 Task: Play online Risk games in Capital Conquest mode.
Action: Mouse moved to (502, 450)
Screenshot: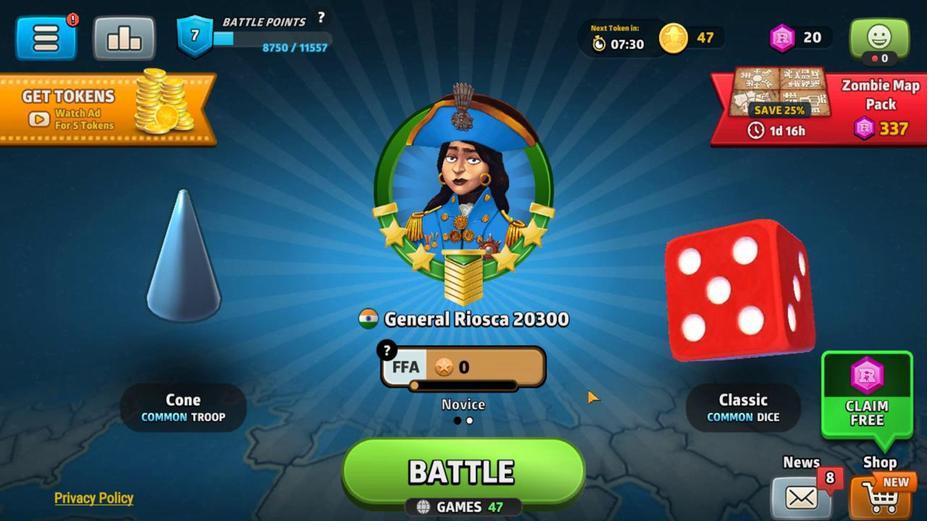 
Action: Mouse pressed left at (502, 450)
Screenshot: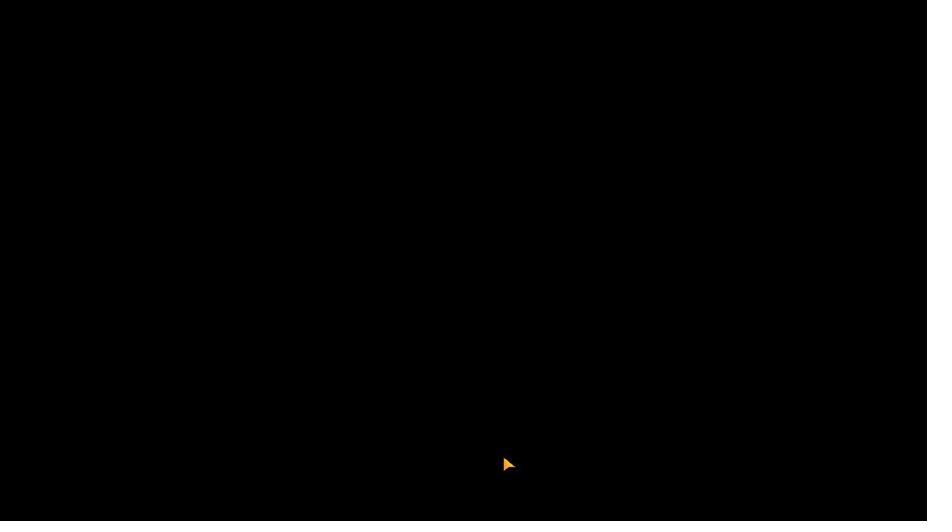 
Action: Mouse moved to (763, 479)
Screenshot: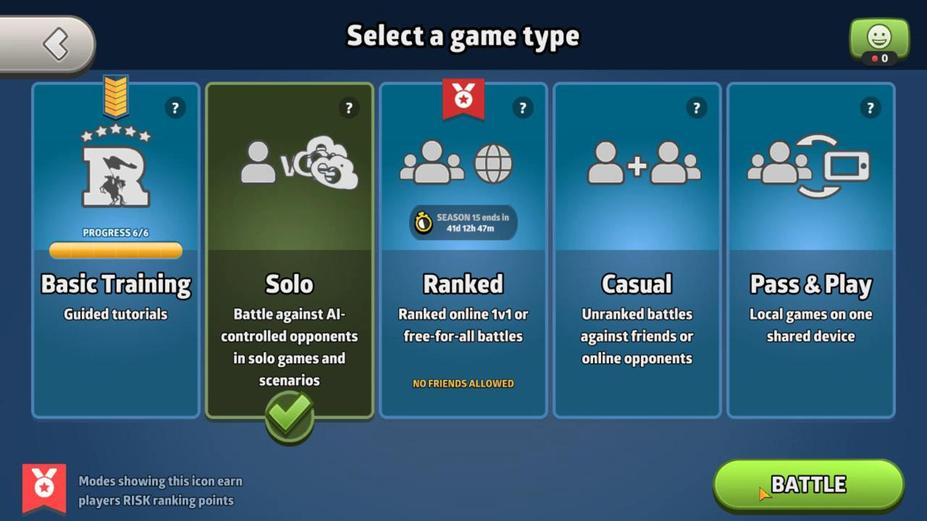 
Action: Mouse pressed left at (763, 479)
Screenshot: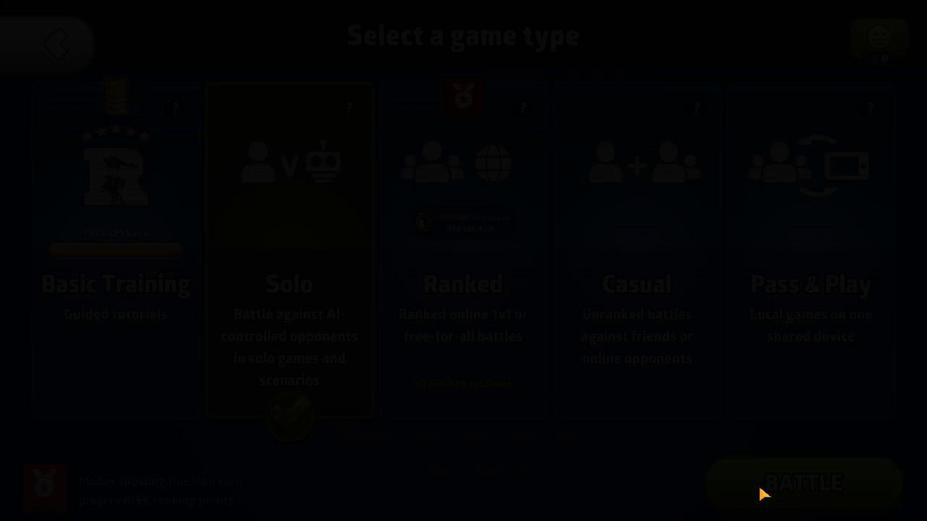 
Action: Mouse moved to (758, 456)
Screenshot: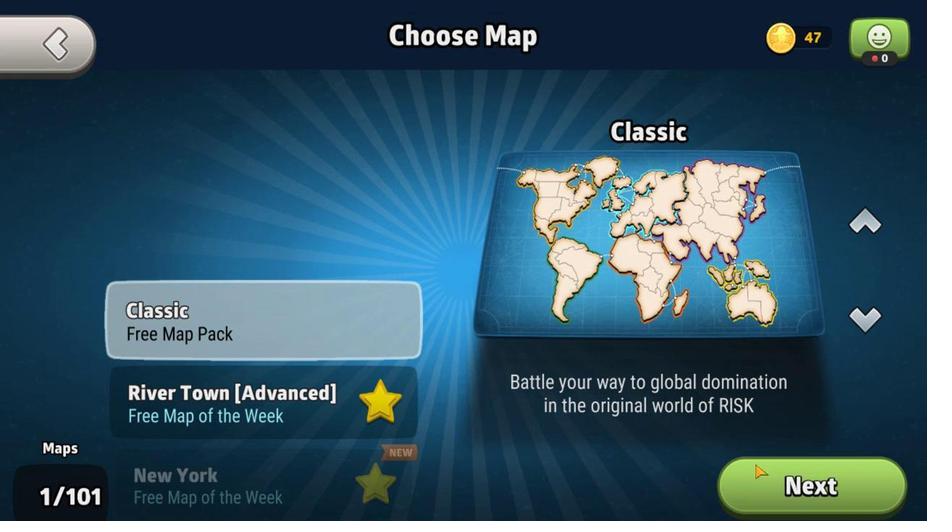 
Action: Mouse pressed left at (758, 456)
Screenshot: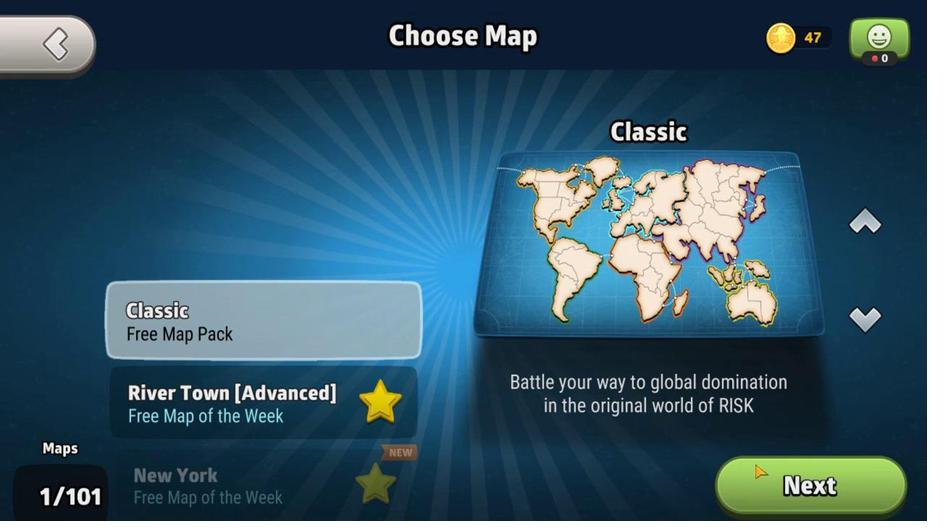 
Action: Mouse moved to (806, 303)
Screenshot: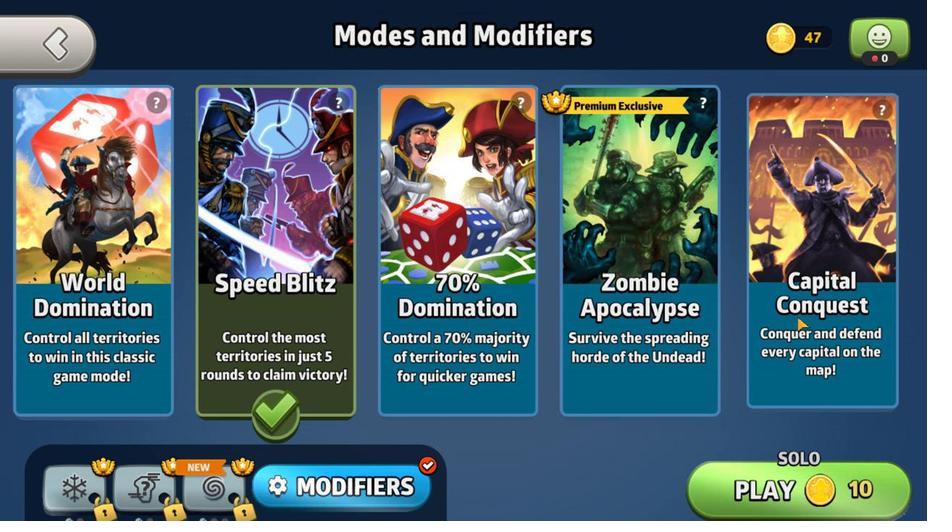 
Action: Mouse pressed left at (806, 303)
Screenshot: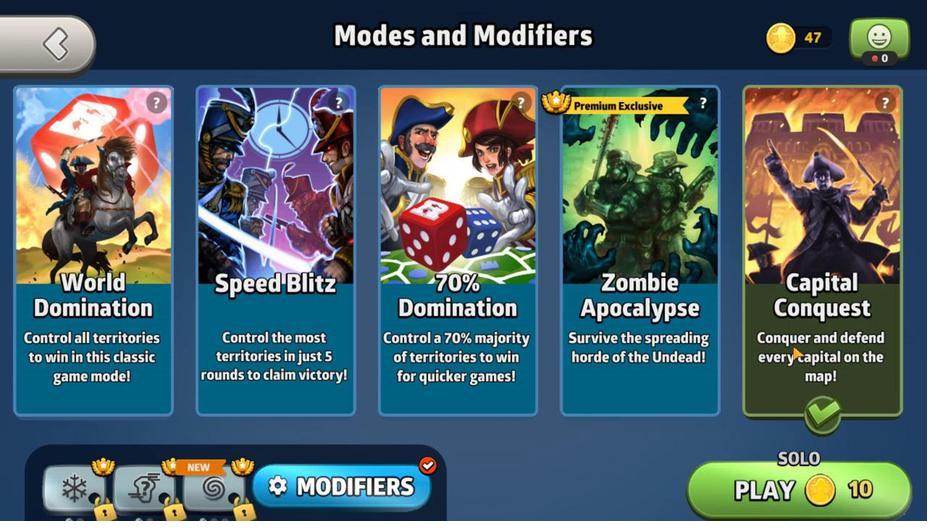 
Action: Mouse moved to (766, 479)
Screenshot: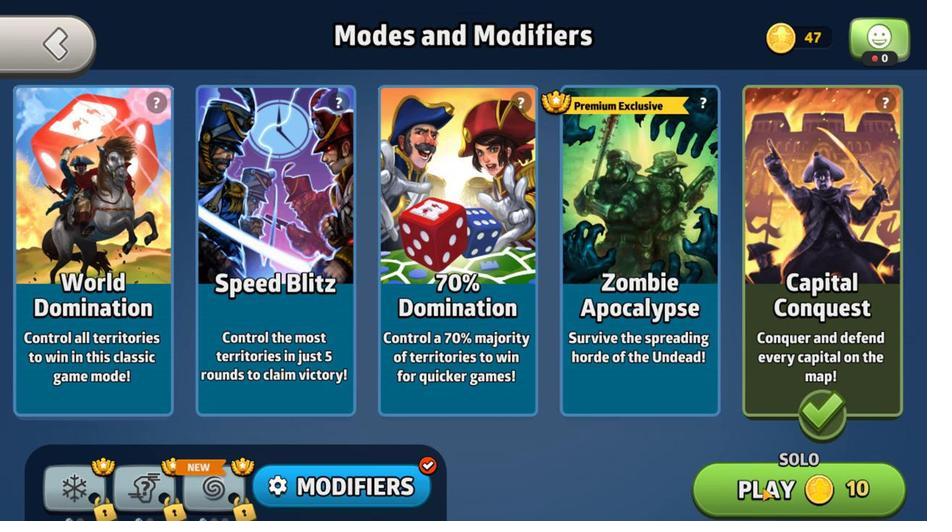 
Action: Mouse pressed left at (766, 479)
Screenshot: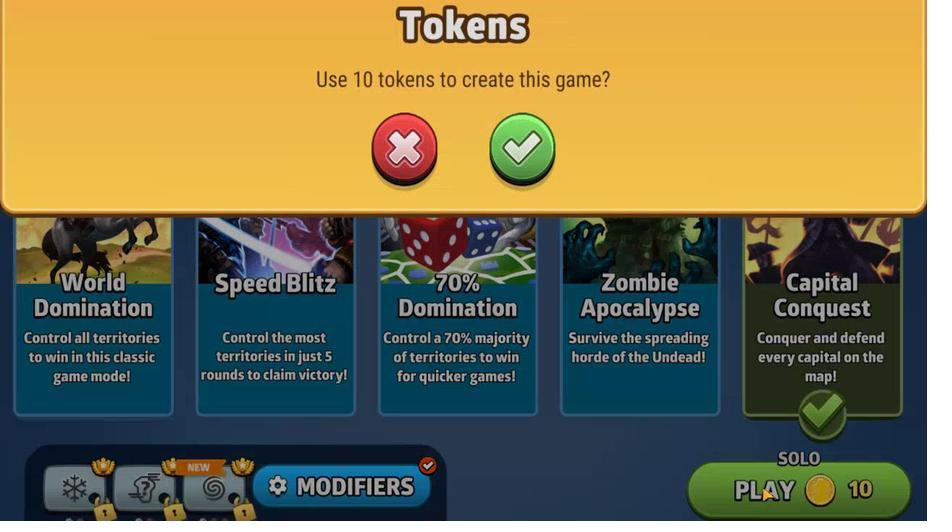 
Action: Mouse moved to (524, 164)
Screenshot: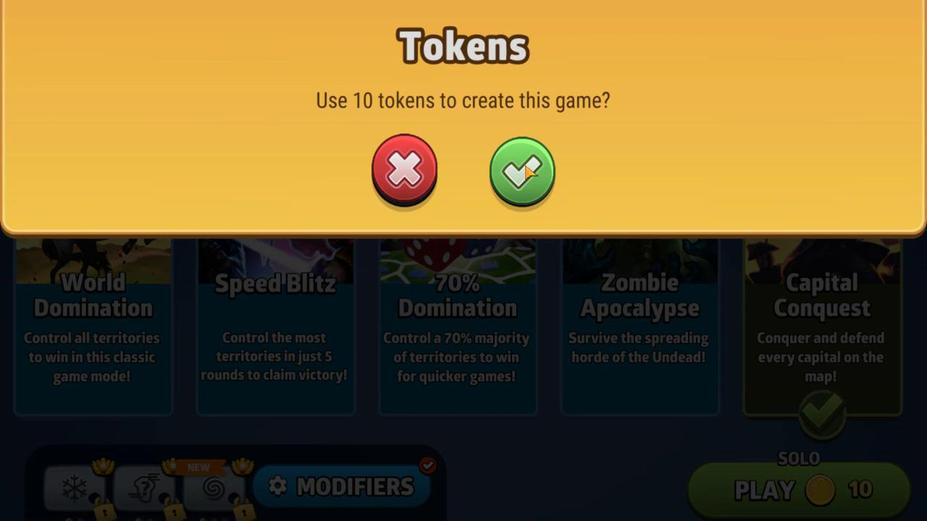 
Action: Mouse pressed left at (524, 164)
Screenshot: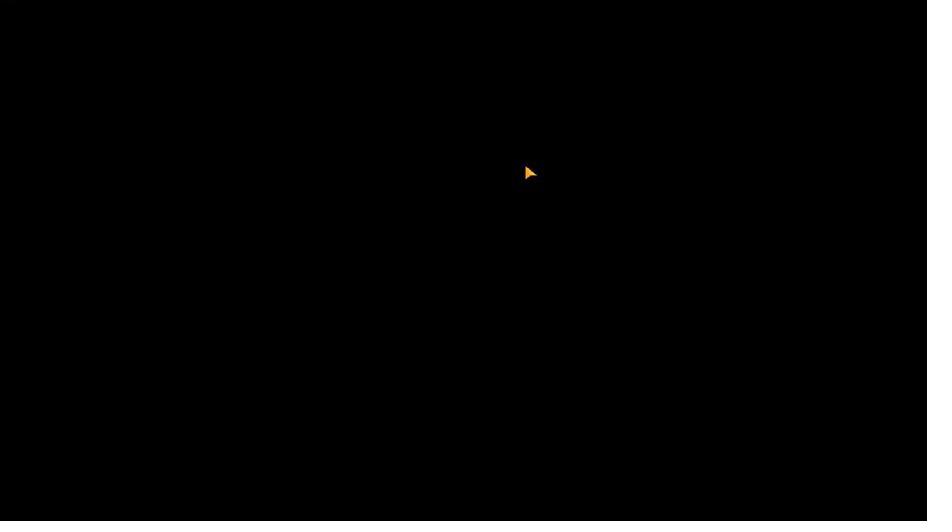 
Action: Mouse moved to (909, 255)
Screenshot: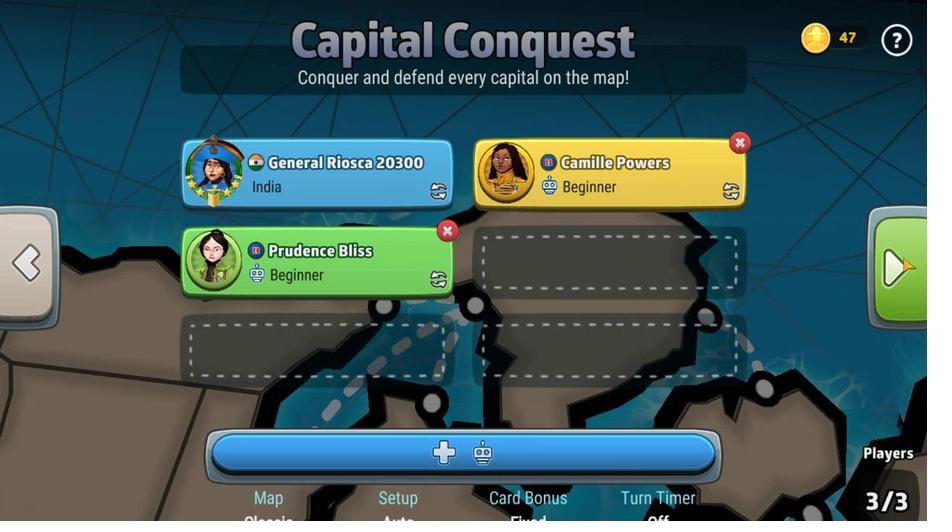 
Action: Mouse pressed left at (909, 255)
Screenshot: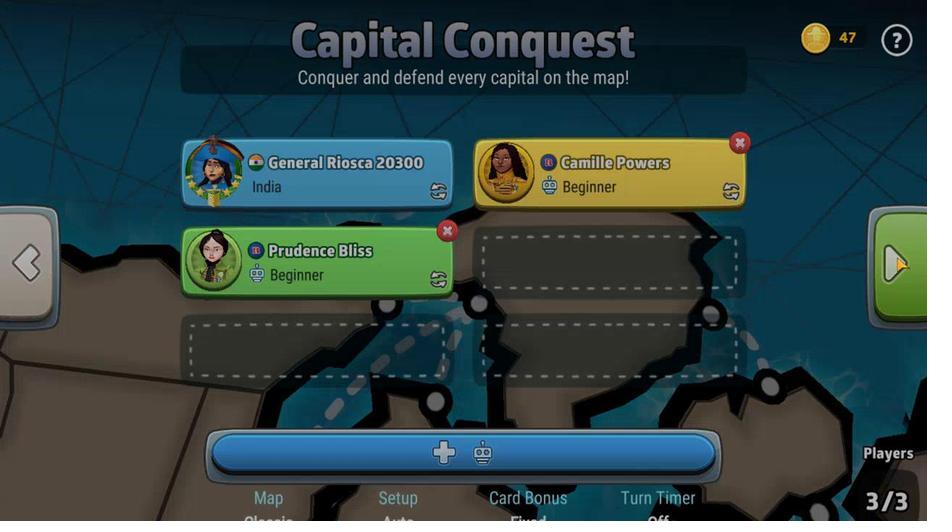 
Action: Mouse moved to (216, 374)
Screenshot: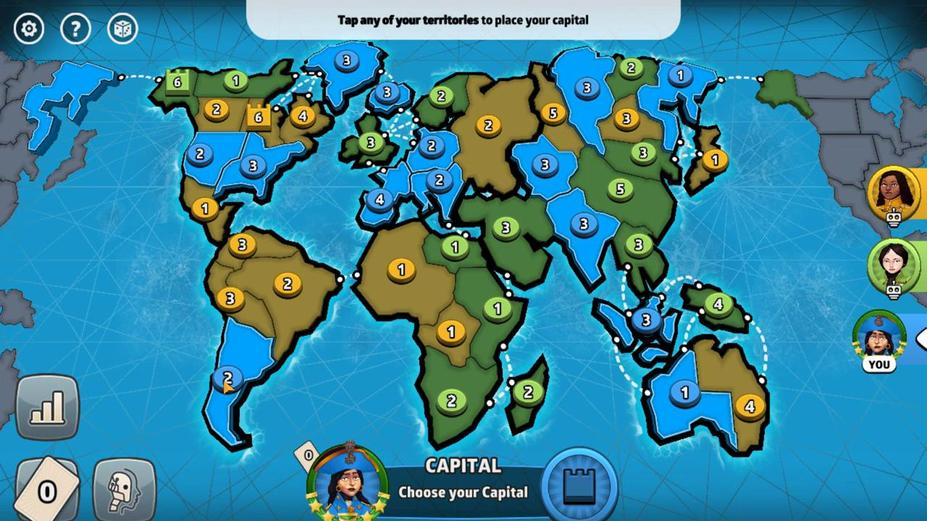 
Action: Mouse pressed left at (216, 374)
Screenshot: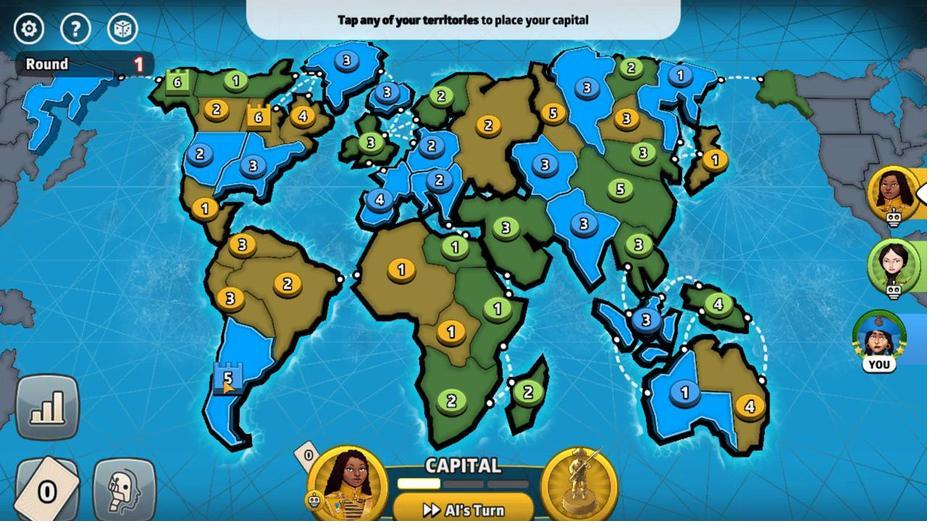
Action: Mouse moved to (224, 366)
Screenshot: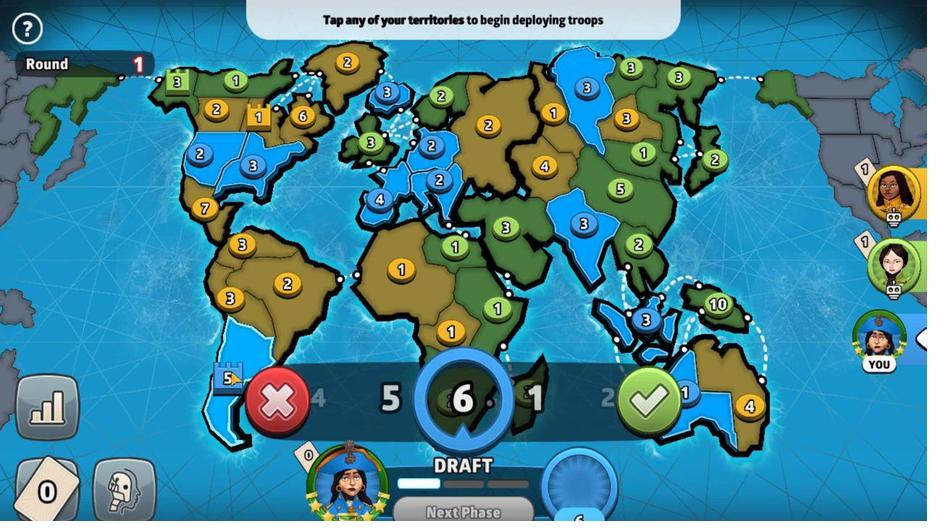 
Action: Mouse pressed left at (224, 366)
Screenshot: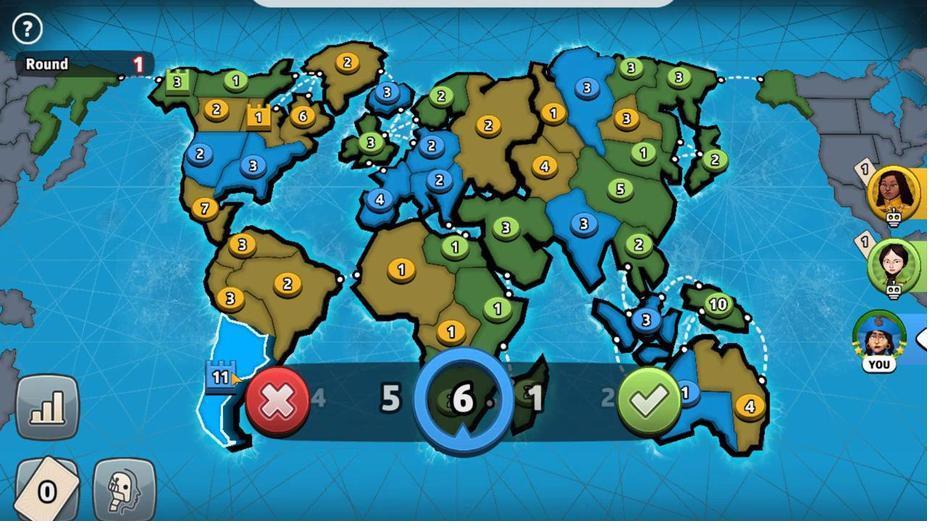 
Action: Mouse moved to (656, 387)
Screenshot: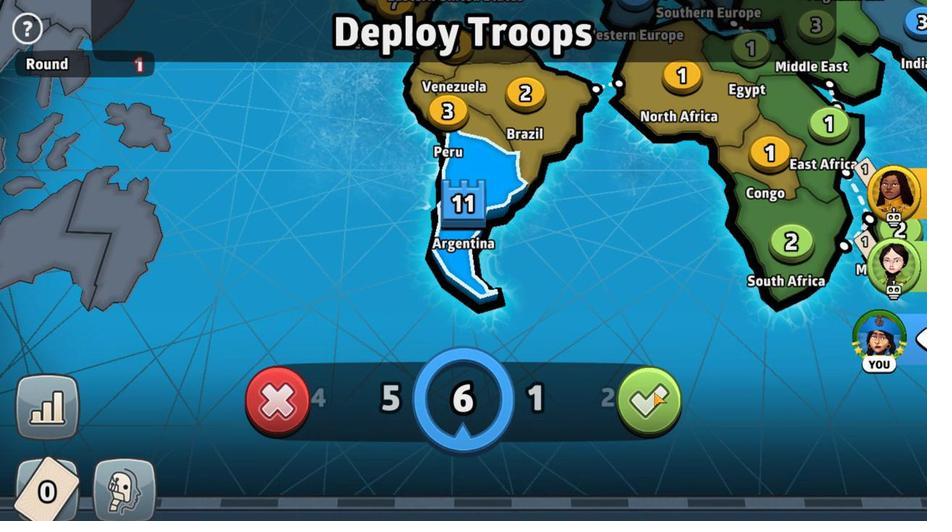 
Action: Mouse pressed left at (656, 387)
Screenshot: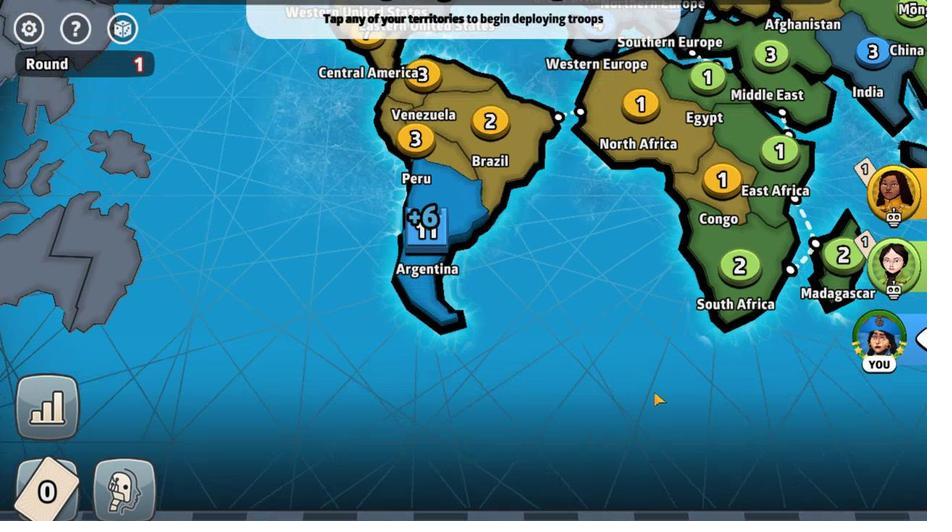 
Action: Mouse moved to (500, 497)
Screenshot: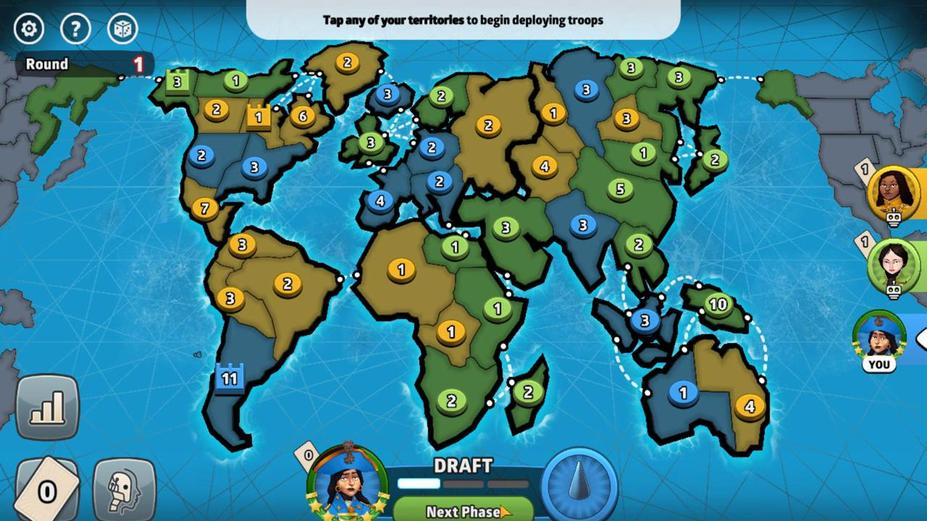 
Action: Mouse pressed left at (500, 497)
Screenshot: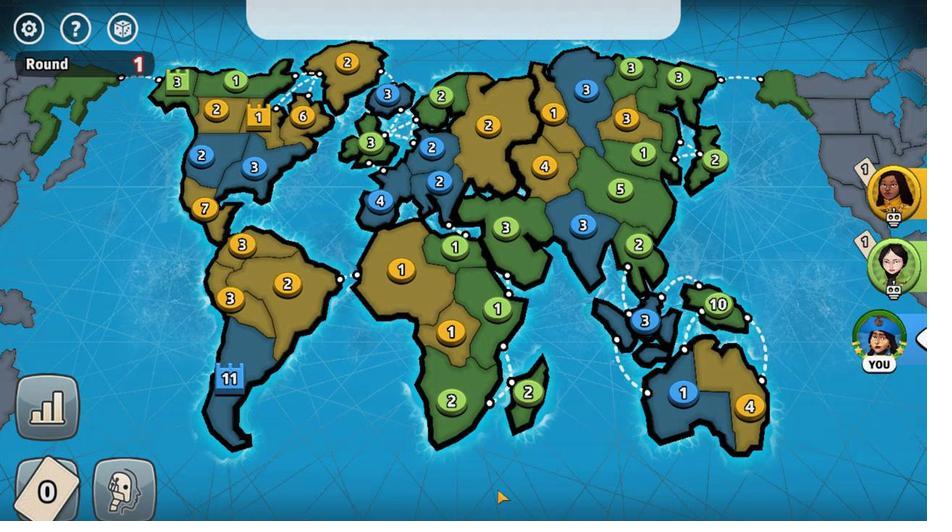 
Action: Mouse moved to (219, 378)
Screenshot: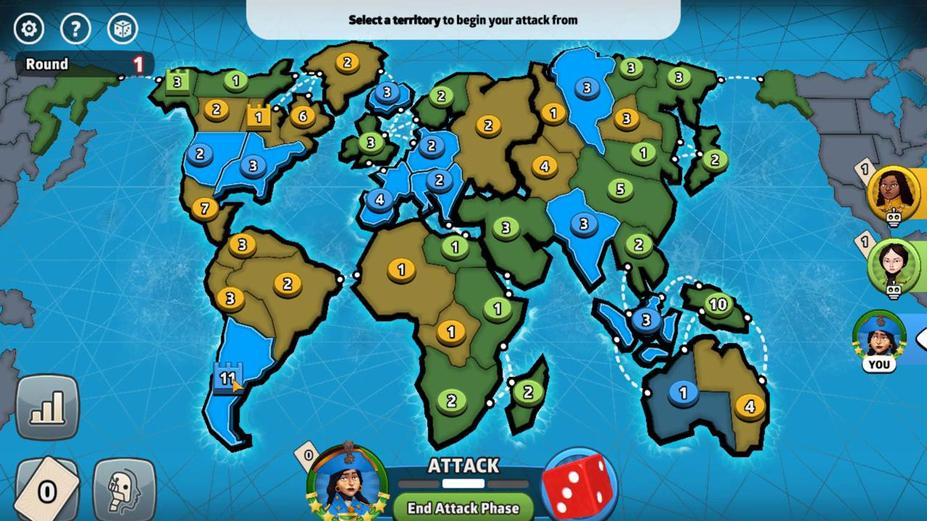 
Action: Mouse pressed left at (219, 378)
Screenshot: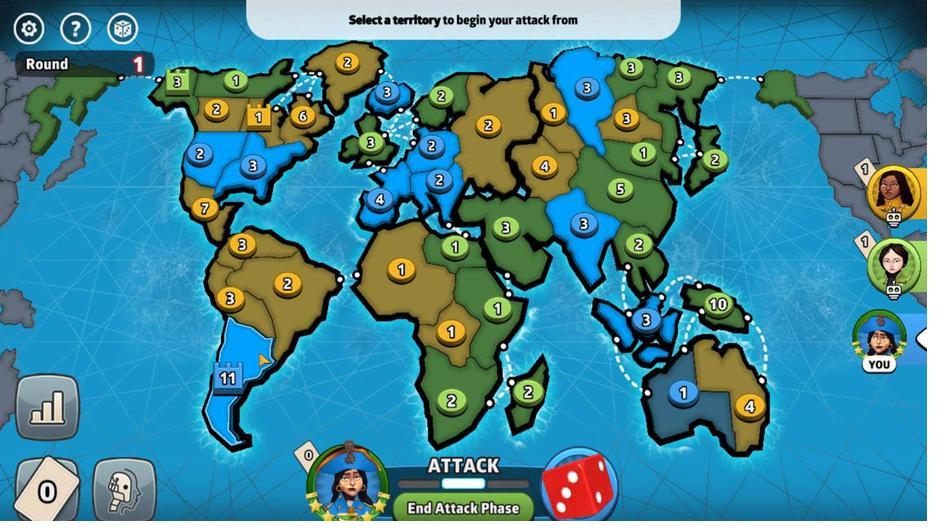
Action: Mouse moved to (417, 164)
Screenshot: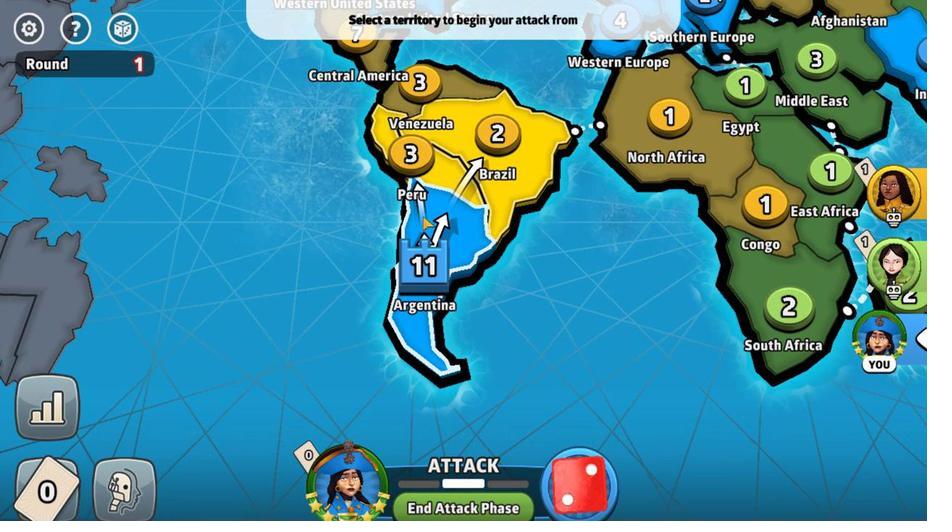 
Action: Mouse pressed left at (417, 164)
Screenshot: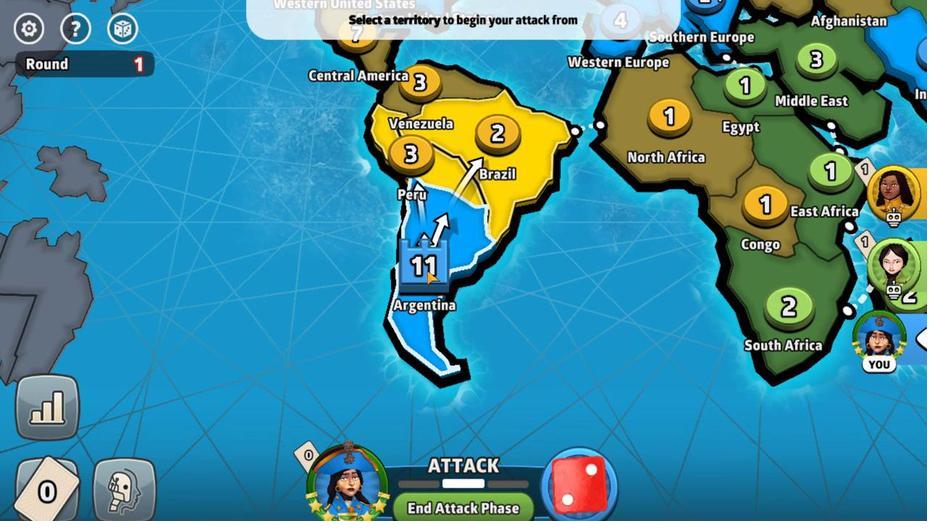 
Action: Mouse moved to (453, 405)
Screenshot: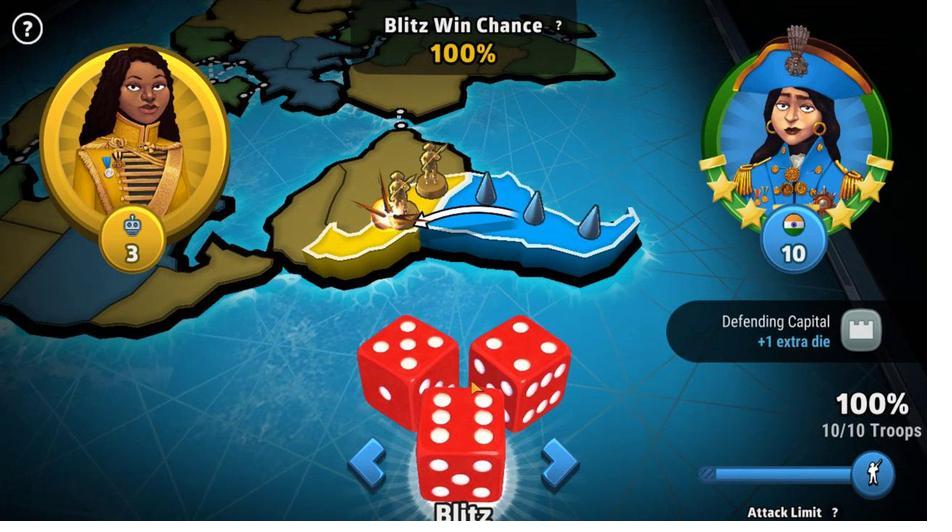 
Action: Mouse pressed left at (453, 405)
Screenshot: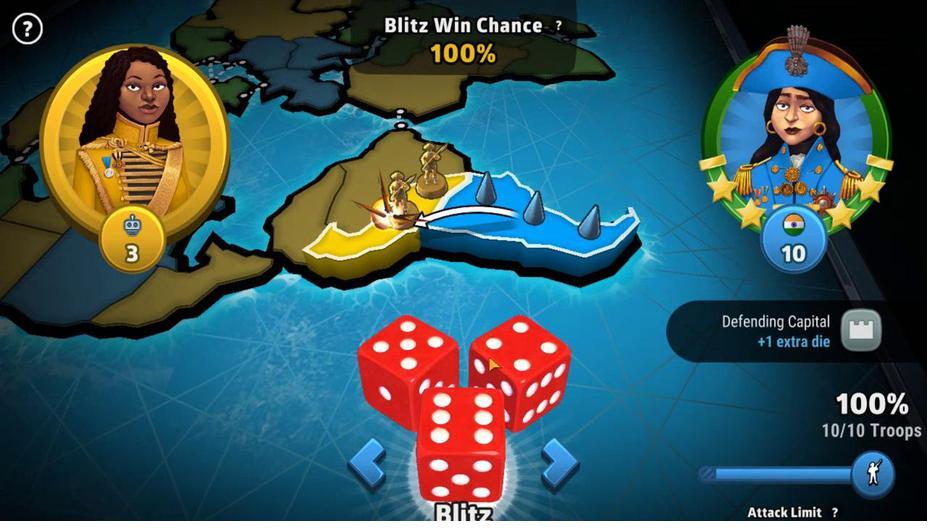 
Action: Mouse moved to (648, 387)
Screenshot: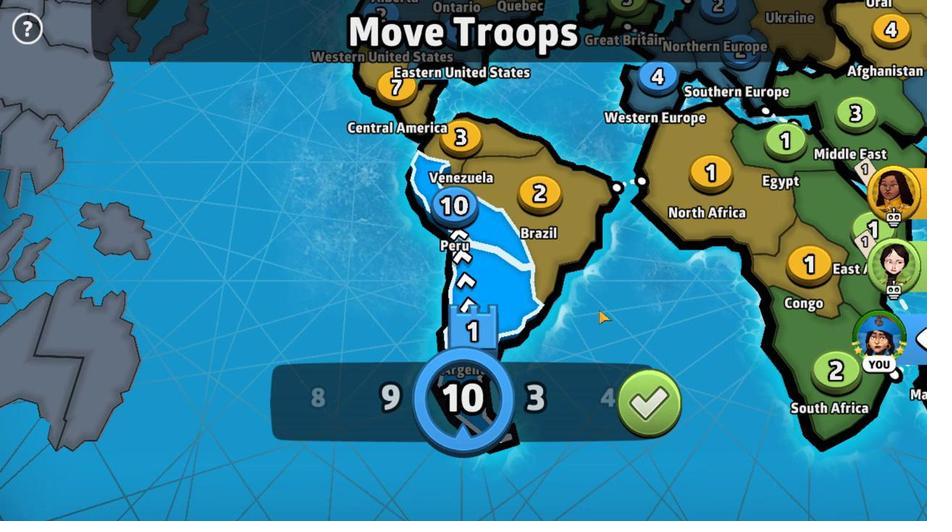 
Action: Mouse pressed left at (648, 387)
Screenshot: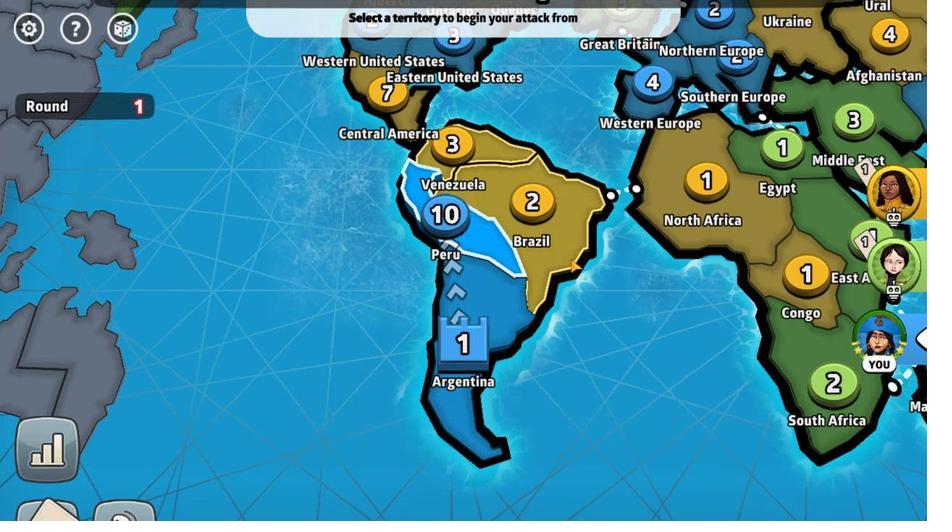 
Action: Mouse moved to (513, 231)
Screenshot: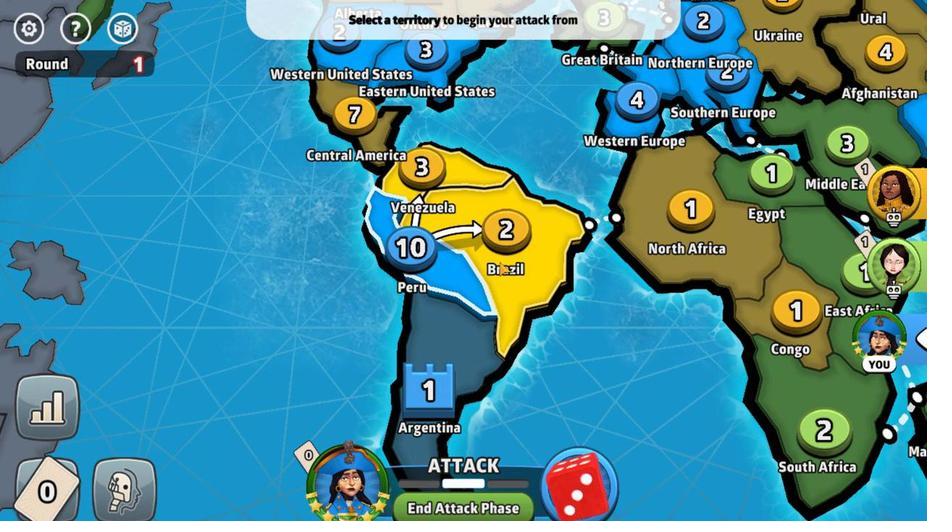 
Action: Mouse pressed left at (513, 231)
Screenshot: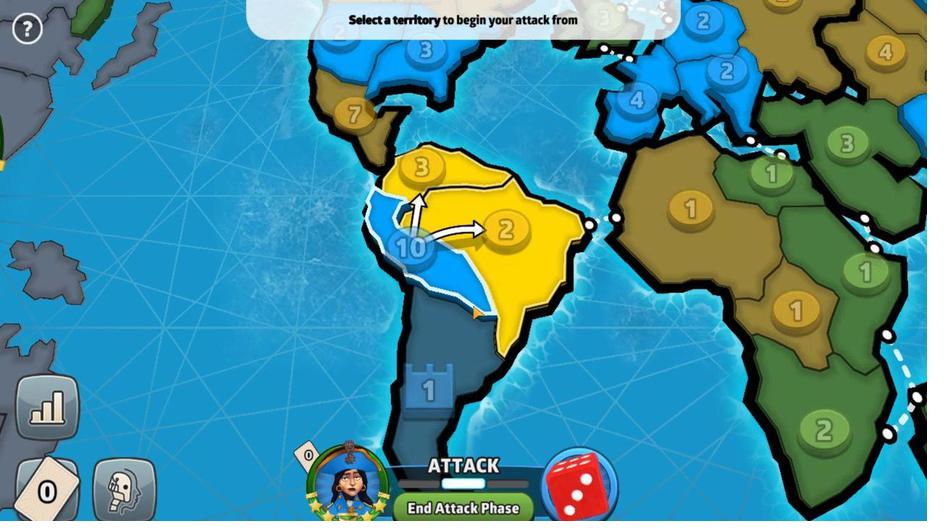 
Action: Mouse moved to (449, 406)
Screenshot: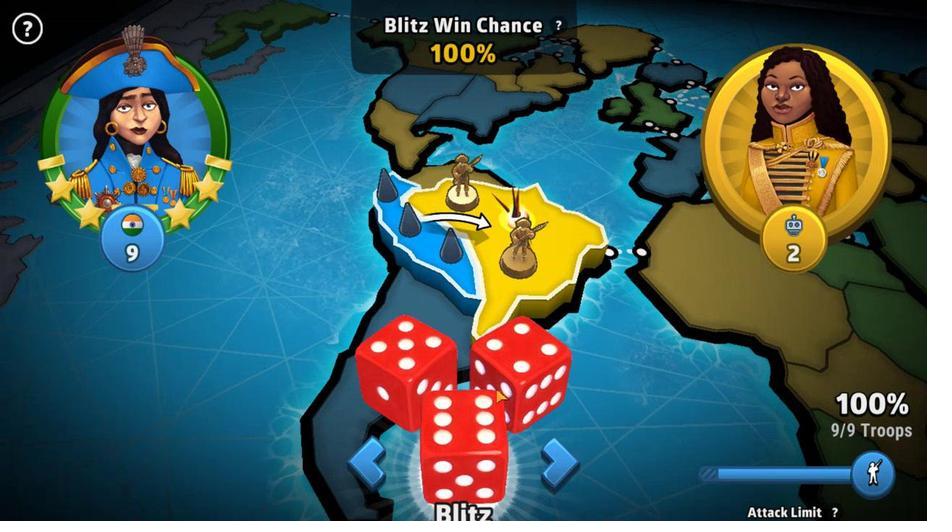 
Action: Mouse pressed left at (449, 406)
Screenshot: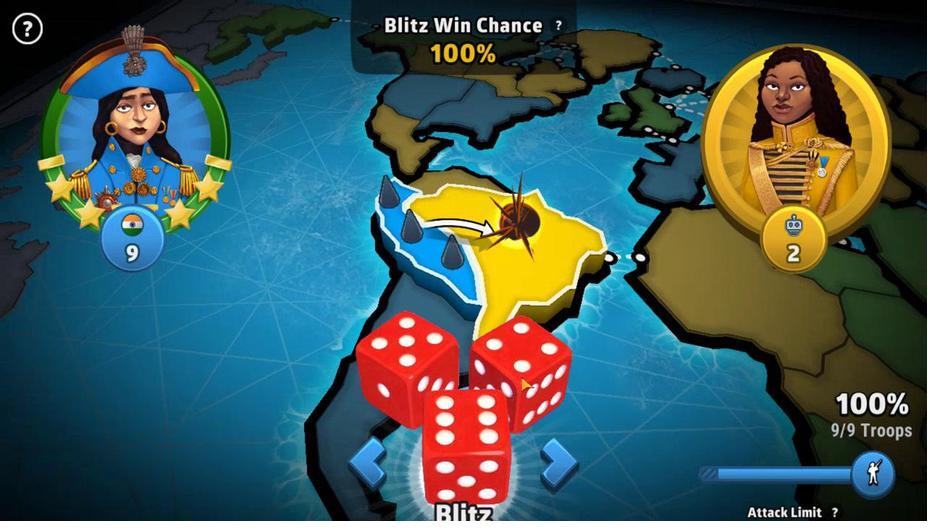 
Action: Mouse moved to (637, 382)
Screenshot: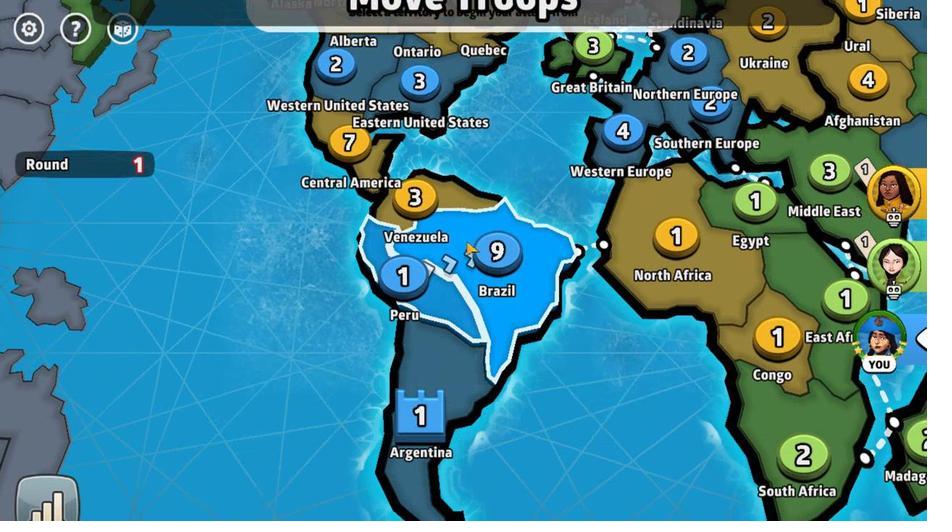 
Action: Mouse pressed left at (637, 382)
Screenshot: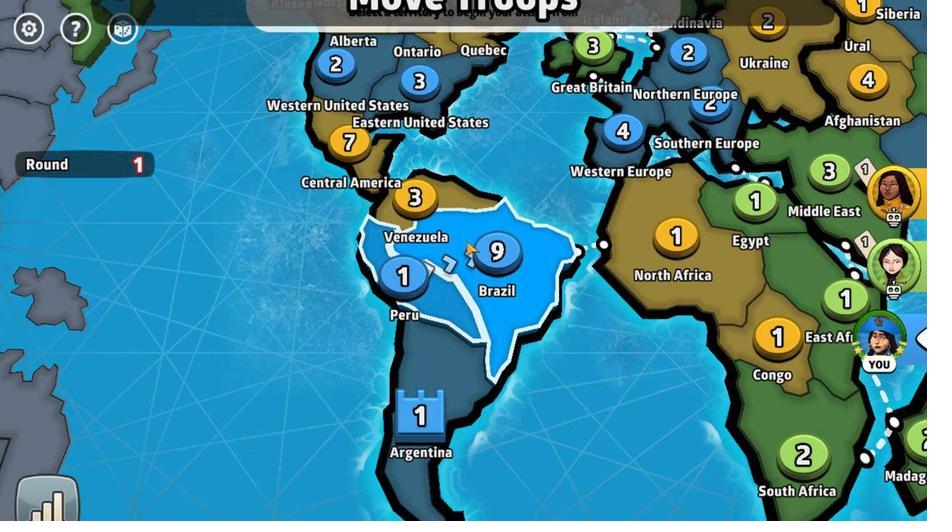 
Action: Mouse moved to (333, 181)
Screenshot: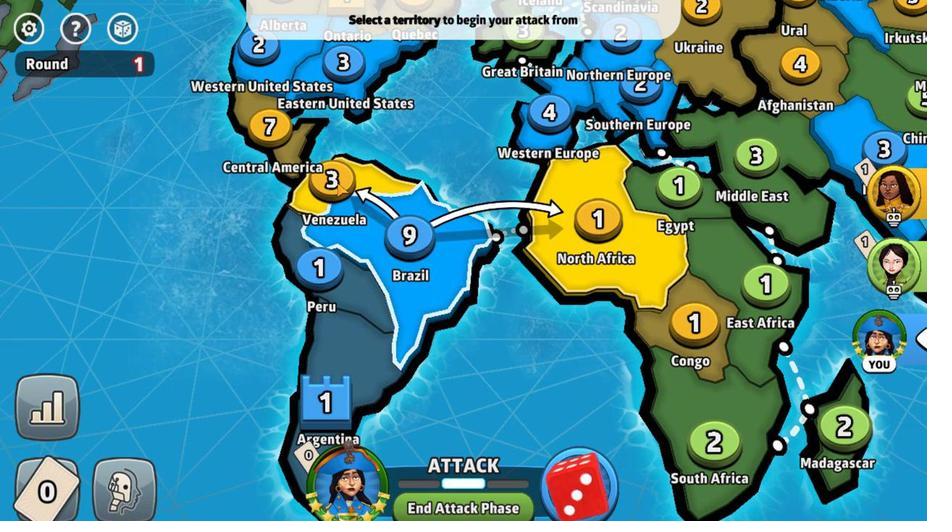 
Action: Mouse pressed left at (333, 181)
Screenshot: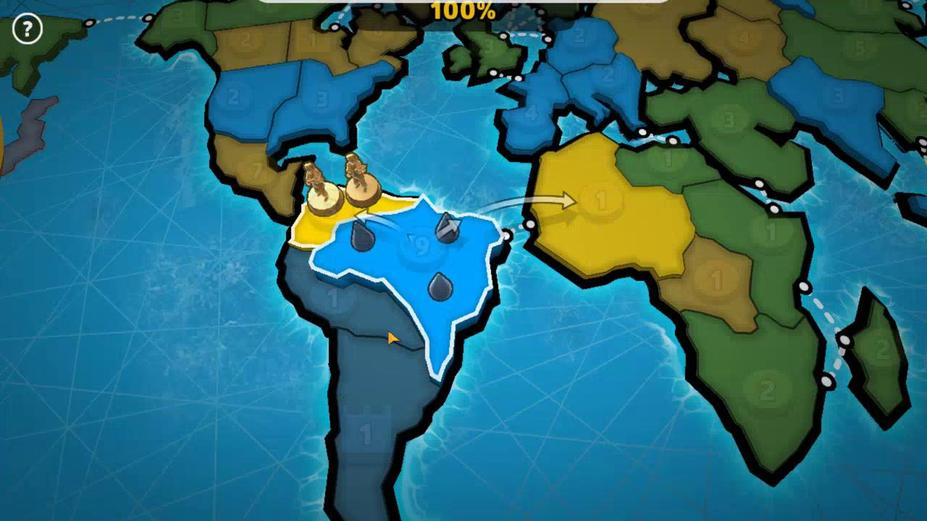 
Action: Mouse moved to (445, 413)
Screenshot: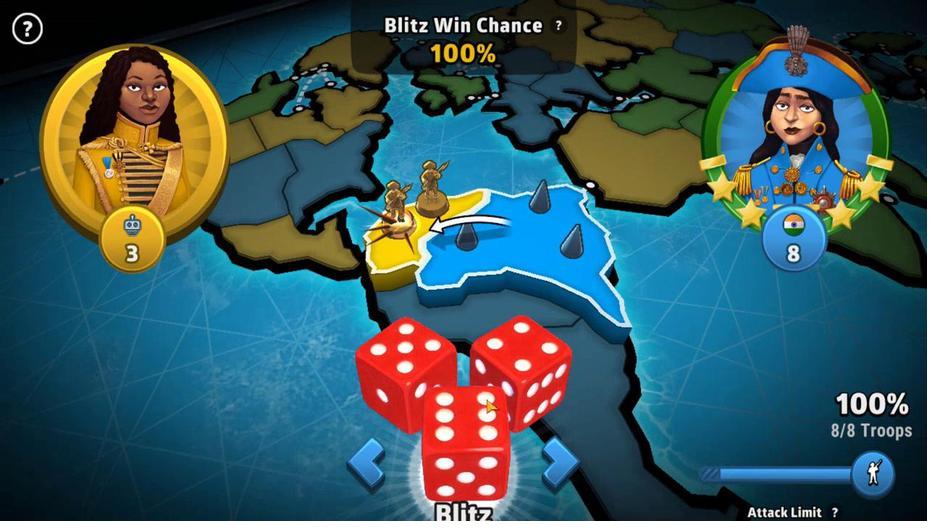 
Action: Mouse pressed left at (445, 413)
Screenshot: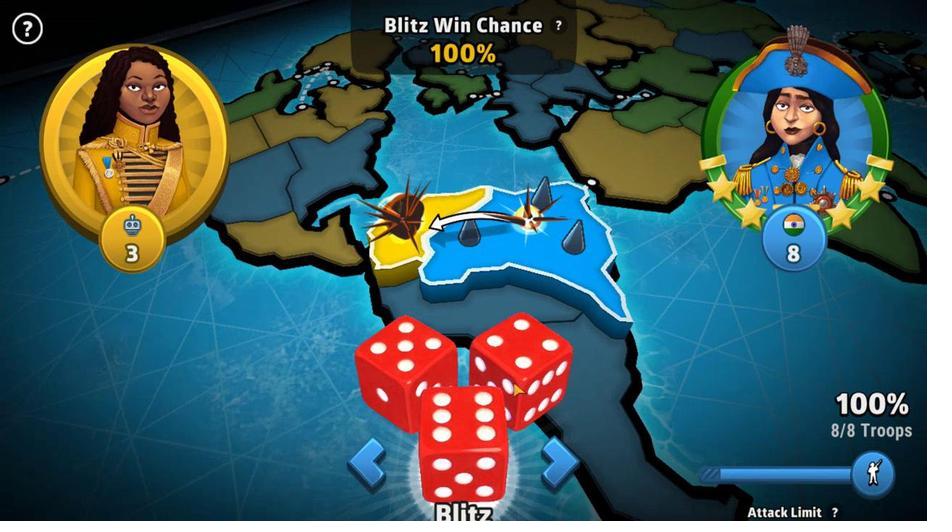 
Action: Mouse moved to (647, 392)
Screenshot: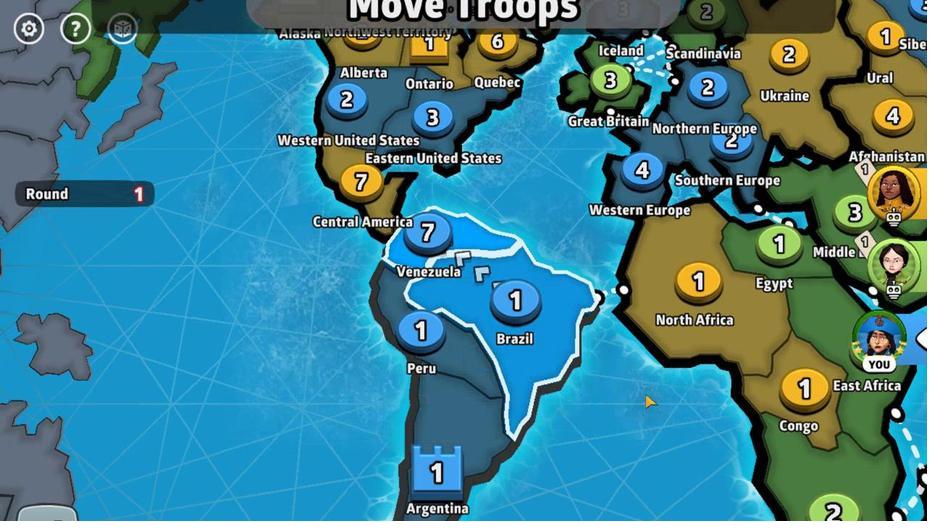 
Action: Mouse pressed left at (647, 392)
Screenshot: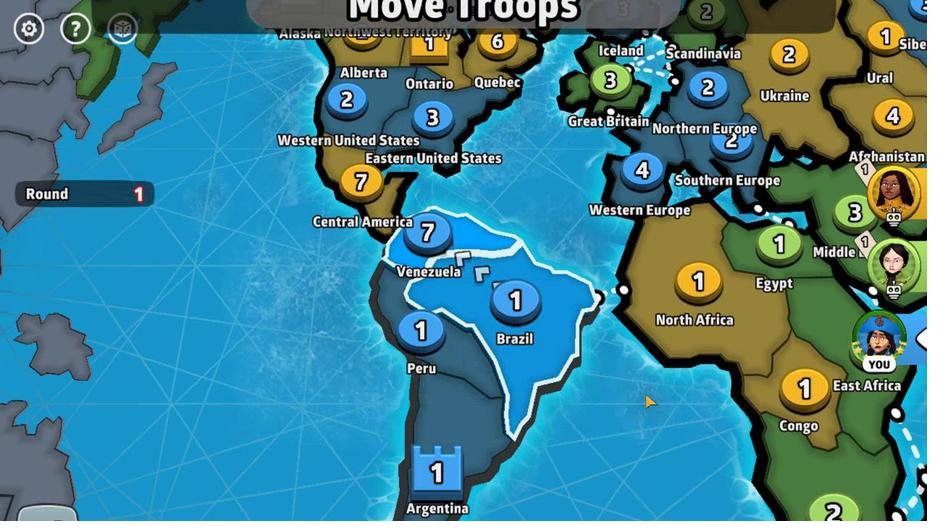 
Action: Mouse moved to (567, 282)
Screenshot: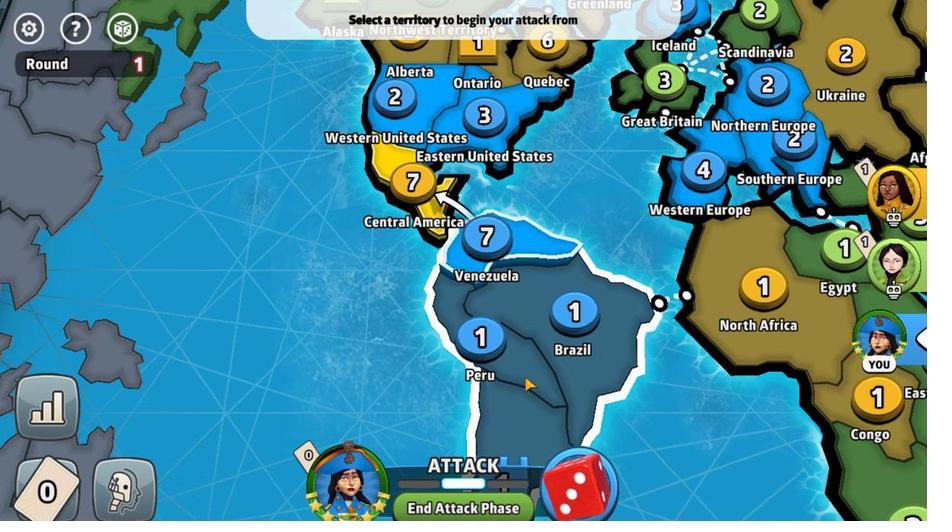 
Action: Mouse pressed left at (567, 282)
Screenshot: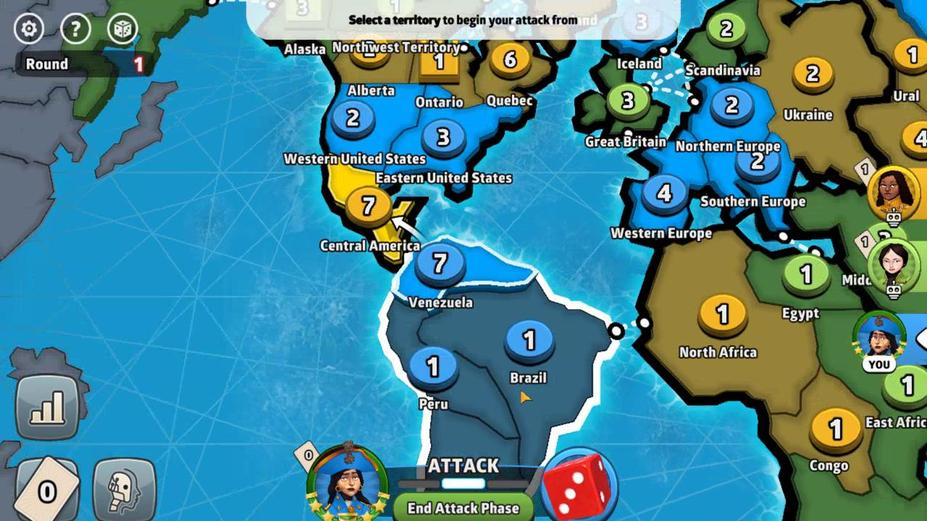 
Action: Mouse moved to (609, 339)
Screenshot: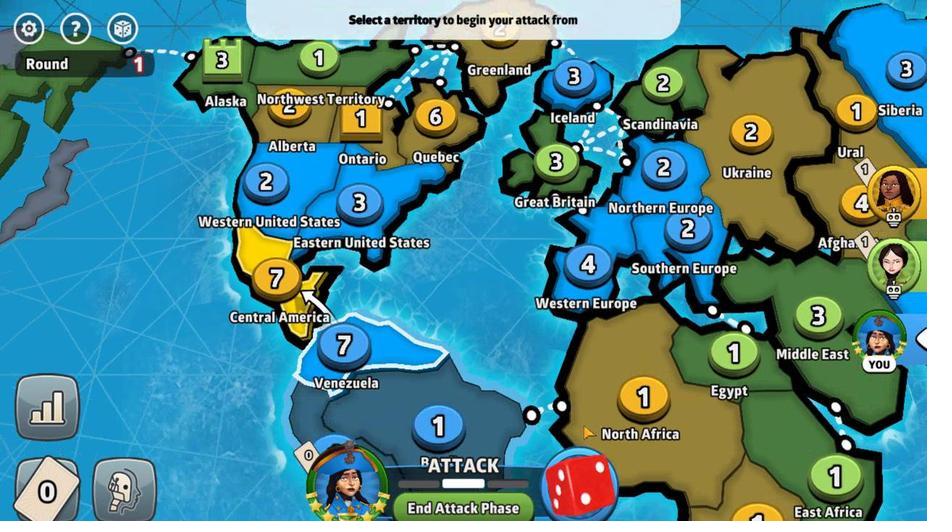 
Action: Mouse pressed left at (609, 339)
Screenshot: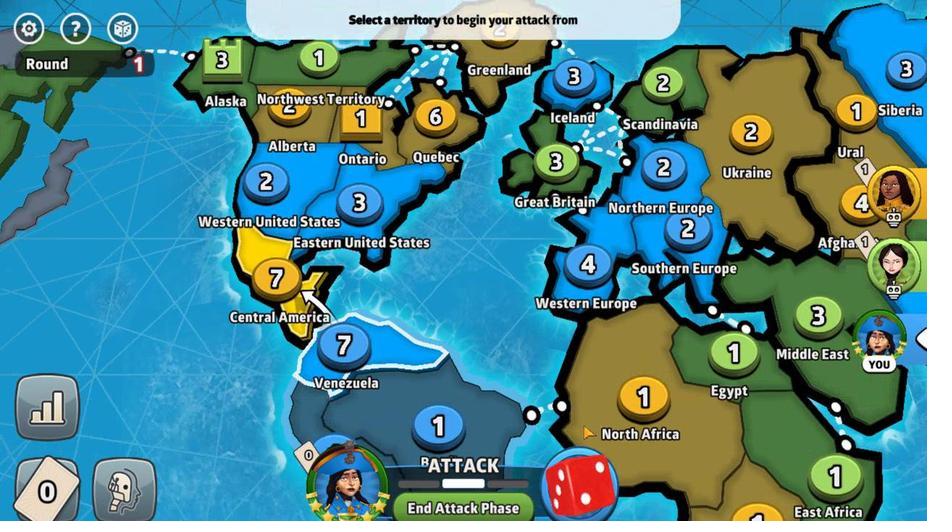
Action: Mouse moved to (685, 327)
Screenshot: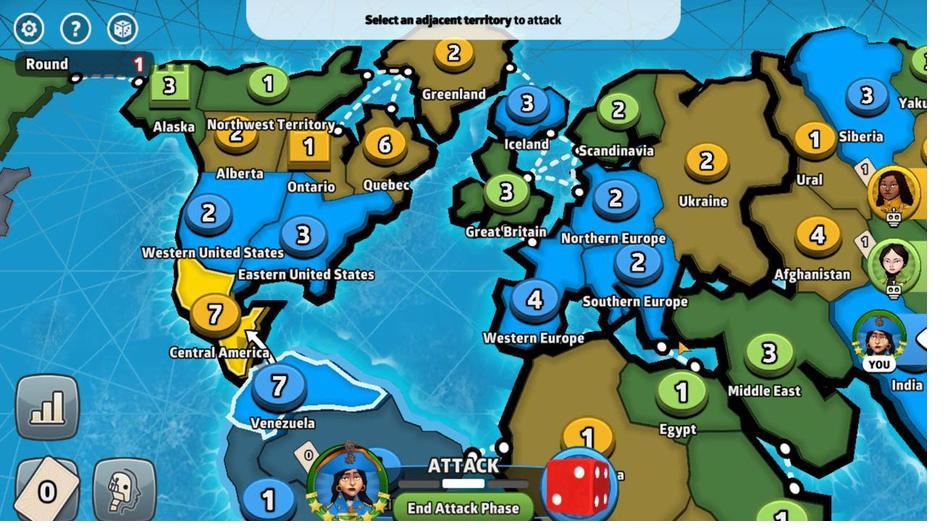 
Action: Mouse pressed left at (685, 327)
Screenshot: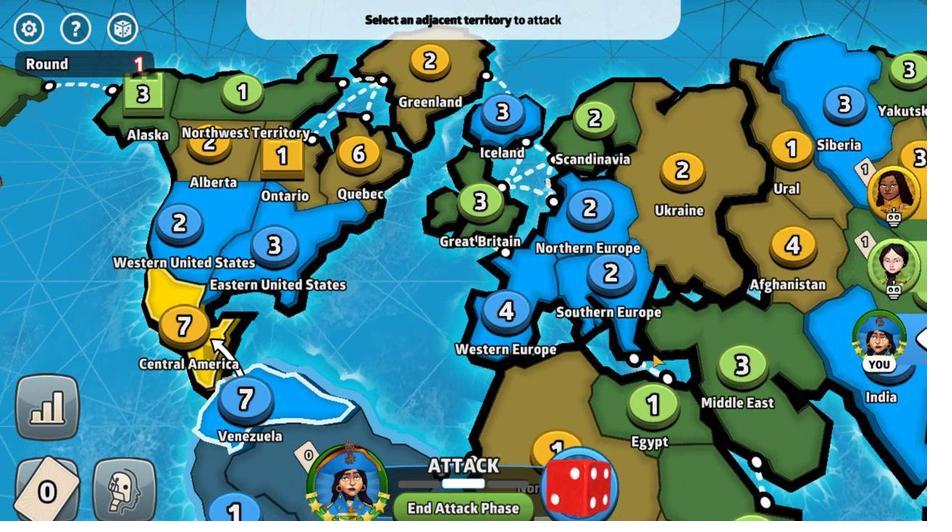 
Action: Mouse moved to (232, 241)
Screenshot: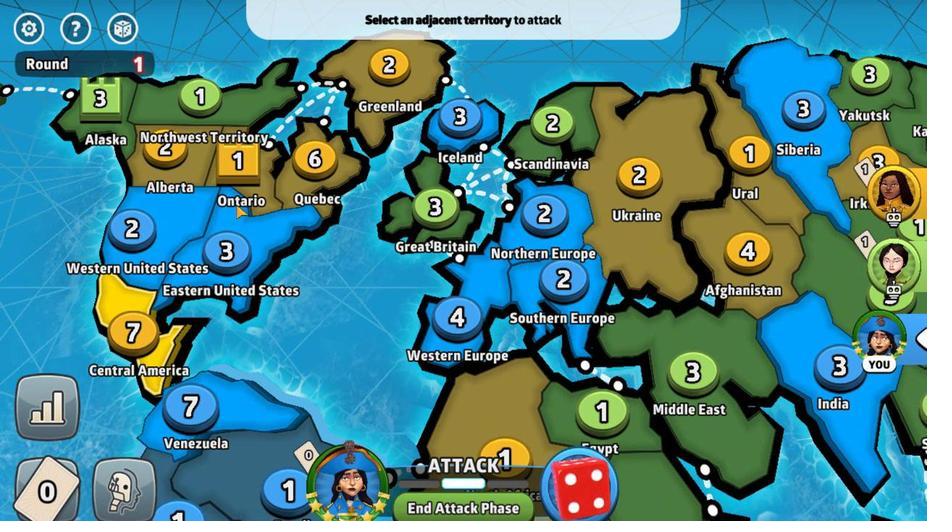 
Action: Mouse pressed left at (232, 241)
Screenshot: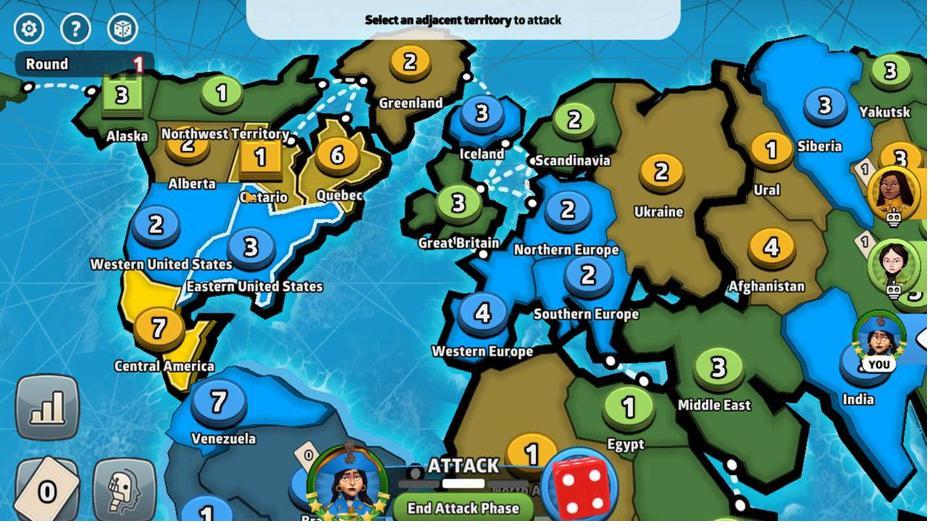 
Action: Mouse moved to (462, 127)
Screenshot: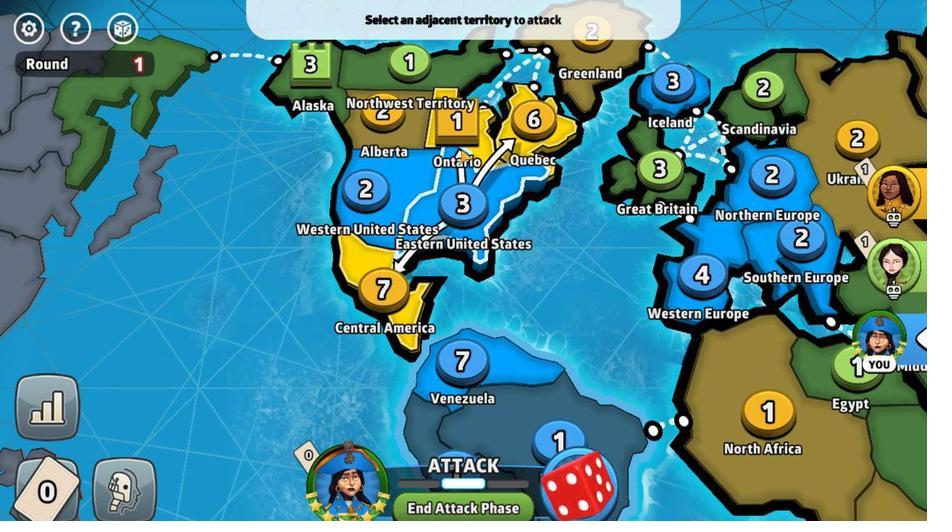 
Action: Mouse pressed left at (462, 127)
Screenshot: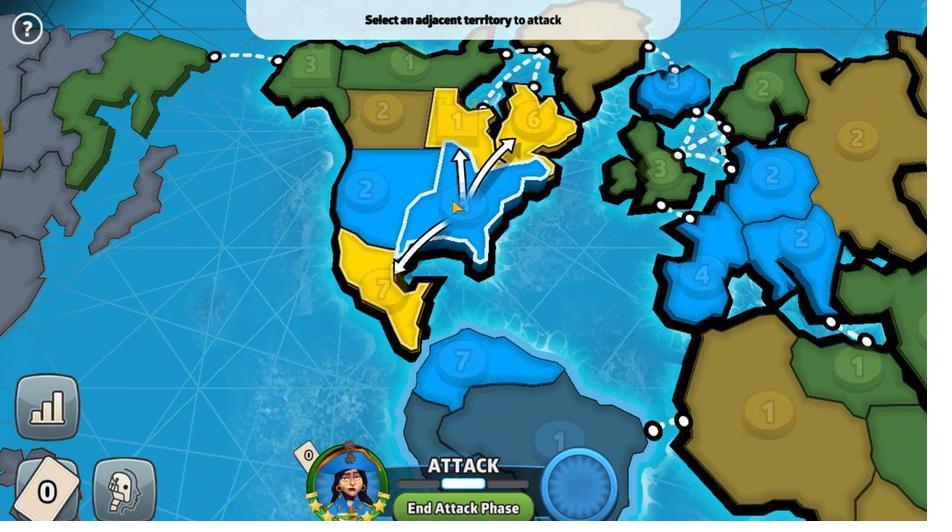 
Action: Mouse moved to (459, 403)
Screenshot: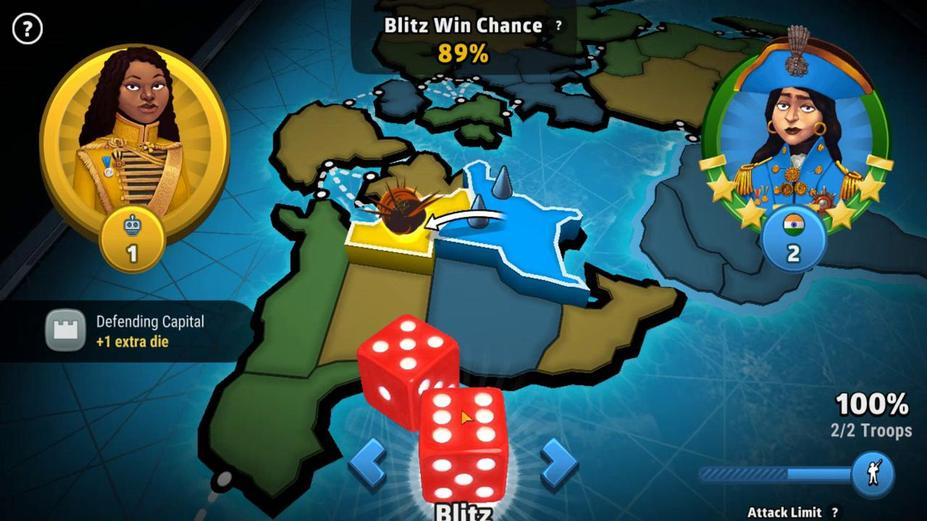 
Action: Mouse pressed left at (459, 403)
Screenshot: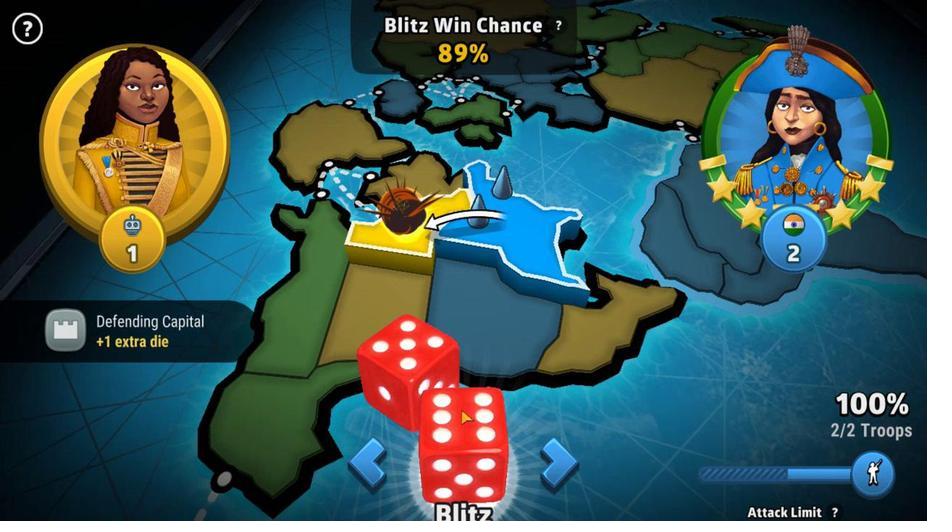 
Action: Mouse moved to (366, 191)
Screenshot: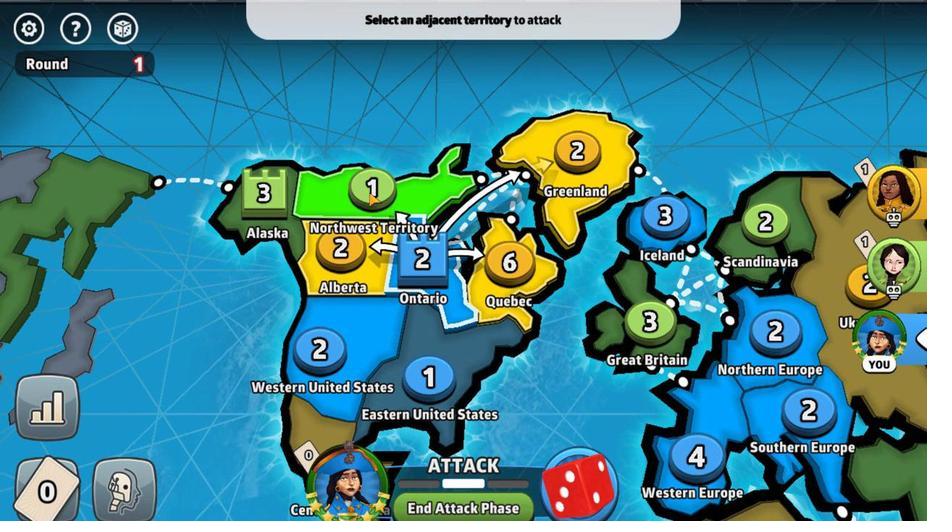 
Action: Mouse pressed left at (366, 191)
Screenshot: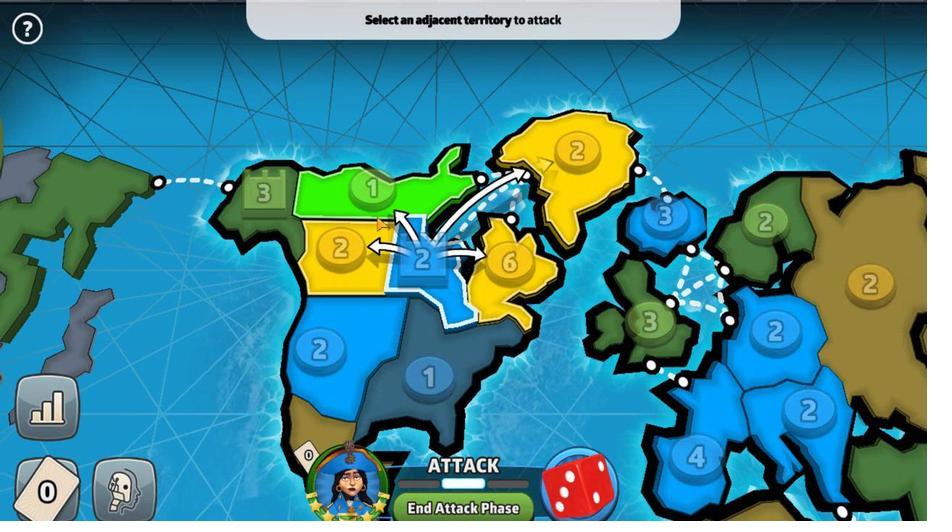 
Action: Mouse moved to (467, 422)
Screenshot: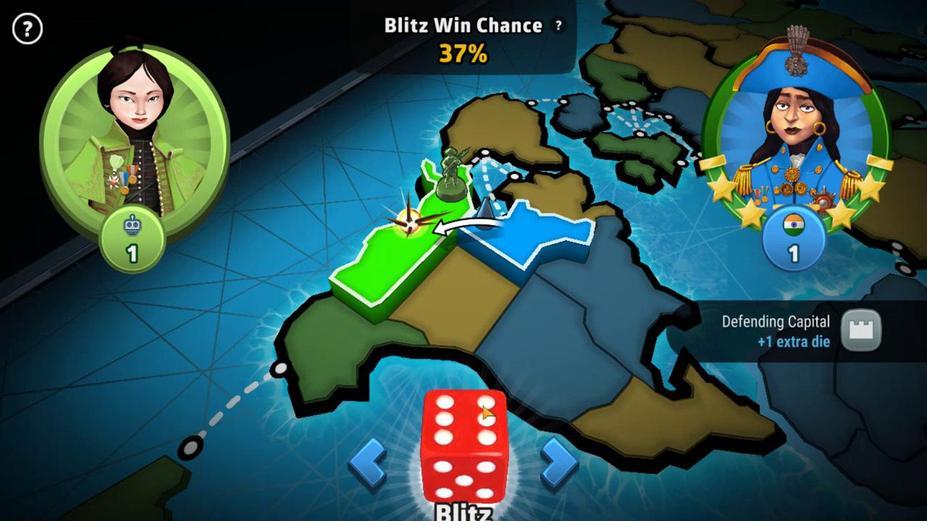
Action: Mouse pressed left at (467, 422)
Screenshot: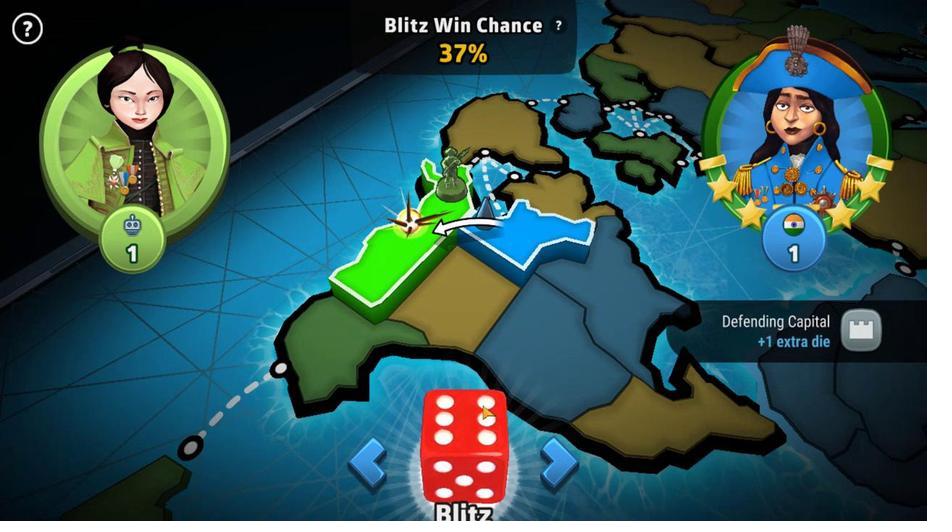 
Action: Mouse moved to (384, 200)
Screenshot: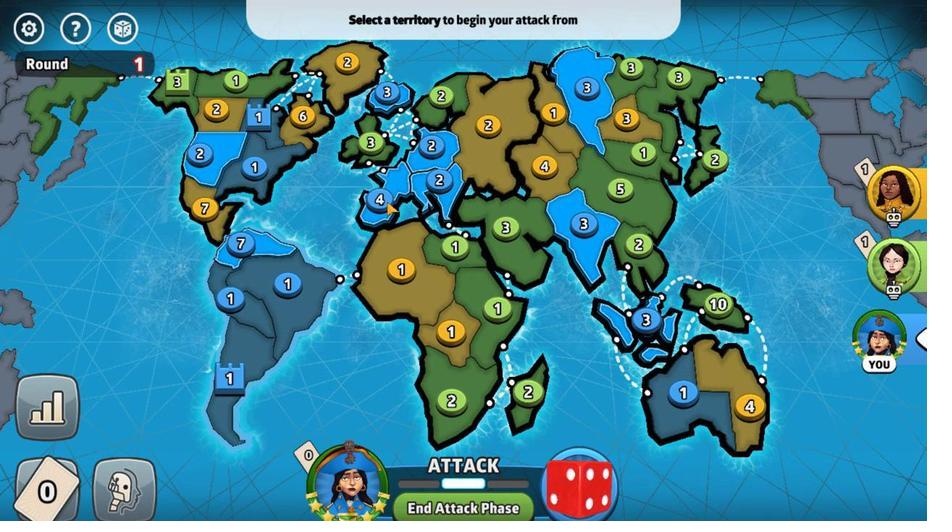 
Action: Mouse pressed left at (384, 200)
Screenshot: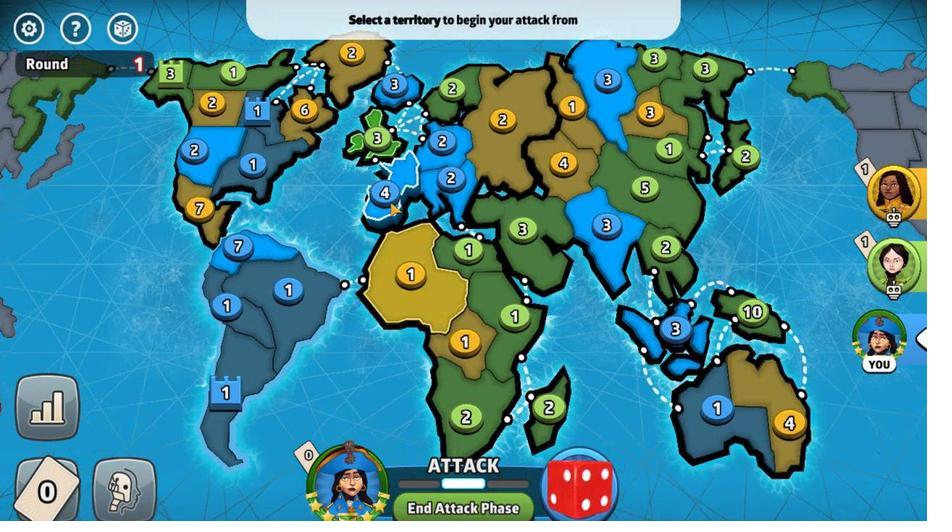 
Action: Mouse moved to (482, 312)
Screenshot: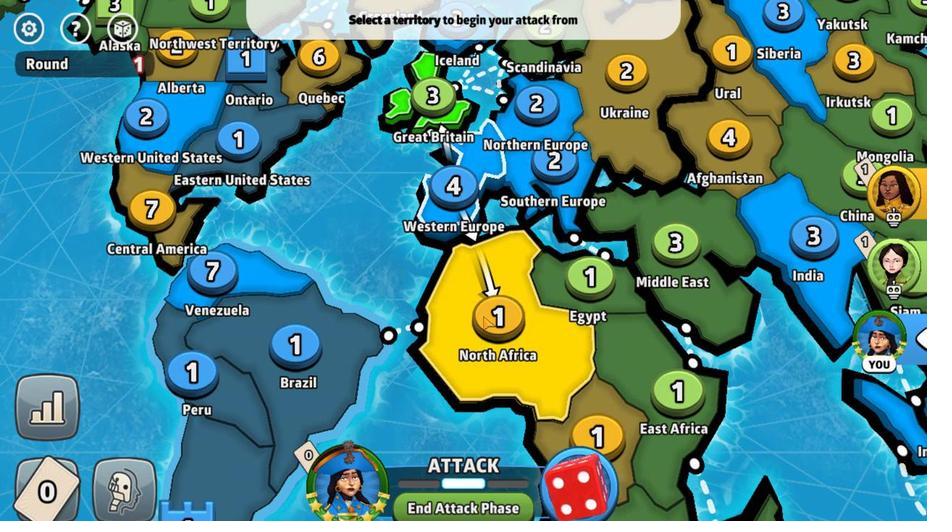 
Action: Mouse pressed left at (482, 312)
Screenshot: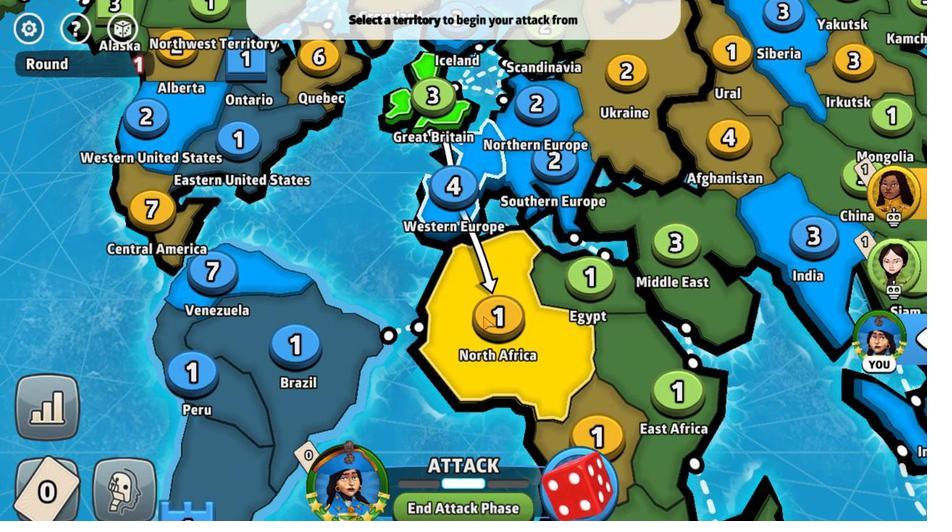 
Action: Mouse moved to (465, 446)
Screenshot: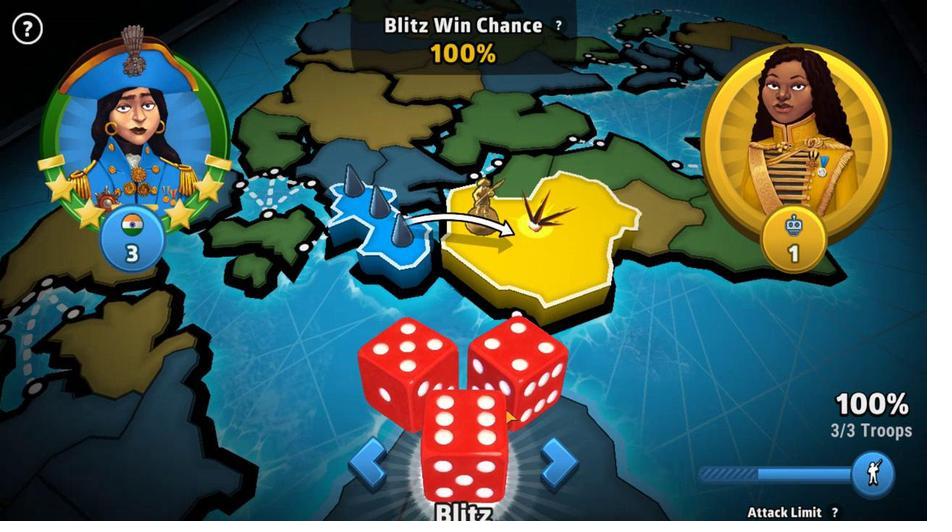 
Action: Mouse pressed left at (465, 446)
Screenshot: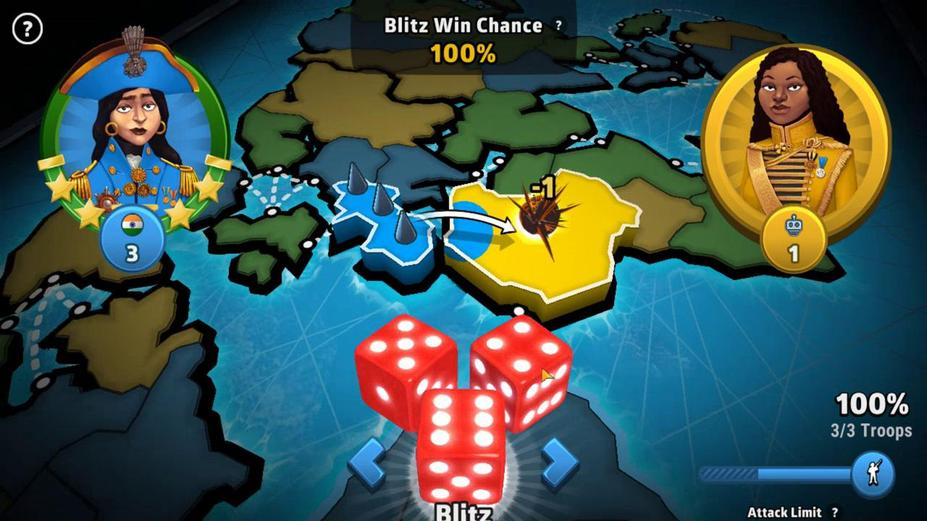 
Action: Mouse moved to (482, 272)
Screenshot: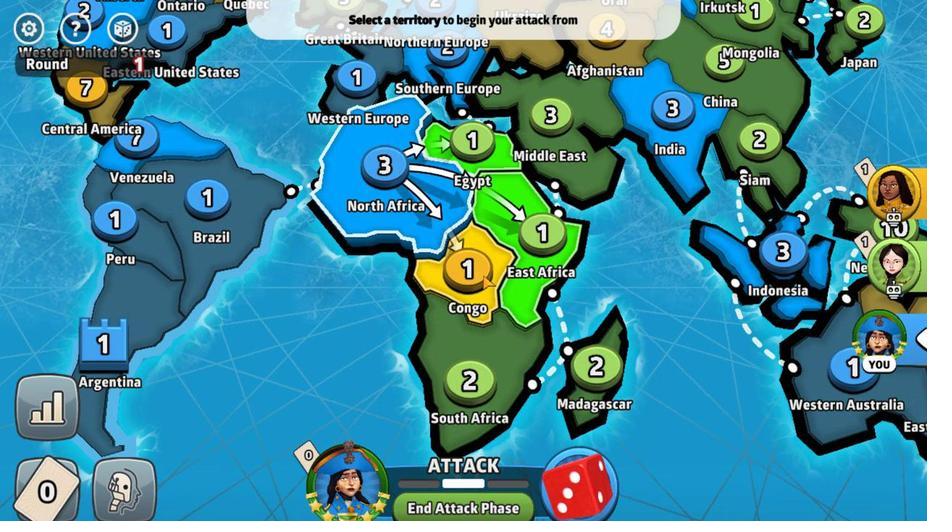 
Action: Mouse pressed left at (482, 272)
Screenshot: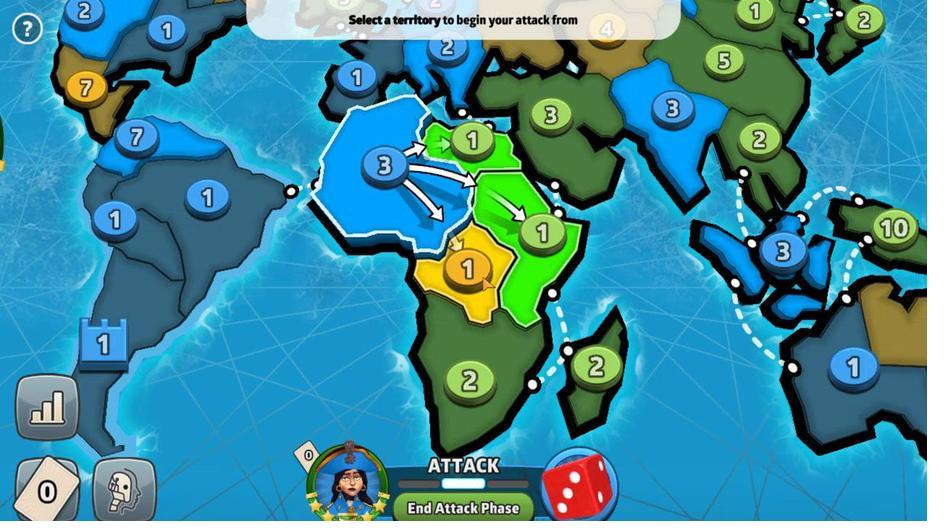 
Action: Mouse moved to (474, 385)
Screenshot: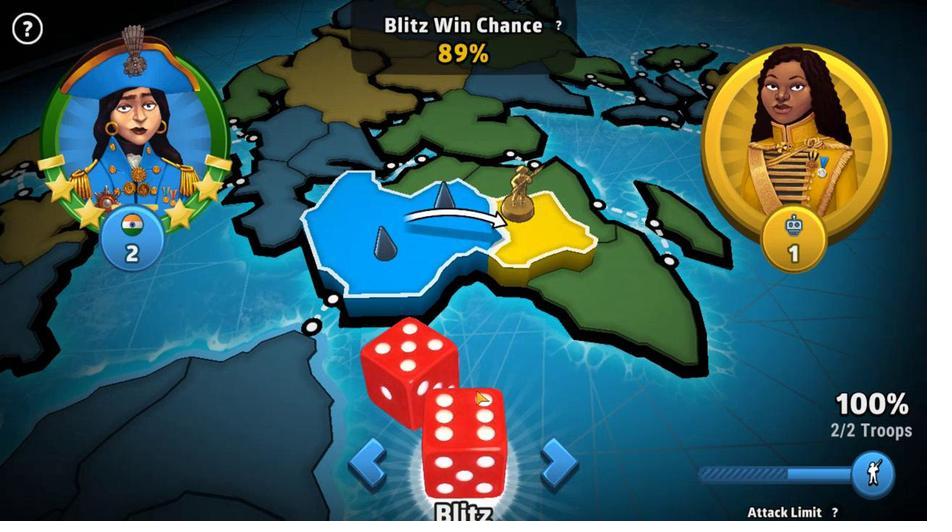 
Action: Mouse pressed left at (474, 385)
Screenshot: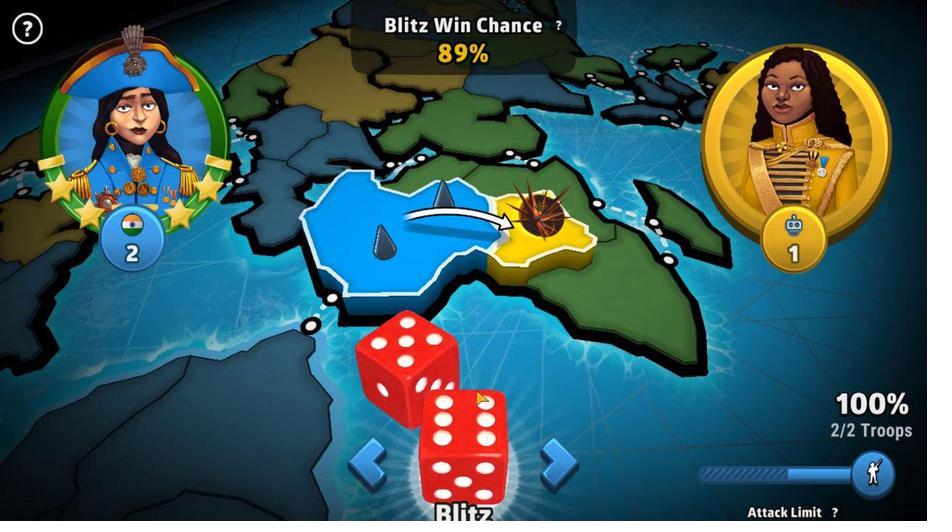 
Action: Mouse moved to (499, 152)
Screenshot: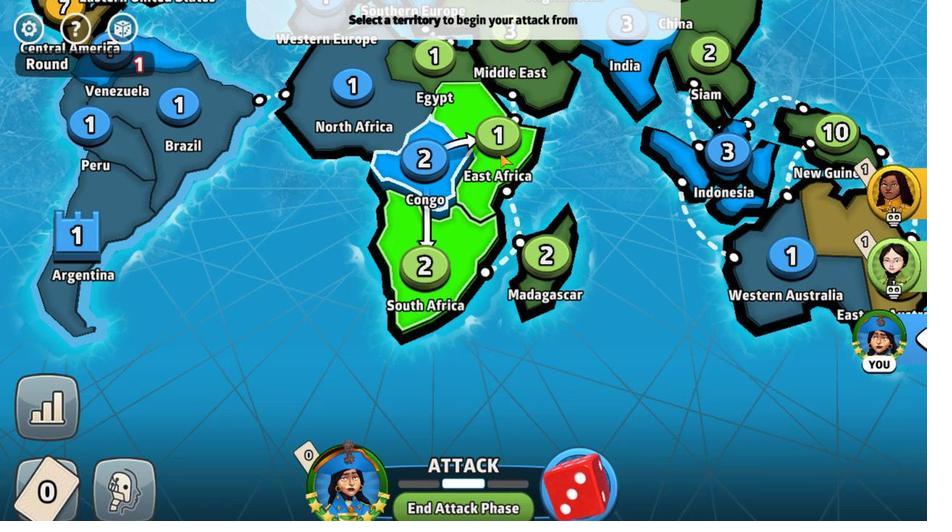 
Action: Mouse pressed left at (499, 152)
Screenshot: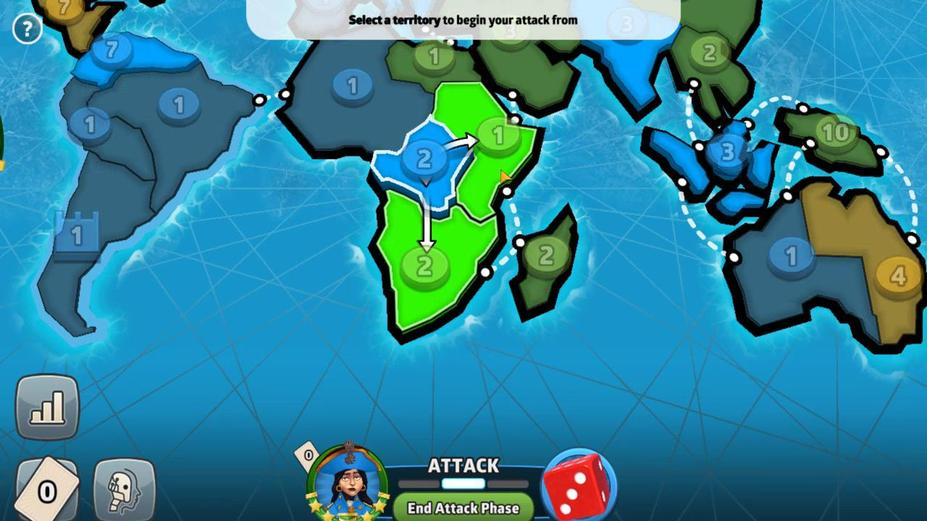 
Action: Mouse moved to (467, 426)
Screenshot: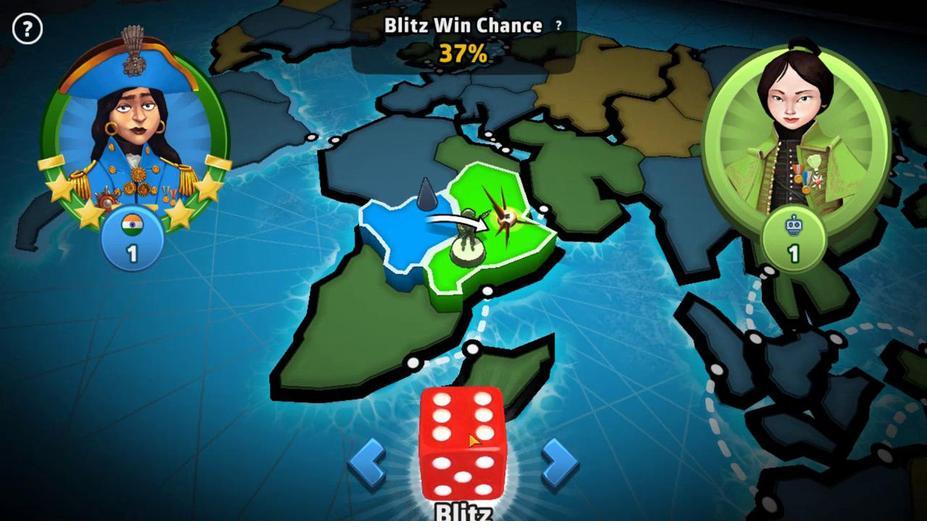 
Action: Mouse pressed left at (467, 426)
Screenshot: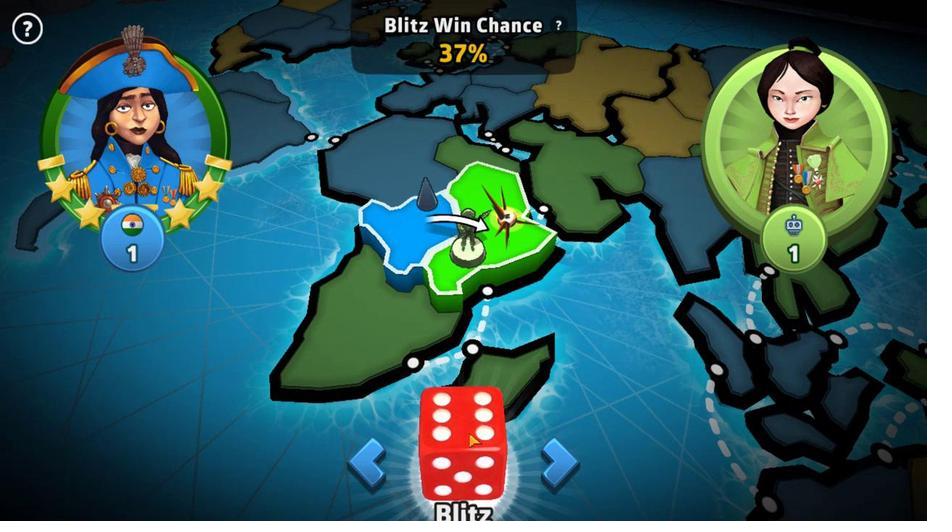 
Action: Mouse moved to (605, 231)
Screenshot: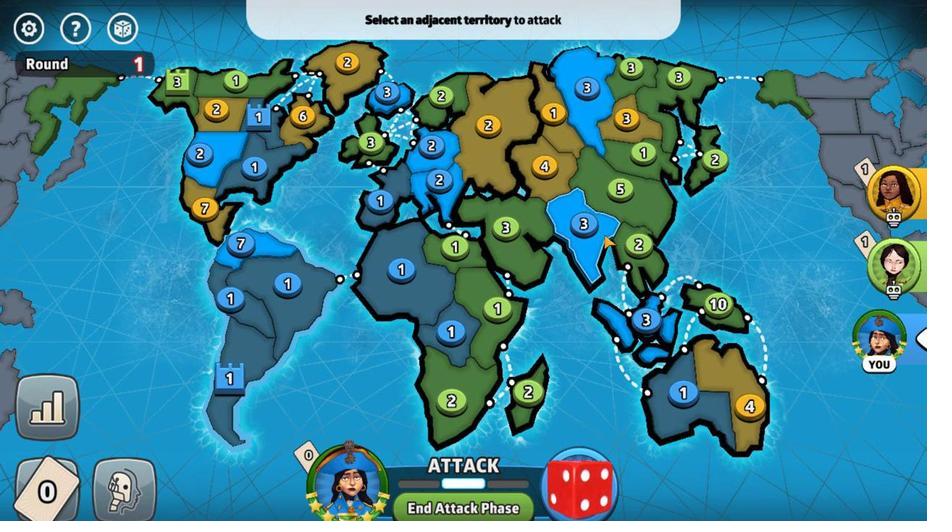 
Action: Mouse pressed left at (605, 231)
Screenshot: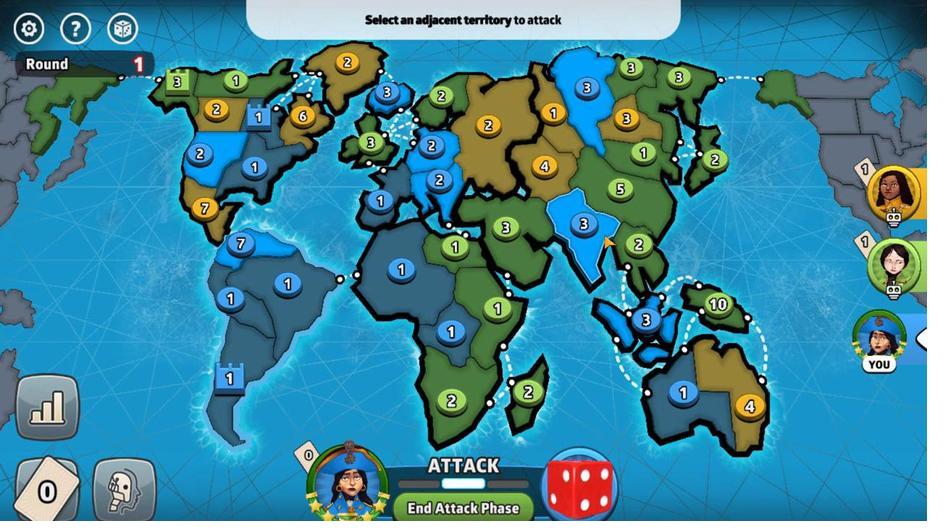 
Action: Mouse moved to (581, 216)
Screenshot: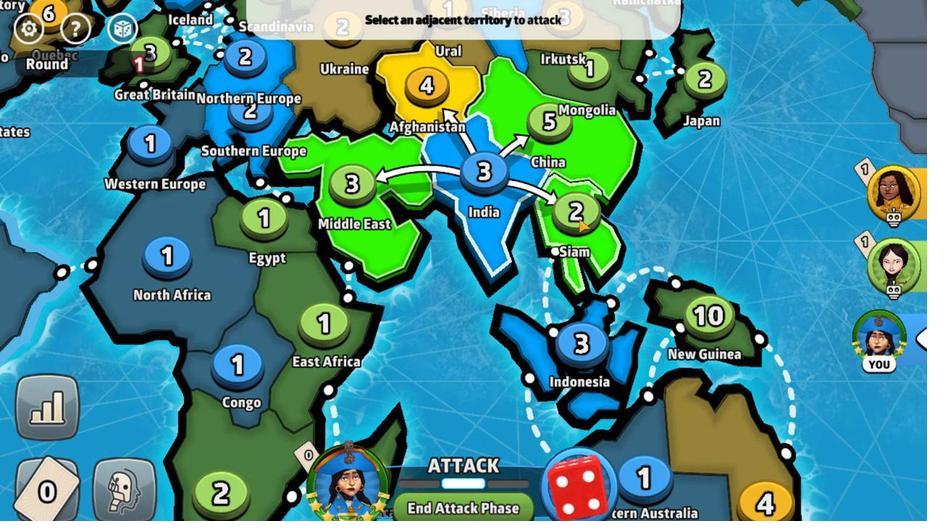 
Action: Mouse pressed left at (581, 216)
Screenshot: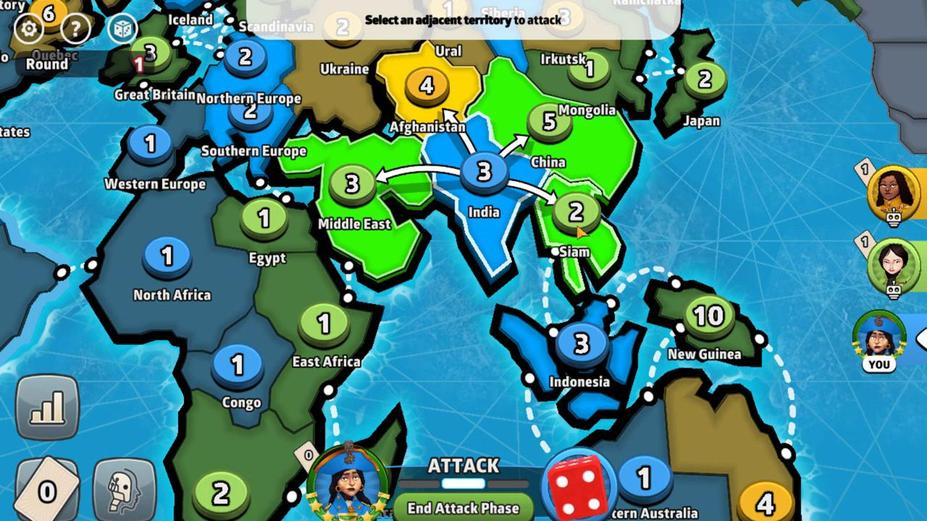 
Action: Mouse moved to (484, 468)
Screenshot: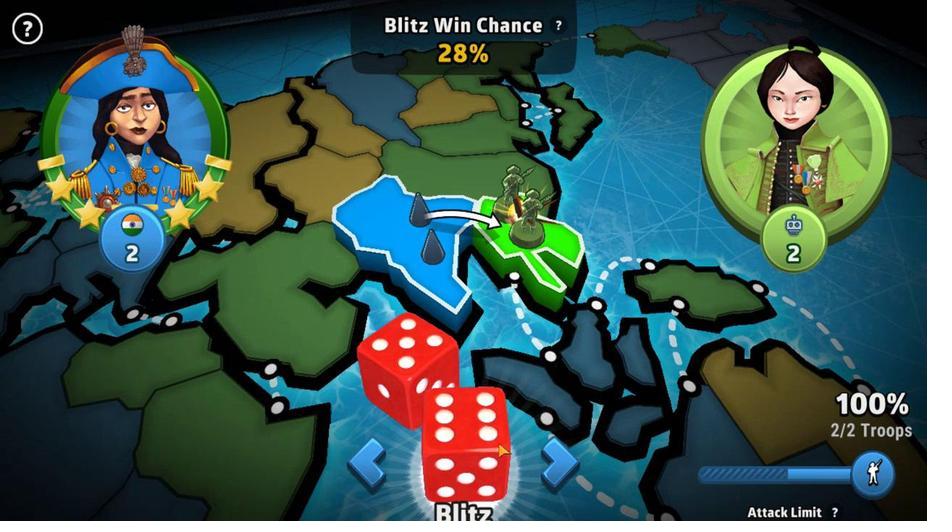 
Action: Mouse pressed left at (484, 468)
Screenshot: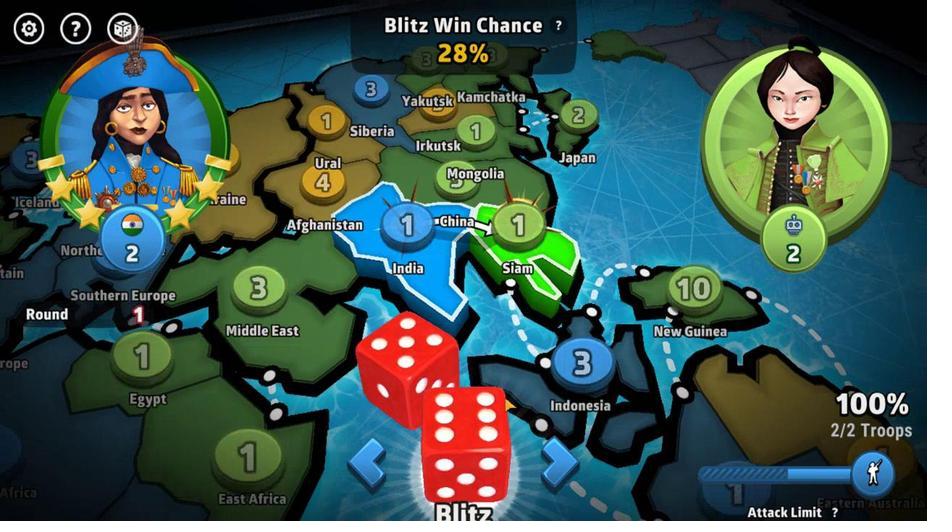 
Action: Mouse moved to (590, 97)
Screenshot: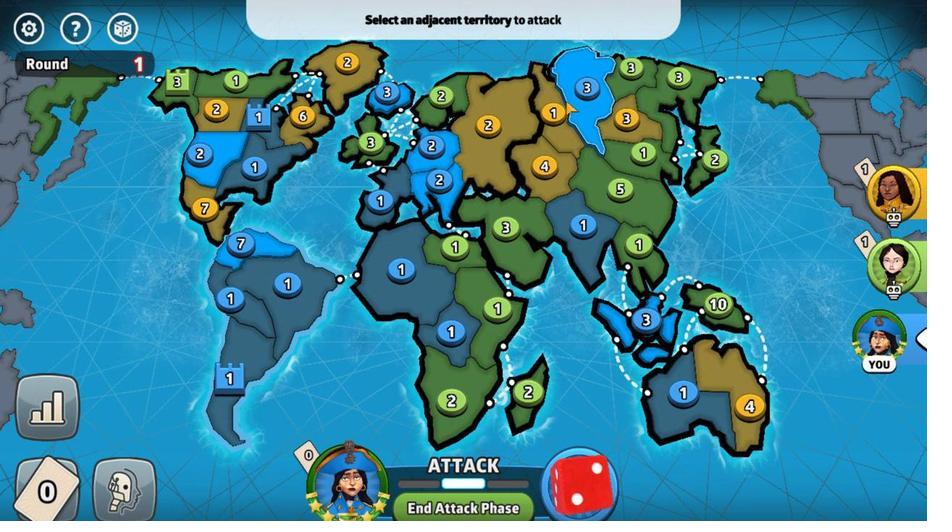 
Action: Mouse pressed left at (590, 97)
Screenshot: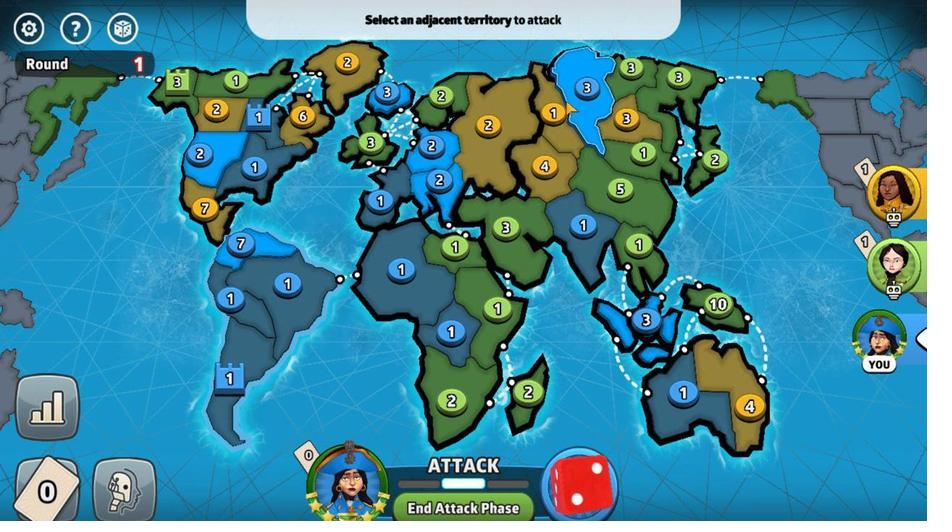 
Action: Mouse moved to (358, 180)
Screenshot: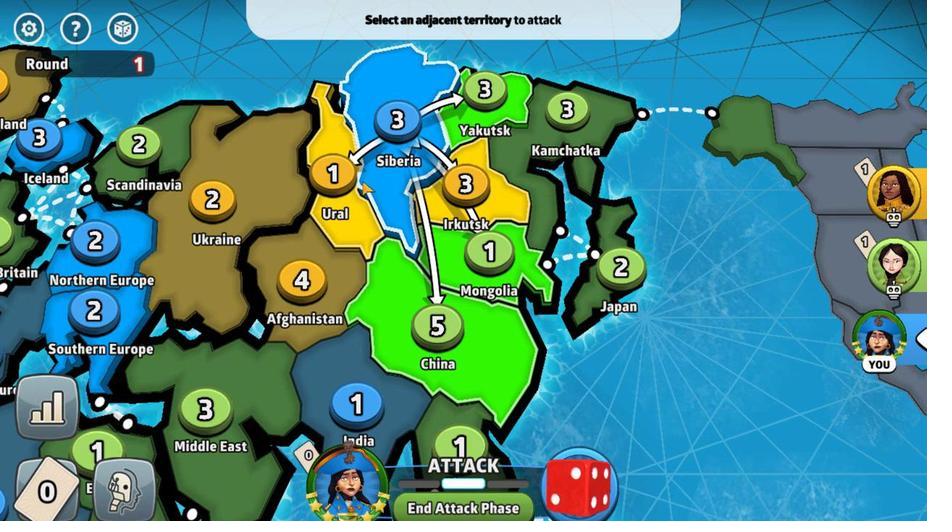 
Action: Mouse pressed left at (358, 180)
Screenshot: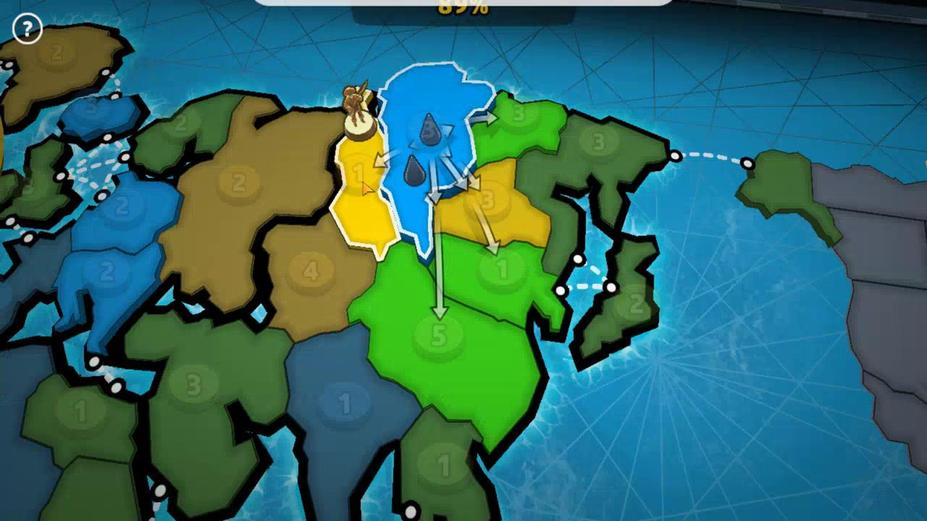 
Action: Mouse moved to (442, 418)
Screenshot: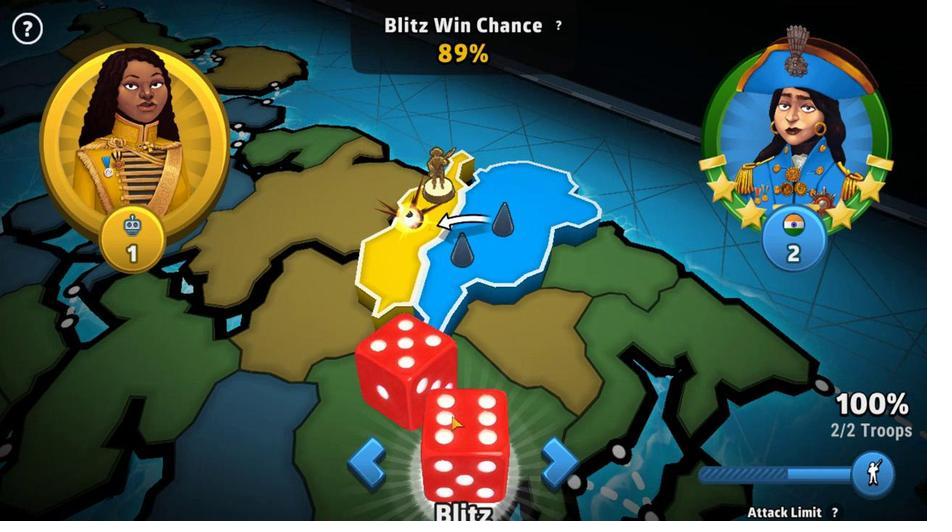 
Action: Mouse pressed left at (442, 418)
Screenshot: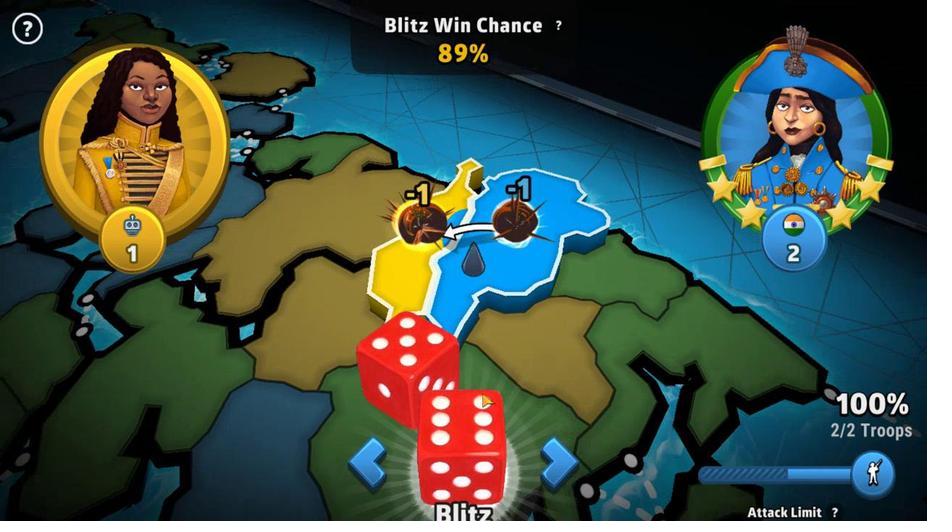 
Action: Mouse moved to (459, 497)
Screenshot: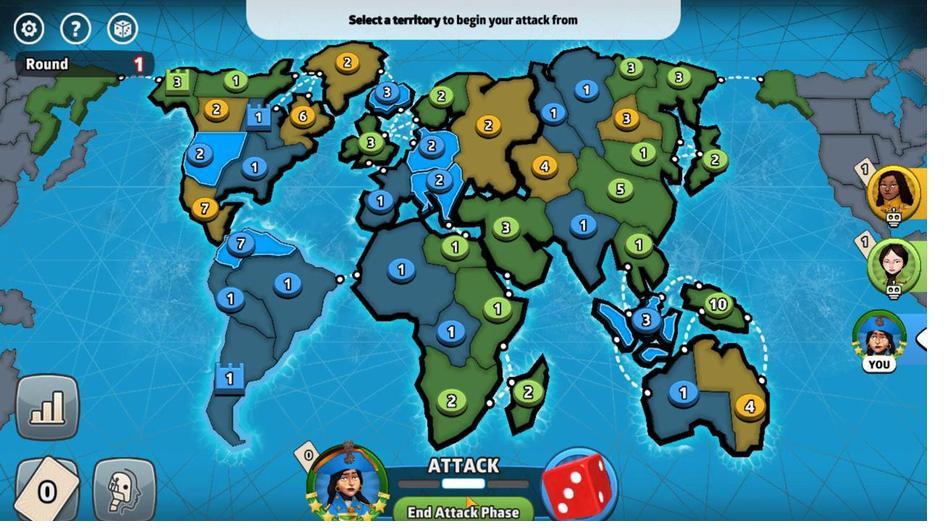 
Action: Mouse pressed left at (459, 497)
Screenshot: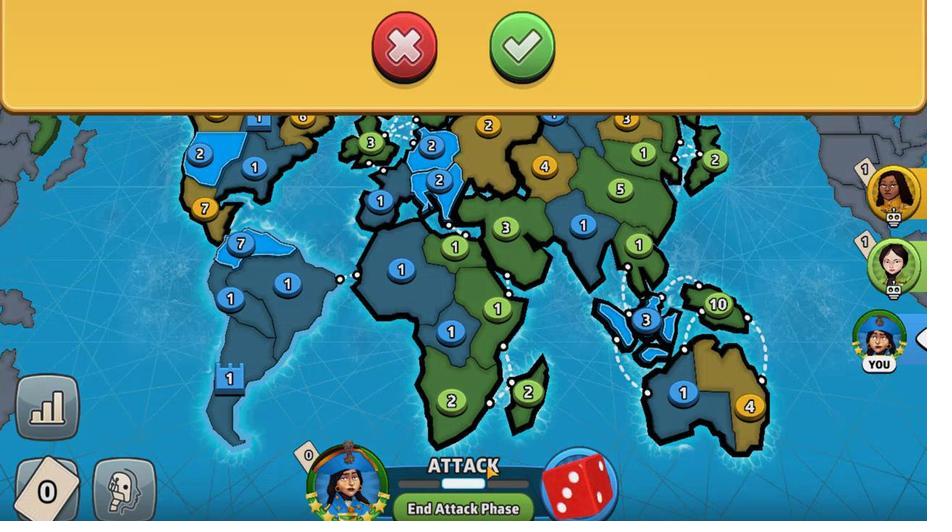 
Action: Mouse moved to (511, 184)
Screenshot: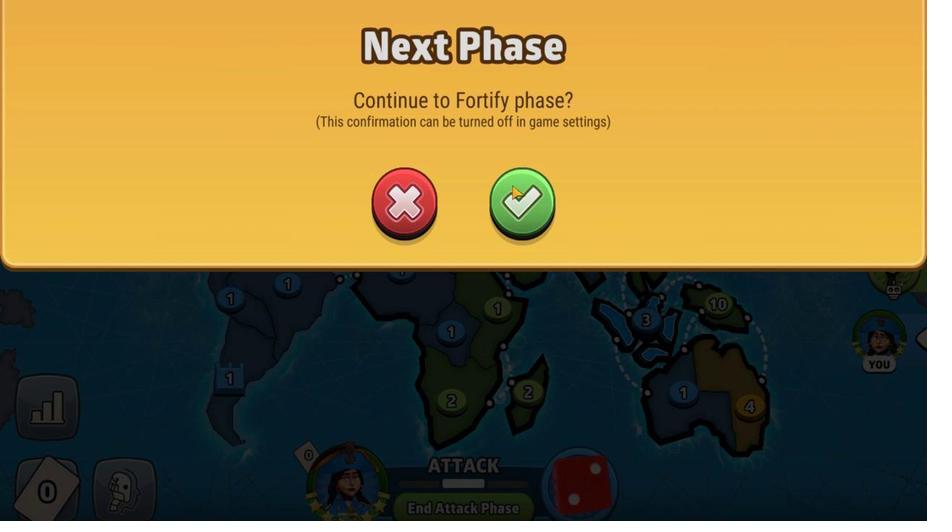 
Action: Mouse pressed left at (511, 184)
Screenshot: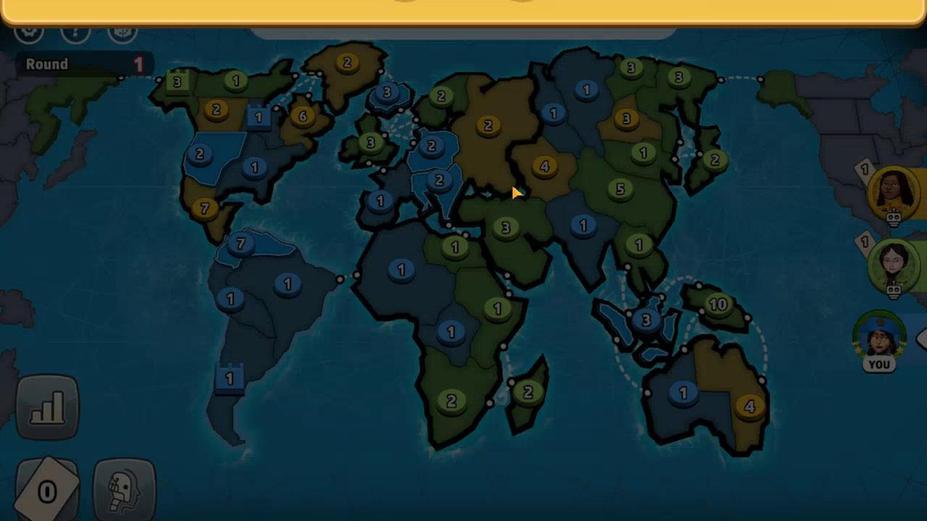 
Action: Mouse moved to (436, 173)
Screenshot: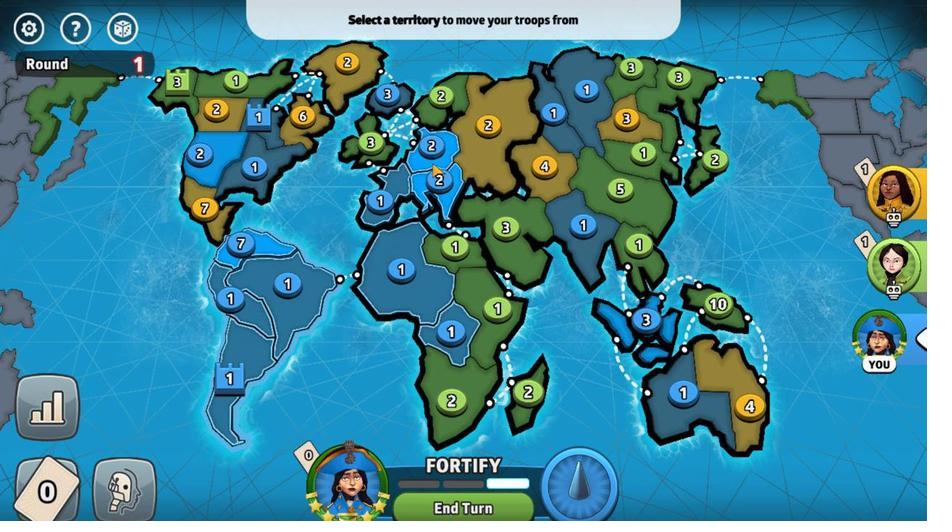 
Action: Mouse pressed left at (436, 173)
Screenshot: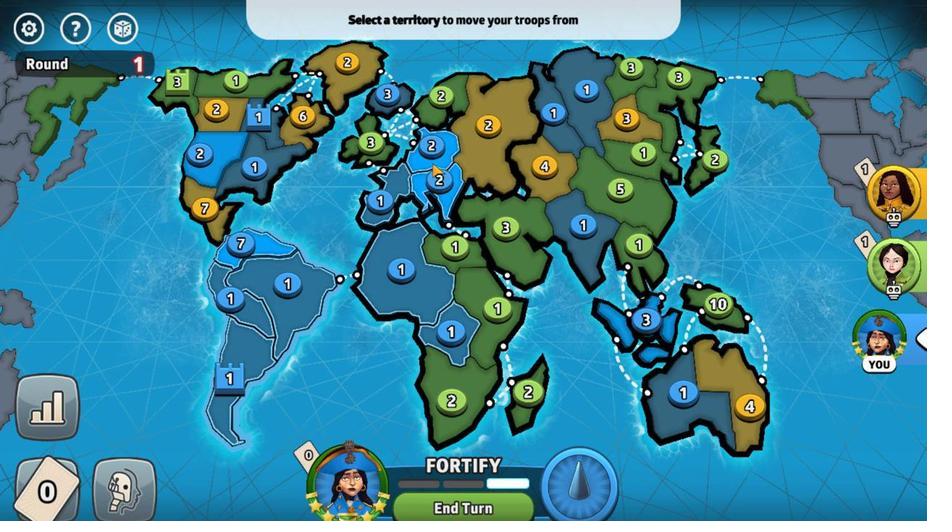 
Action: Mouse moved to (428, 144)
Screenshot: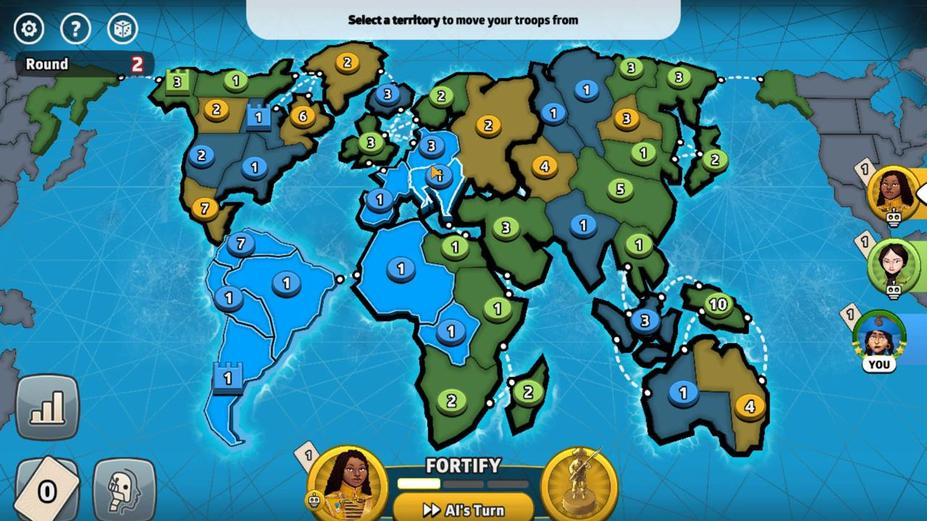 
Action: Mouse pressed left at (428, 144)
Screenshot: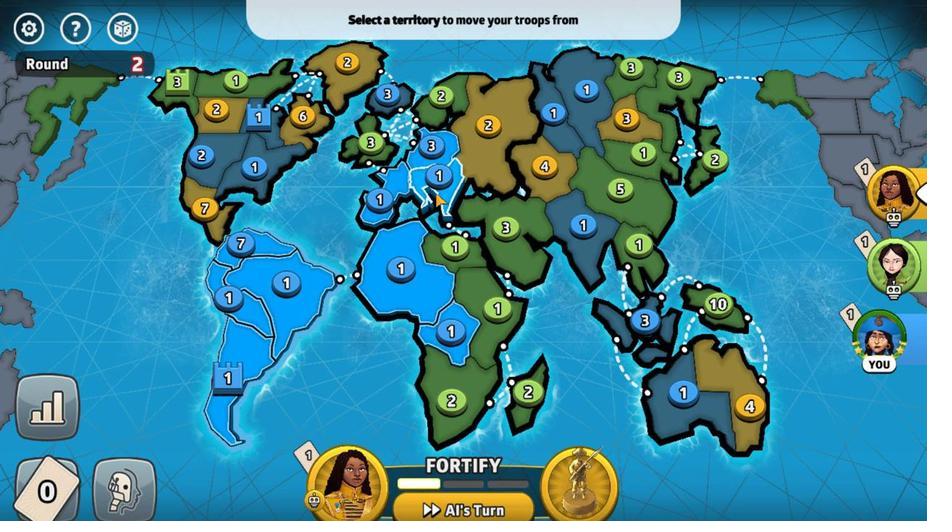 
Action: Mouse moved to (645, 314)
Screenshot: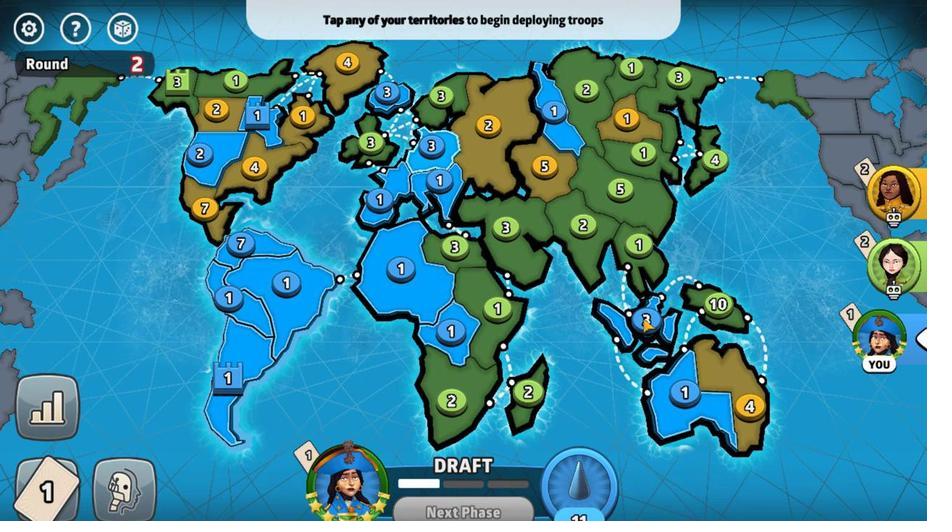 
Action: Mouse pressed left at (645, 314)
Screenshot: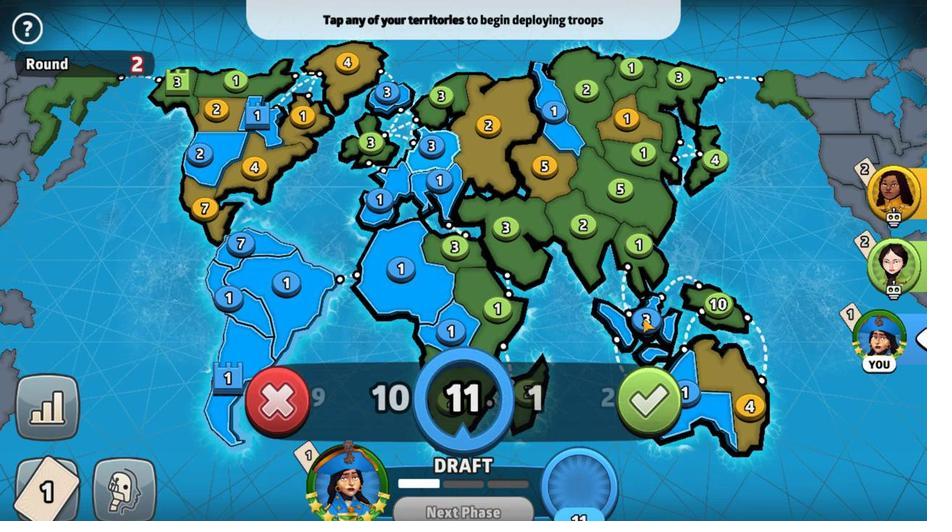 
Action: Mouse moved to (653, 383)
Screenshot: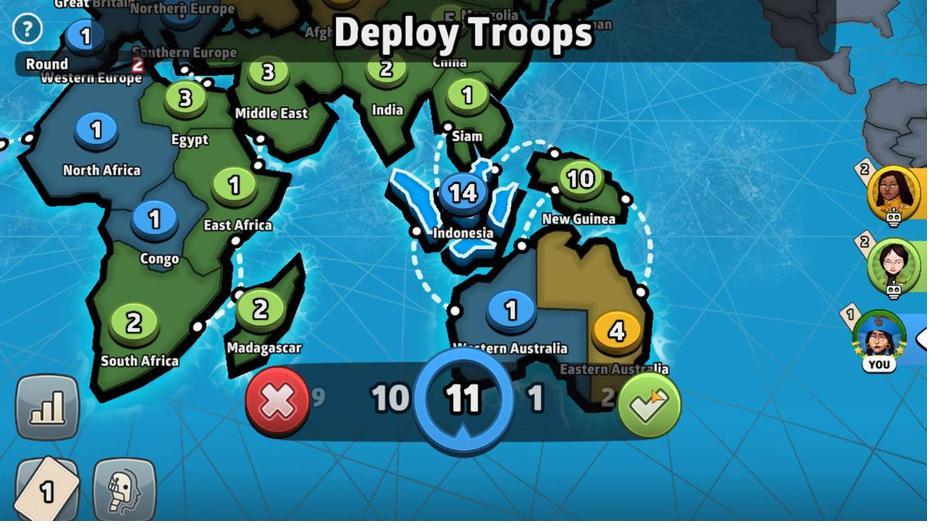 
Action: Mouse pressed left at (653, 383)
Screenshot: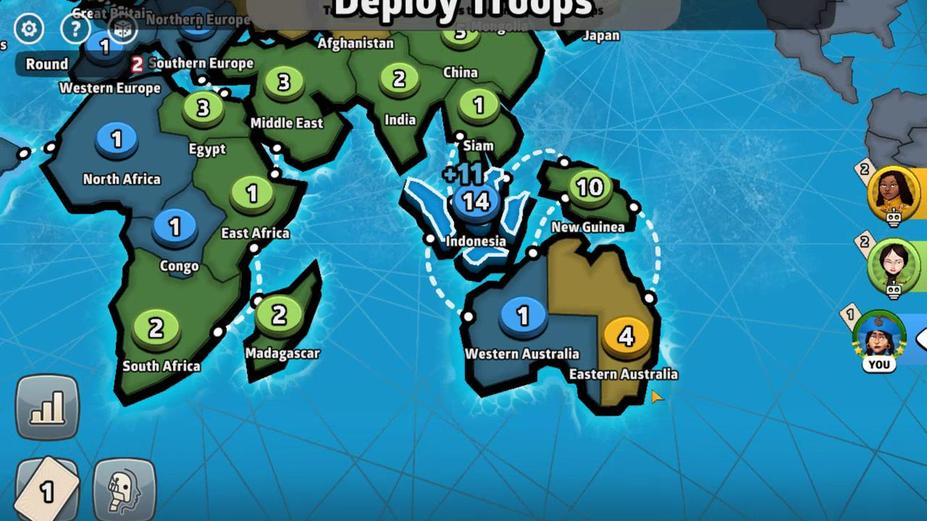 
Action: Mouse moved to (502, 497)
Screenshot: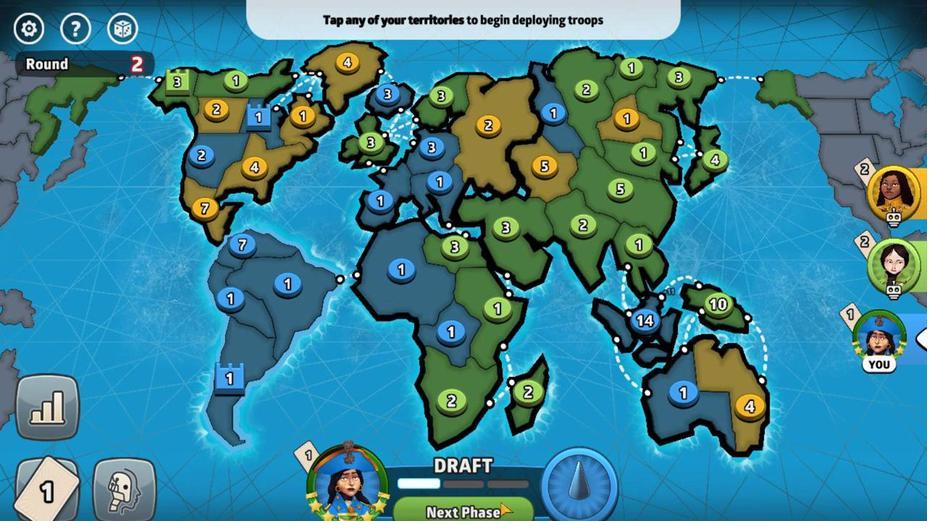 
Action: Mouse pressed left at (502, 497)
Screenshot: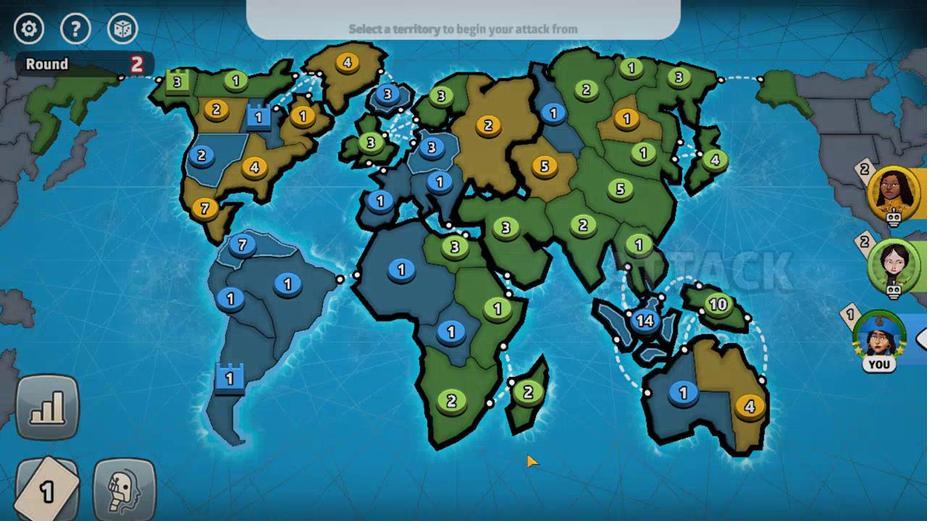 
Action: Mouse moved to (640, 316)
Screenshot: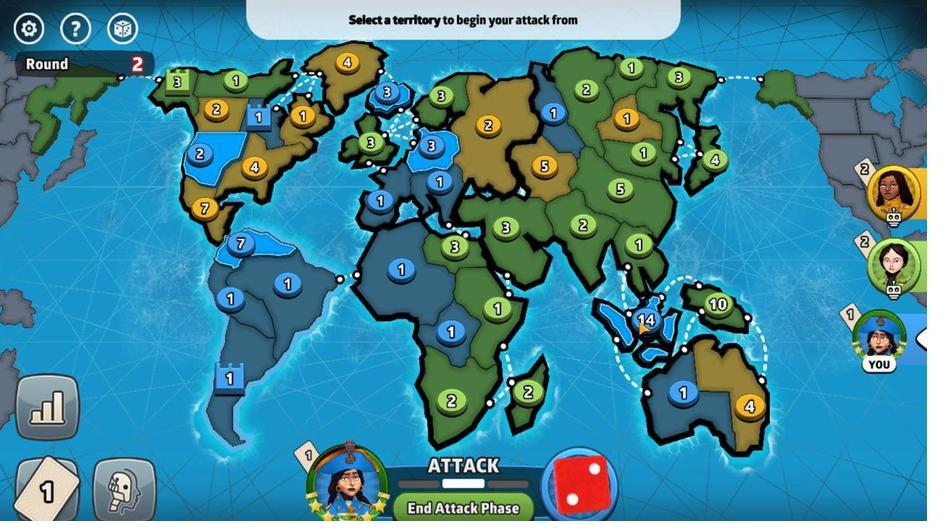 
Action: Mouse pressed left at (640, 316)
Screenshot: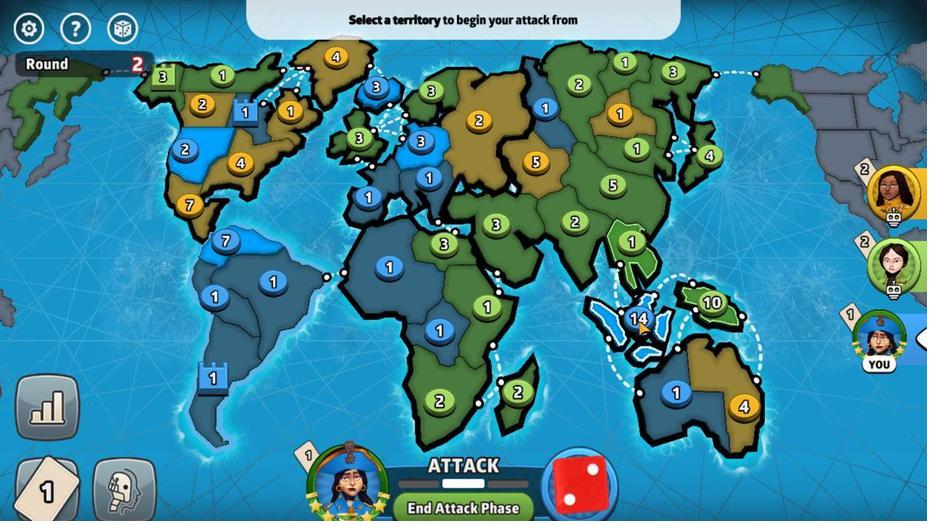 
Action: Mouse moved to (529, 247)
Screenshot: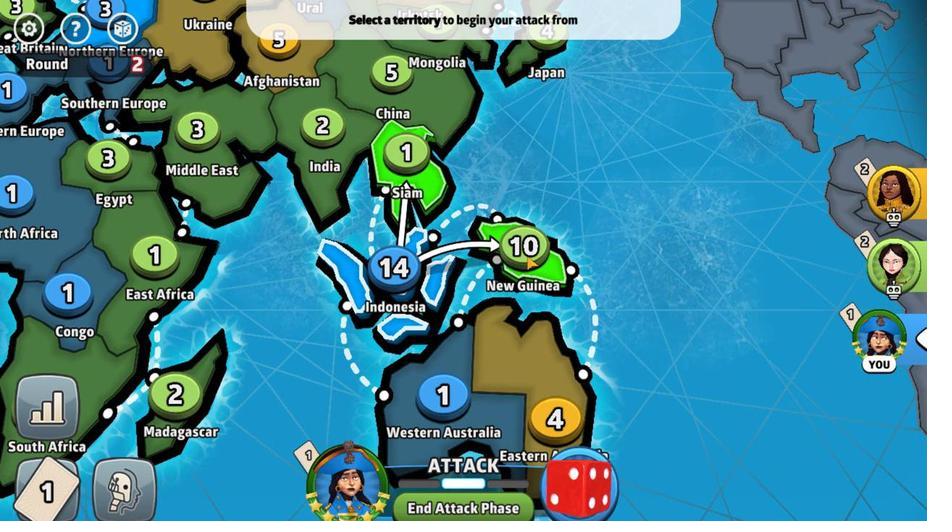 
Action: Mouse pressed left at (529, 247)
Screenshot: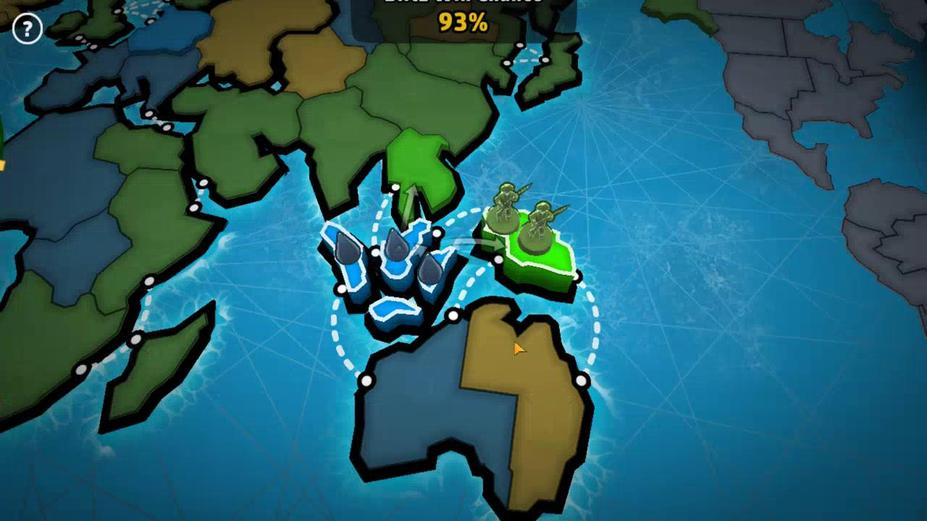 
Action: Mouse moved to (487, 427)
Screenshot: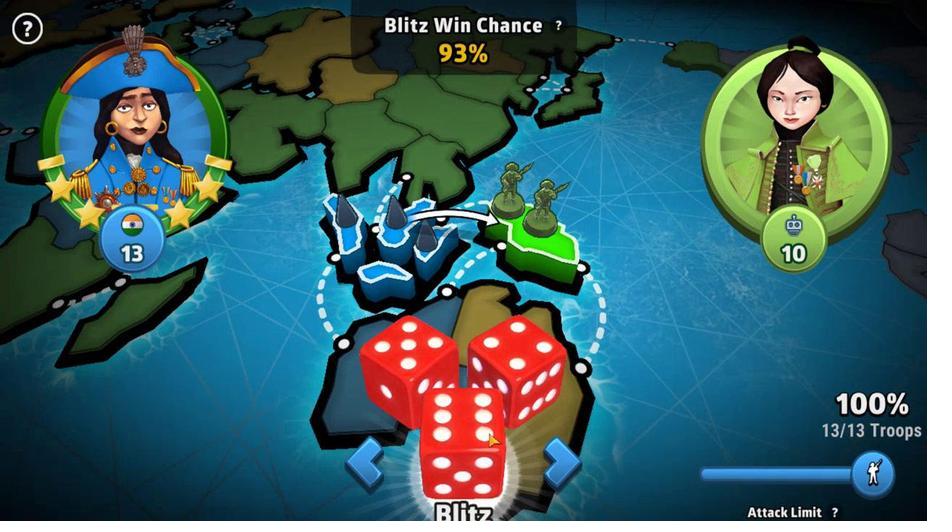 
Action: Mouse pressed left at (487, 427)
Screenshot: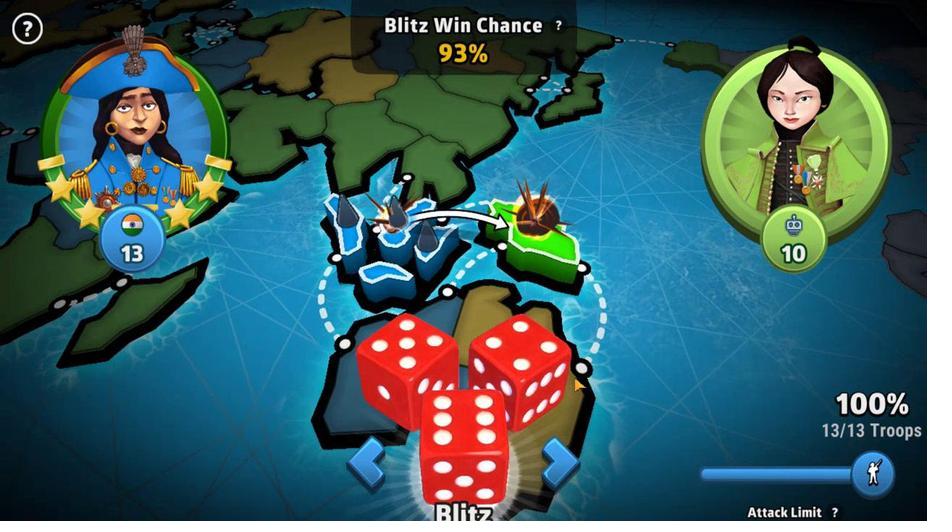 
Action: Mouse moved to (642, 394)
Screenshot: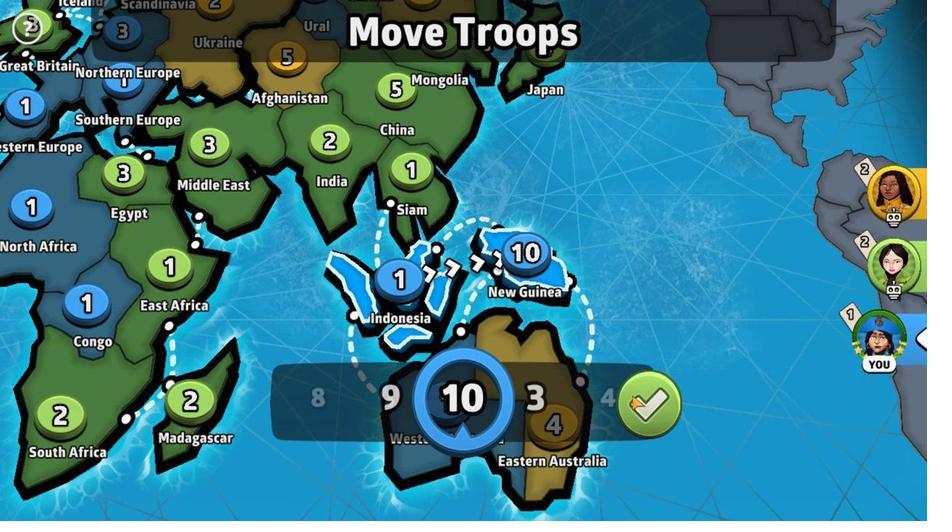 
Action: Mouse pressed left at (642, 394)
Screenshot: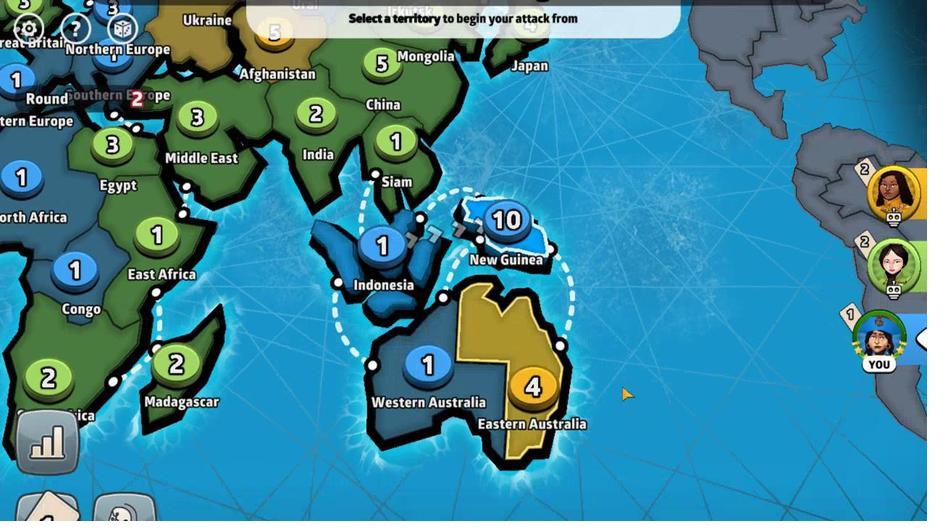 
Action: Mouse moved to (471, 272)
Screenshot: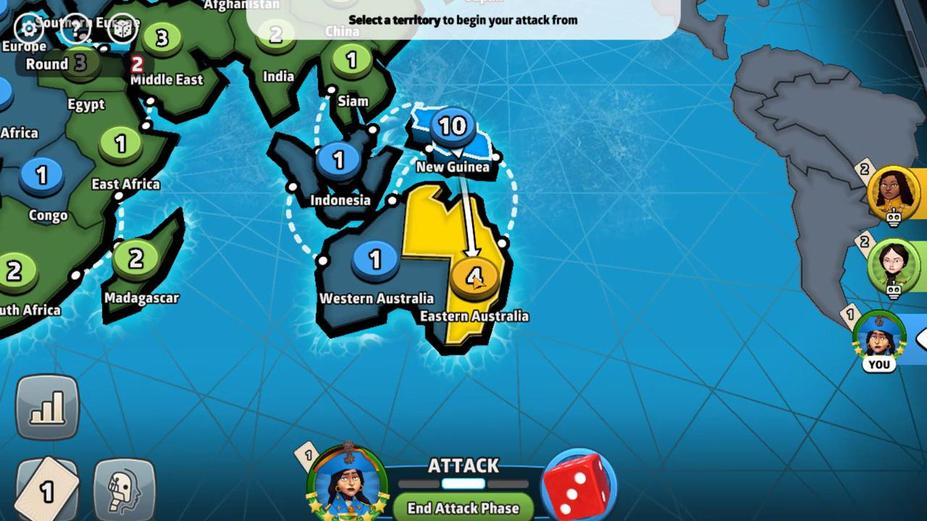 
Action: Mouse pressed left at (471, 272)
Screenshot: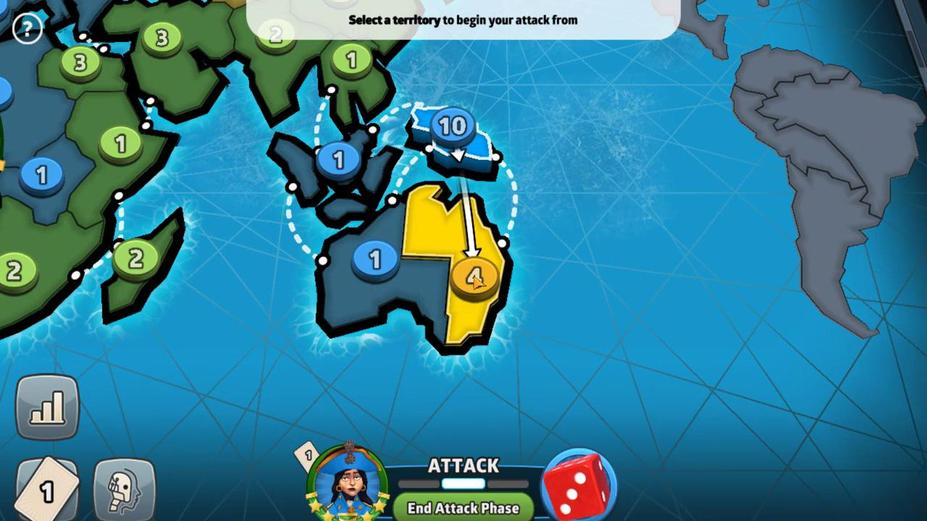 
Action: Mouse moved to (478, 409)
Screenshot: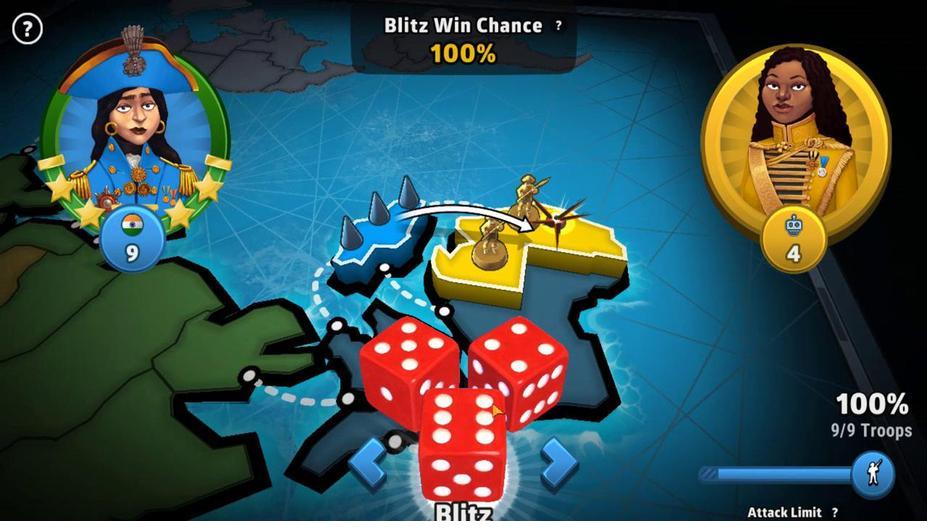 
Action: Mouse pressed left at (478, 409)
Screenshot: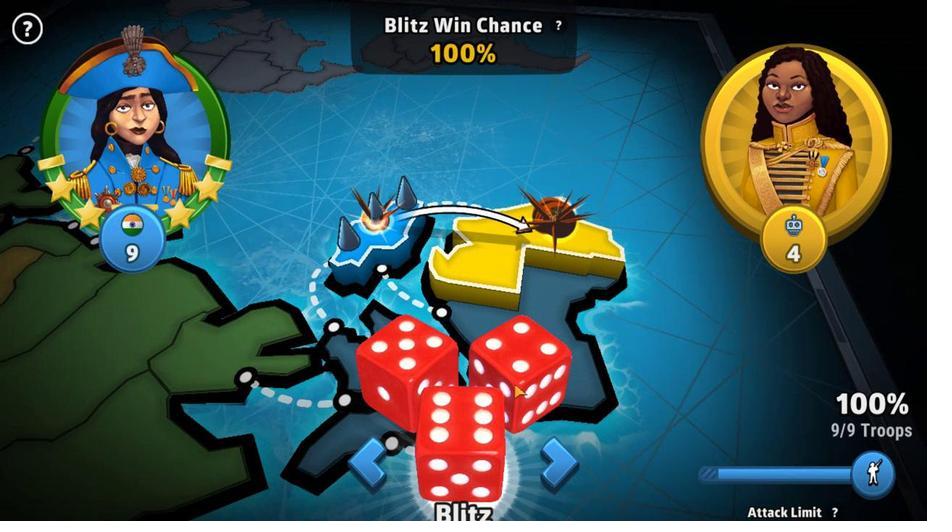 
Action: Mouse moved to (624, 397)
Screenshot: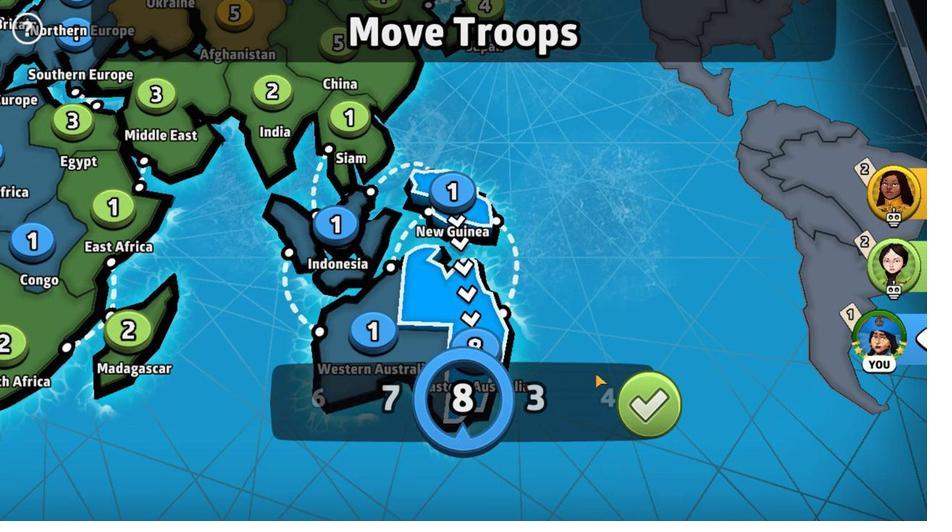 
Action: Mouse pressed left at (624, 397)
Screenshot: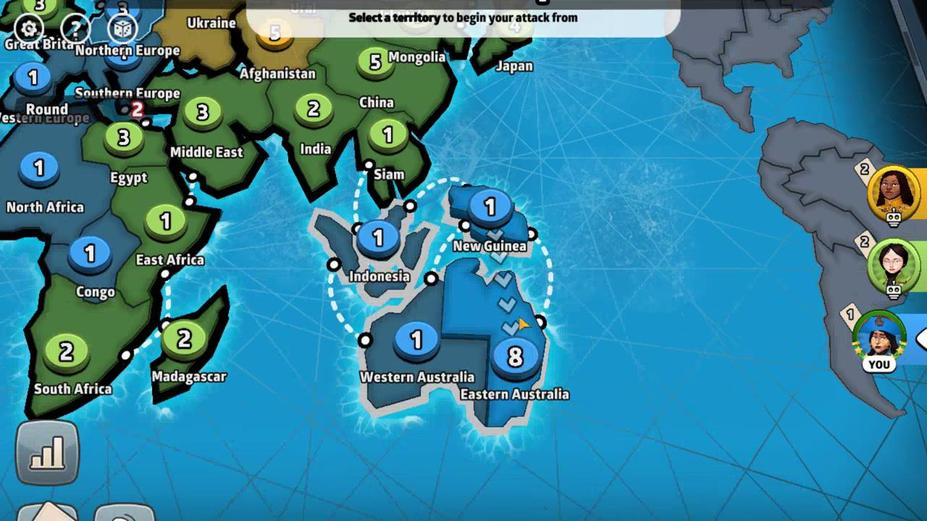 
Action: Mouse moved to (234, 239)
Screenshot: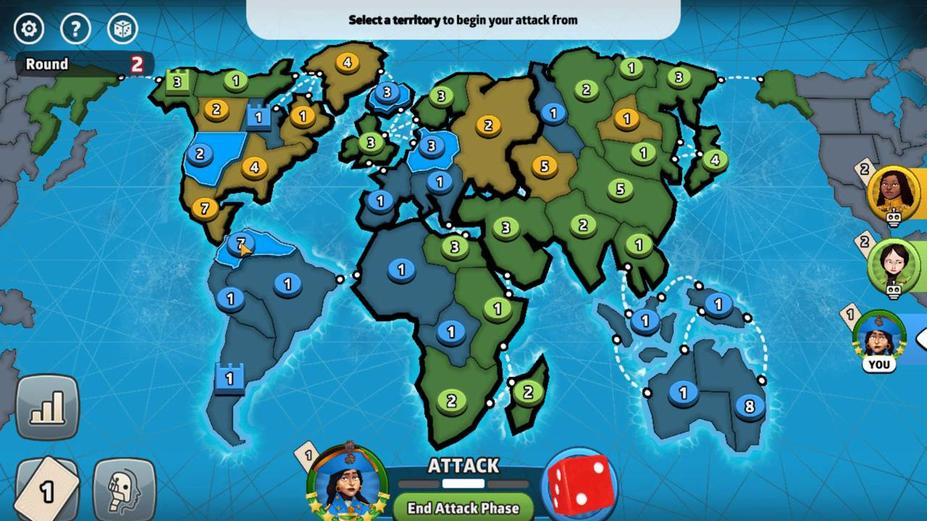 
Action: Mouse pressed left at (234, 239)
Screenshot: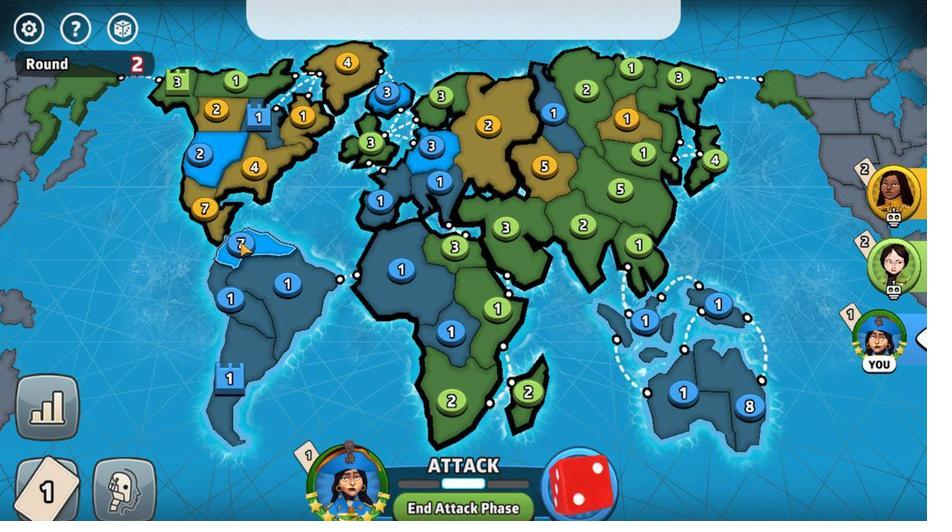 
Action: Mouse moved to (512, 254)
Screenshot: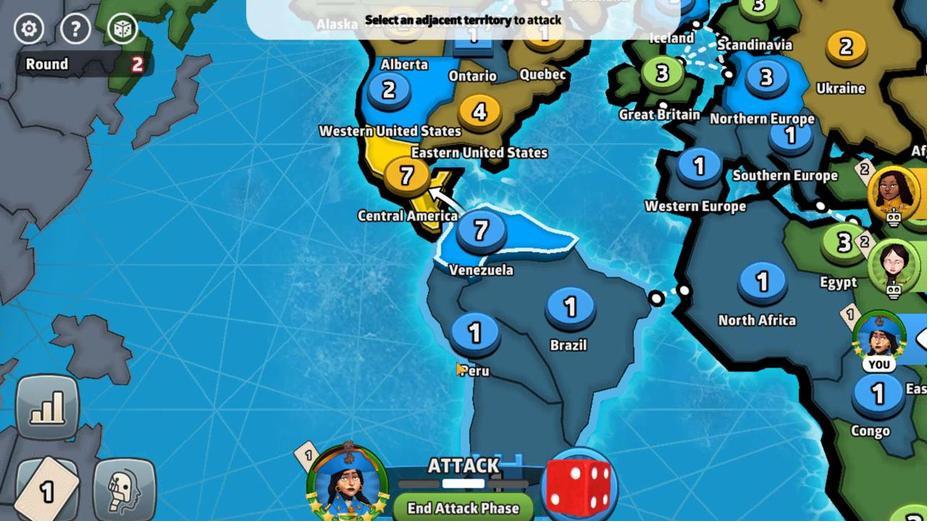
Action: Mouse pressed left at (512, 254)
Screenshot: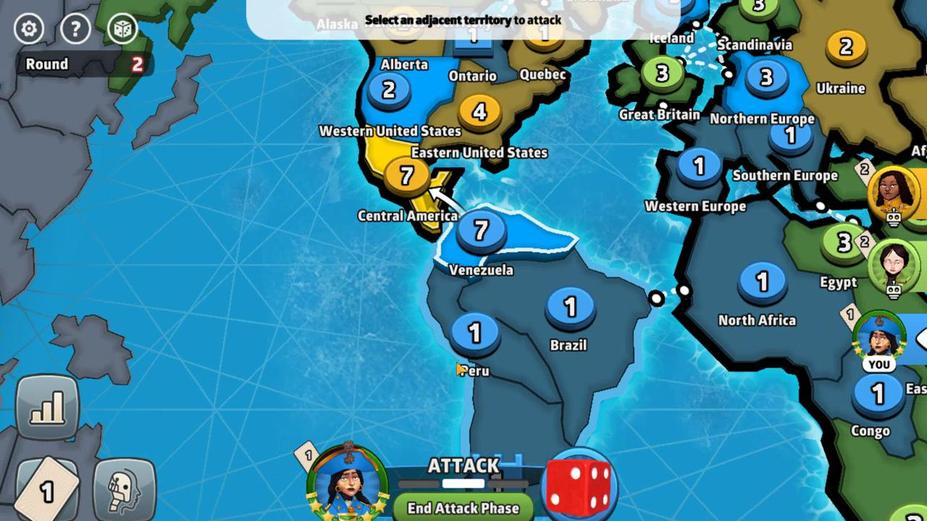 
Action: Mouse moved to (272, 126)
Screenshot: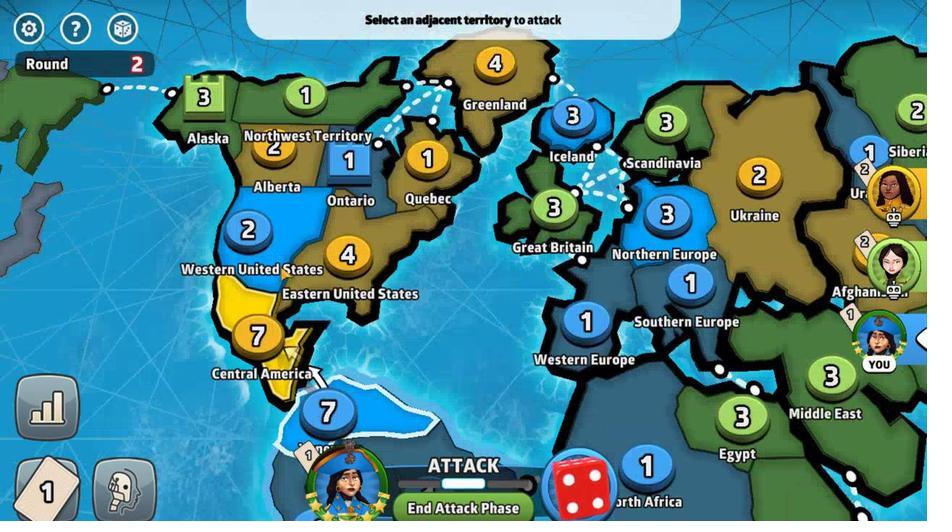 
Action: Mouse pressed left at (272, 126)
Screenshot: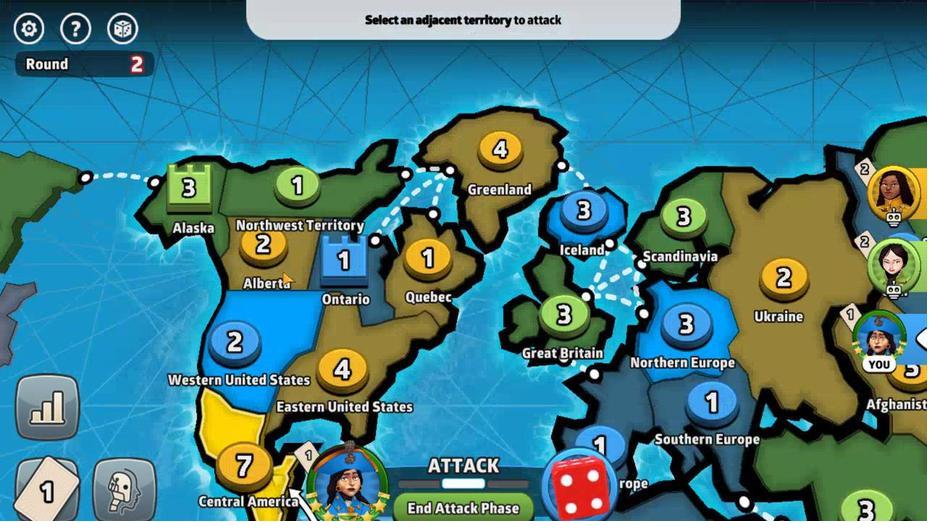 
Action: Mouse moved to (384, 279)
Screenshot: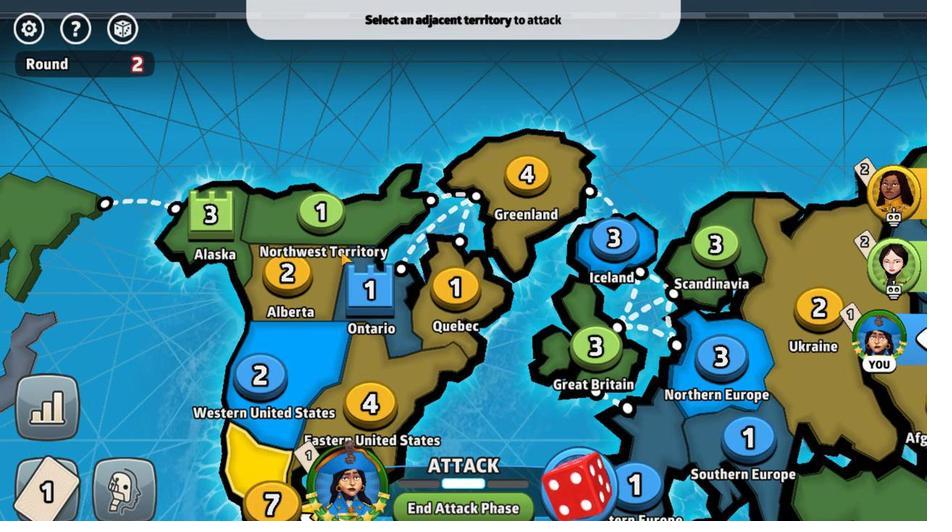 
Action: Mouse pressed left at (384, 279)
Screenshot: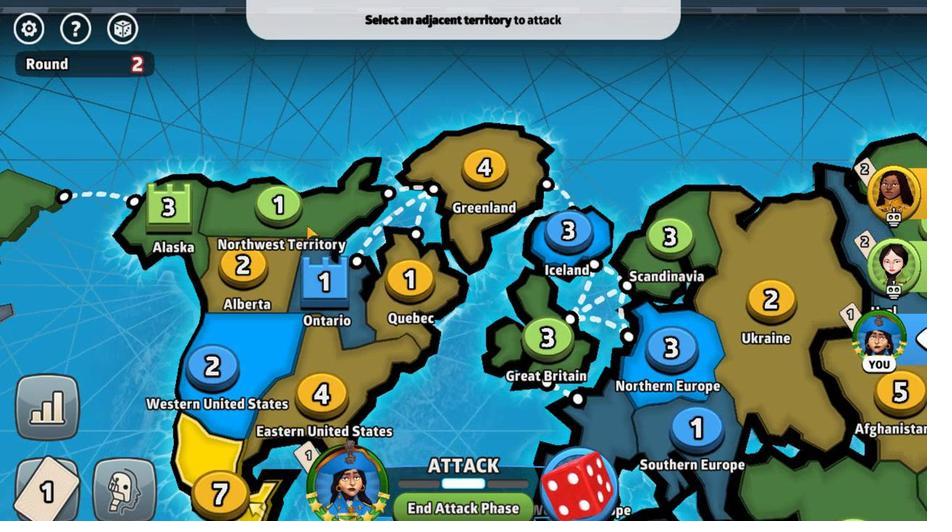 
Action: Mouse moved to (449, 347)
Screenshot: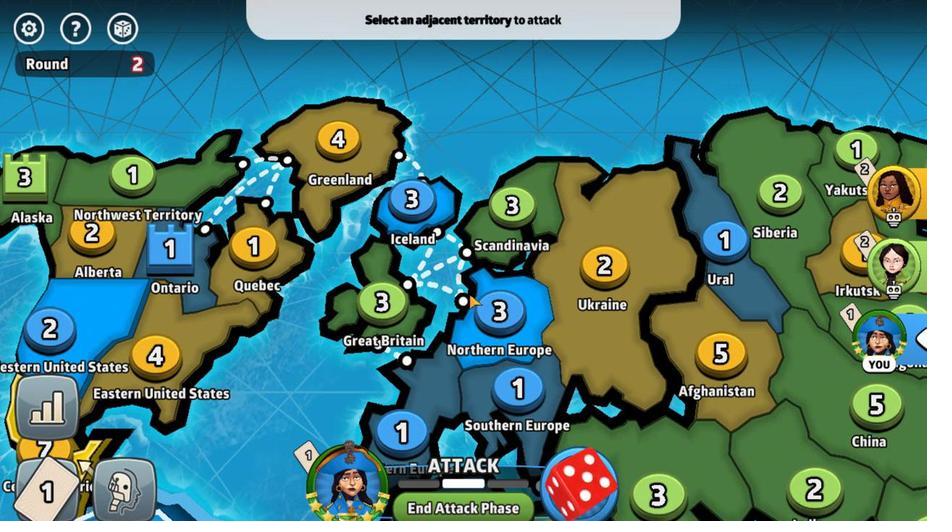 
Action: Mouse pressed left at (449, 347)
Screenshot: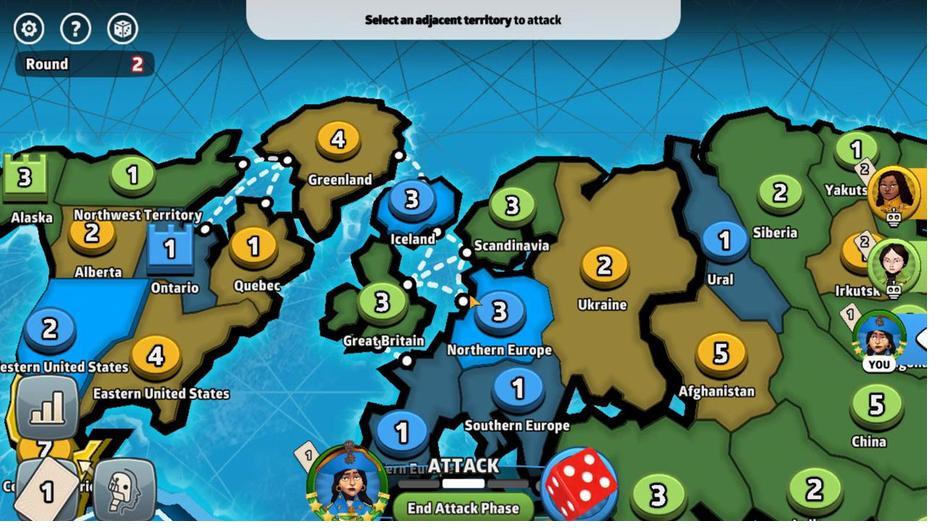 
Action: Mouse moved to (557, 256)
Screenshot: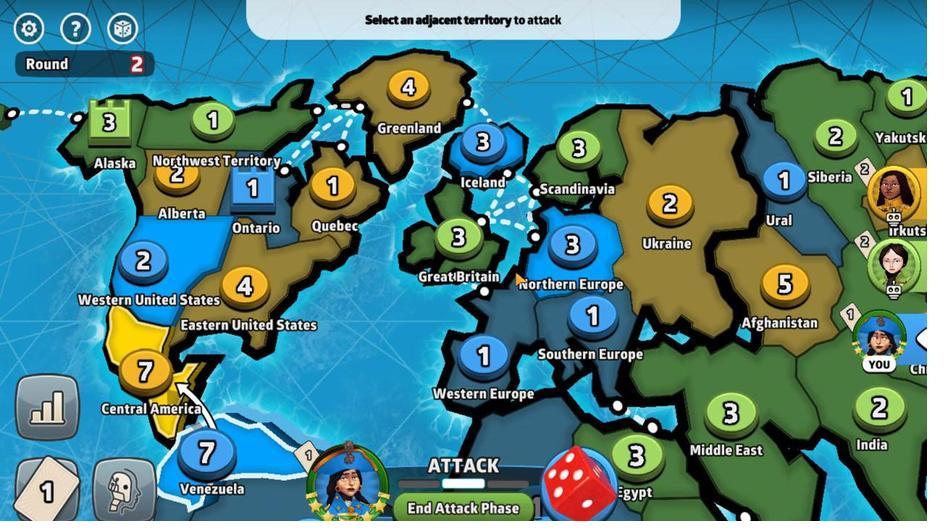 
Action: Mouse pressed left at (557, 256)
Screenshot: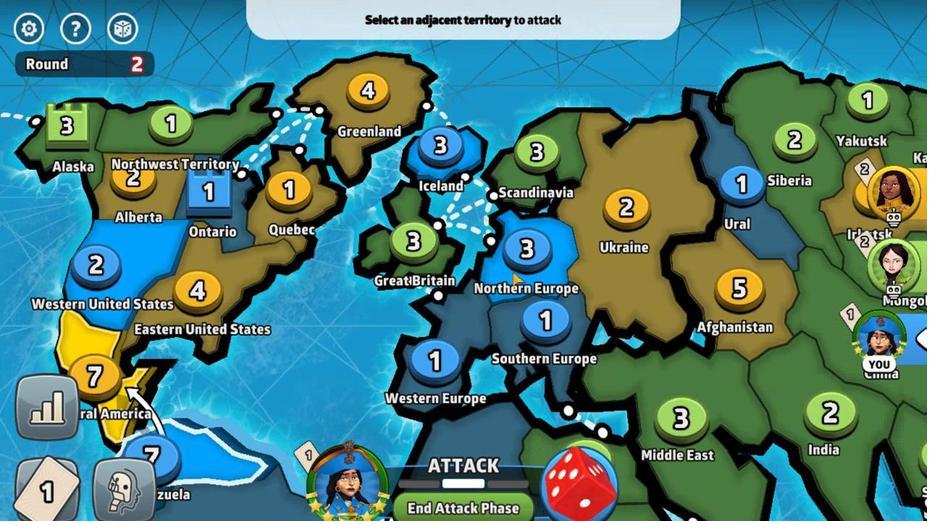
Action: Mouse moved to (519, 244)
Screenshot: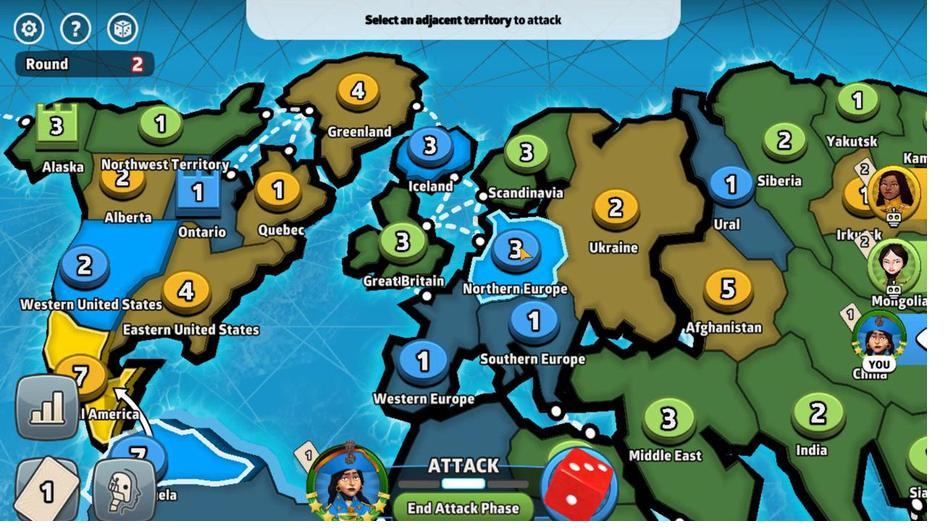 
Action: Mouse pressed left at (519, 244)
Screenshot: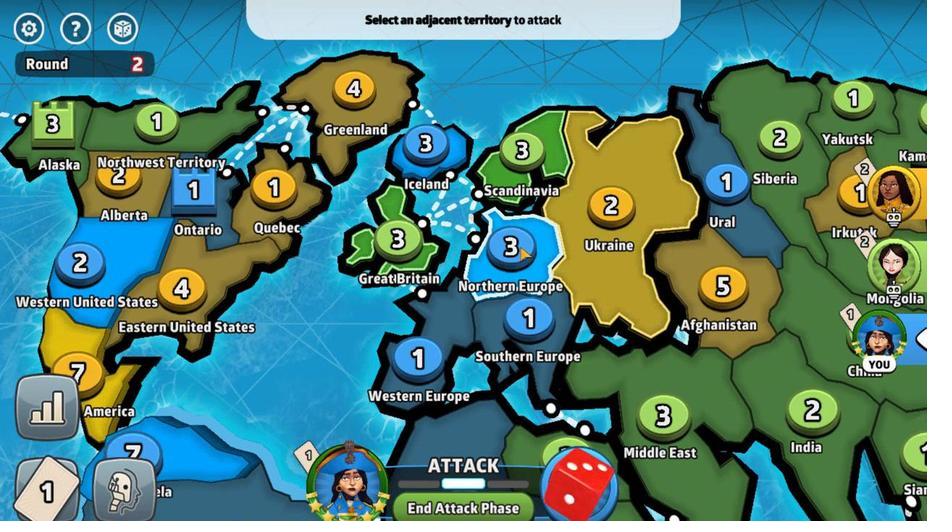 
Action: Mouse moved to (568, 180)
Screenshot: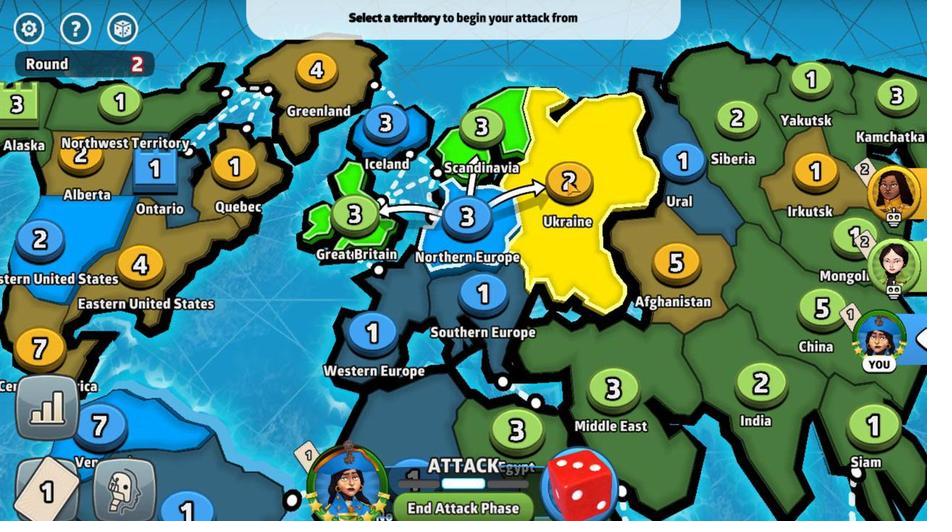 
Action: Mouse pressed left at (568, 180)
Screenshot: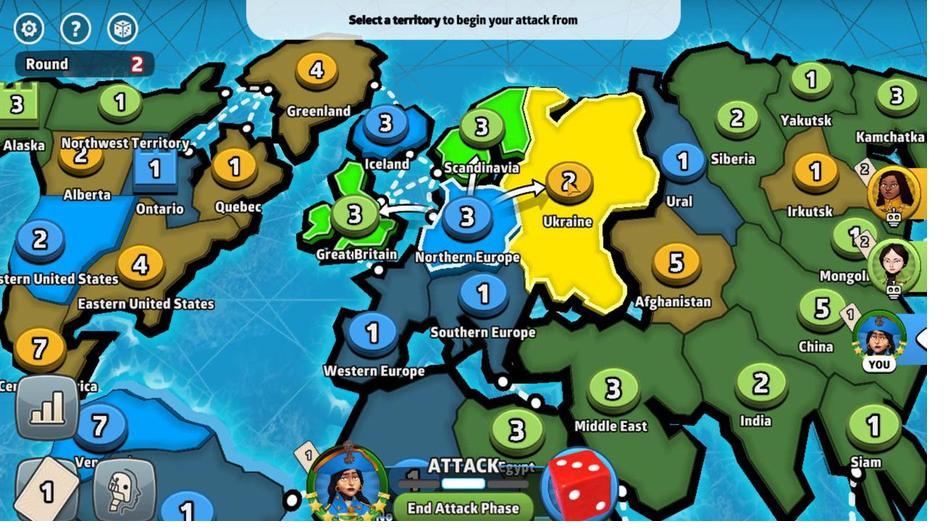 
Action: Mouse moved to (479, 471)
Screenshot: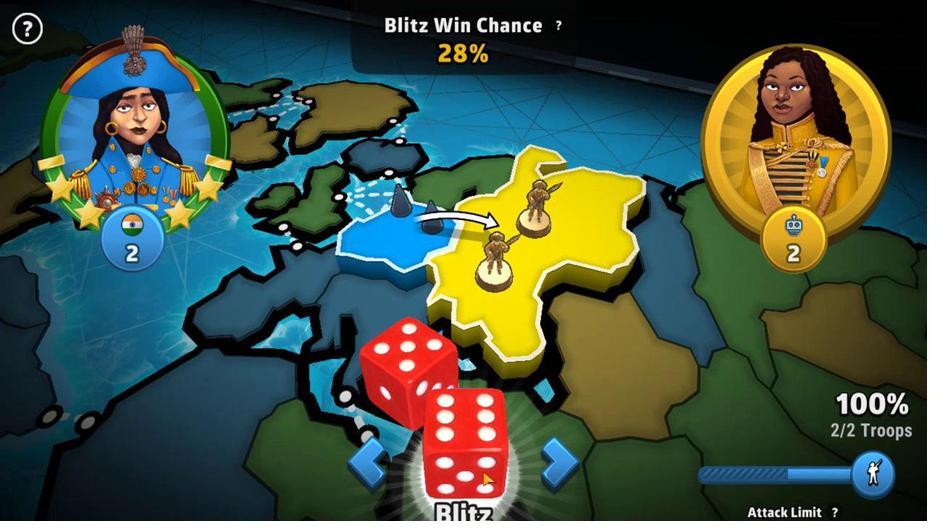 
Action: Mouse pressed left at (479, 471)
Screenshot: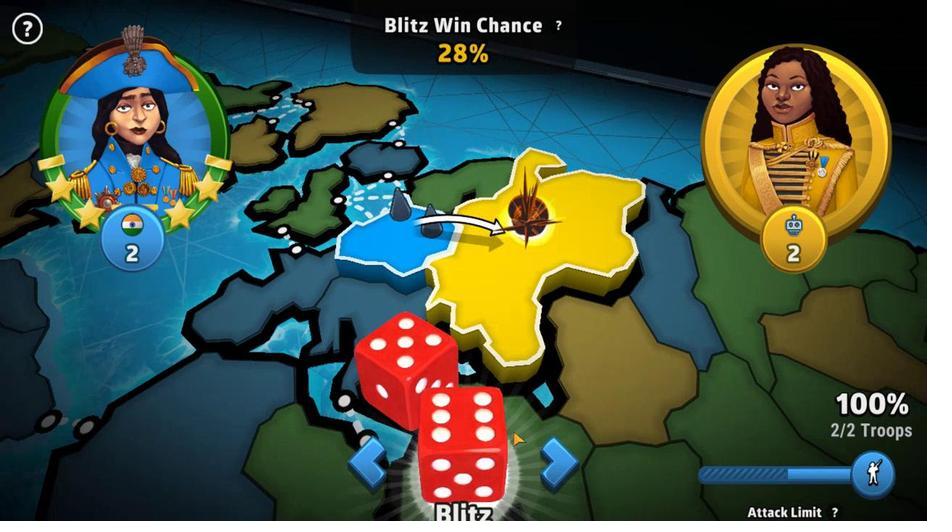 
Action: Mouse moved to (511, 297)
Screenshot: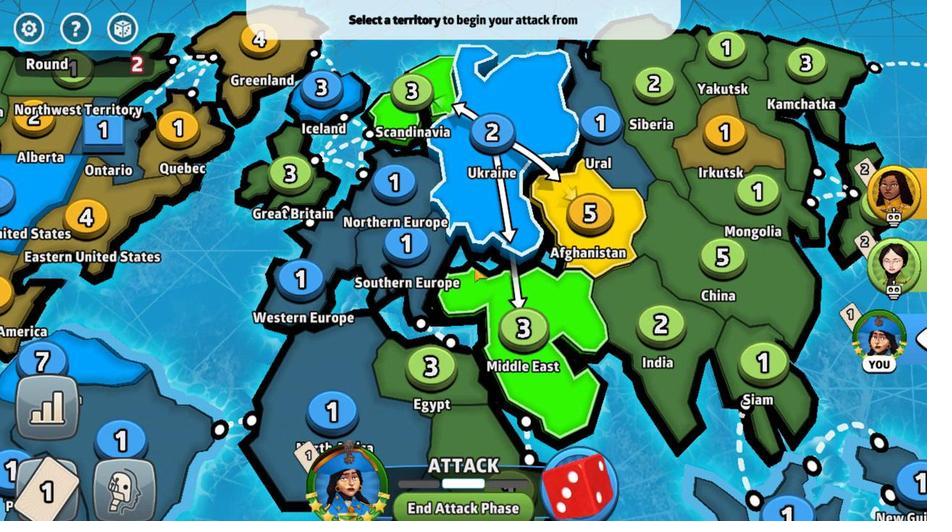 
Action: Mouse pressed left at (511, 297)
Screenshot: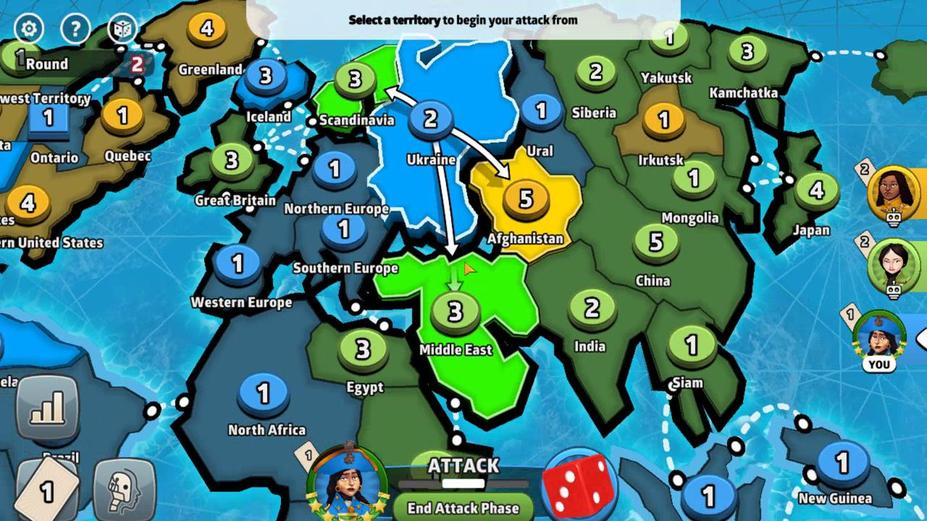 
Action: Mouse moved to (371, 295)
Screenshot: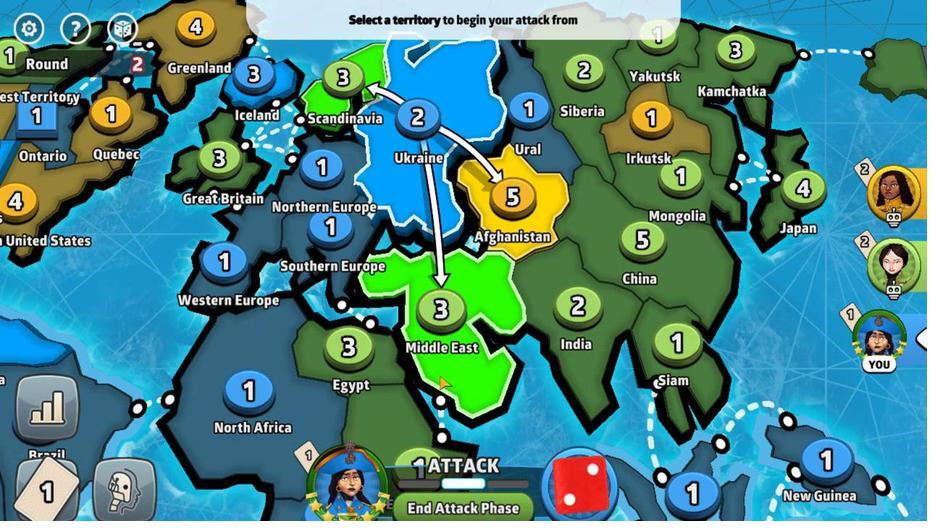 
Action: Mouse pressed left at (371, 295)
Screenshot: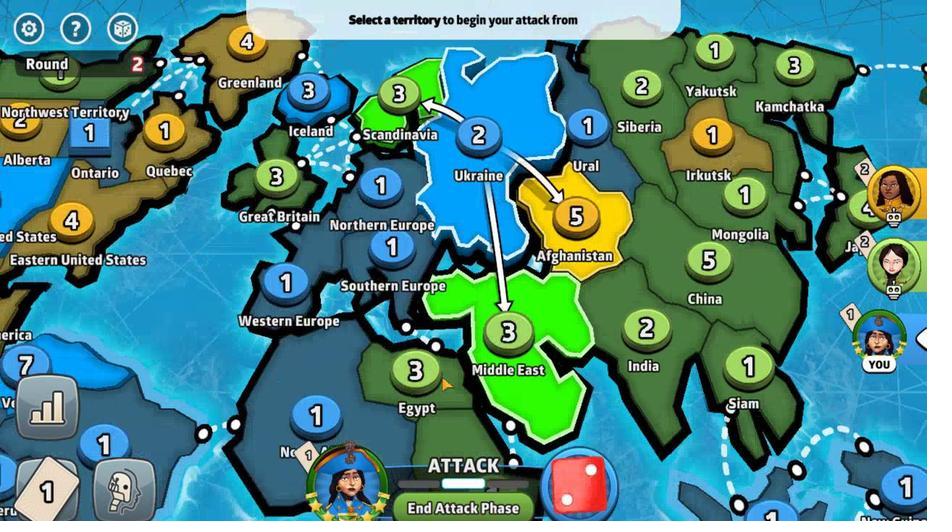
Action: Mouse moved to (402, 413)
Screenshot: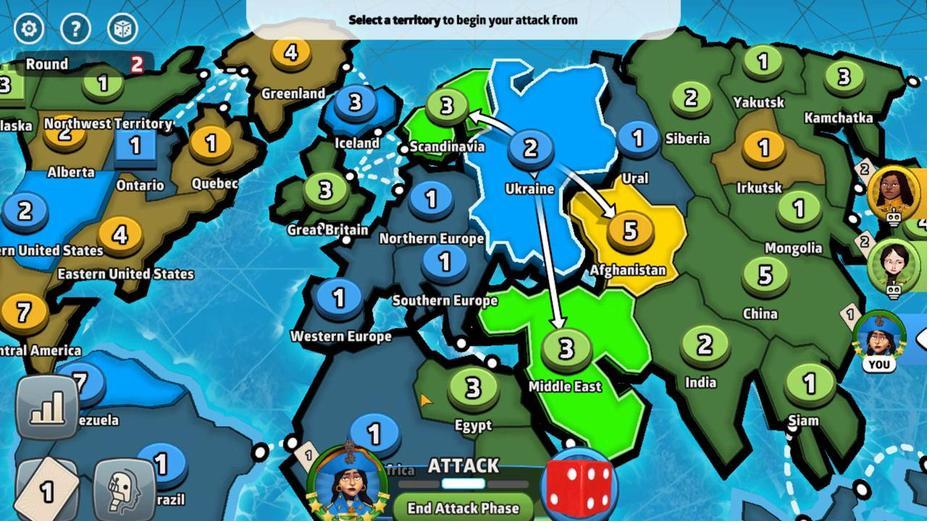 
Action: Mouse pressed left at (402, 413)
Screenshot: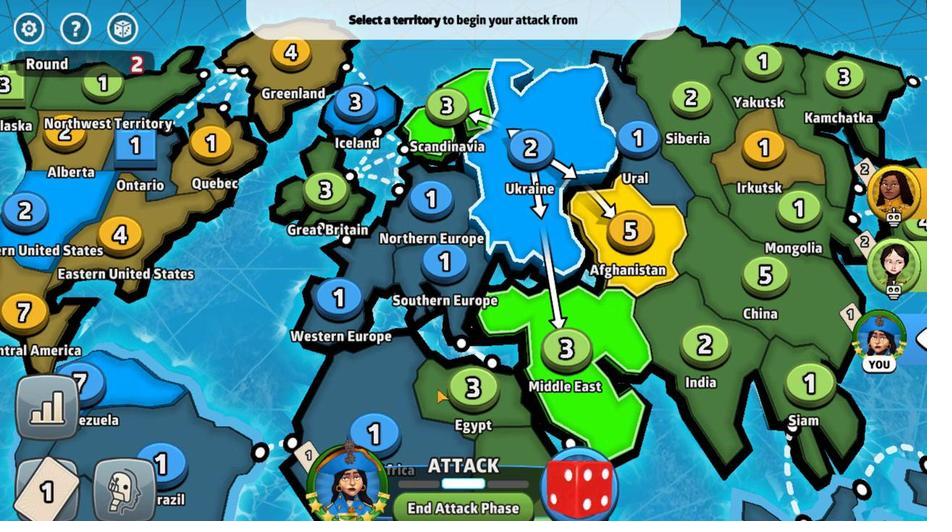 
Action: Mouse moved to (473, 497)
Screenshot: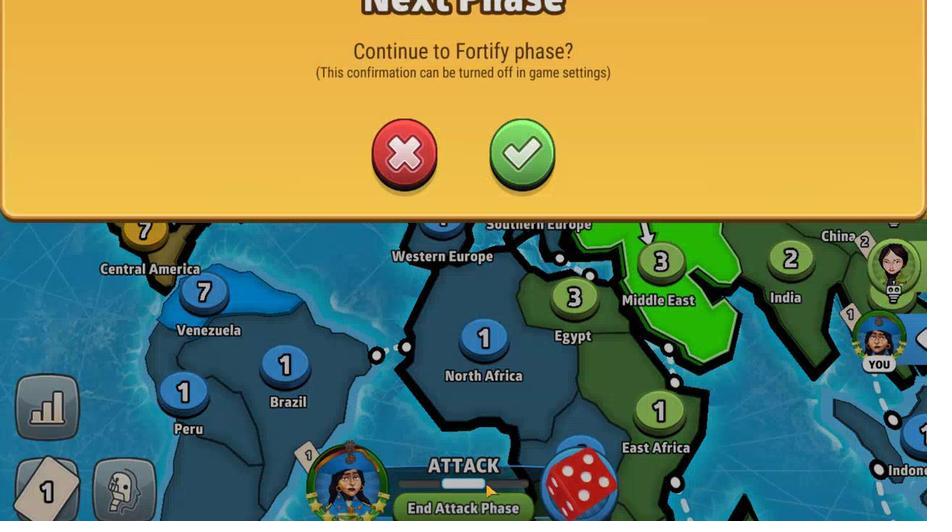 
Action: Mouse pressed left at (473, 497)
Screenshot: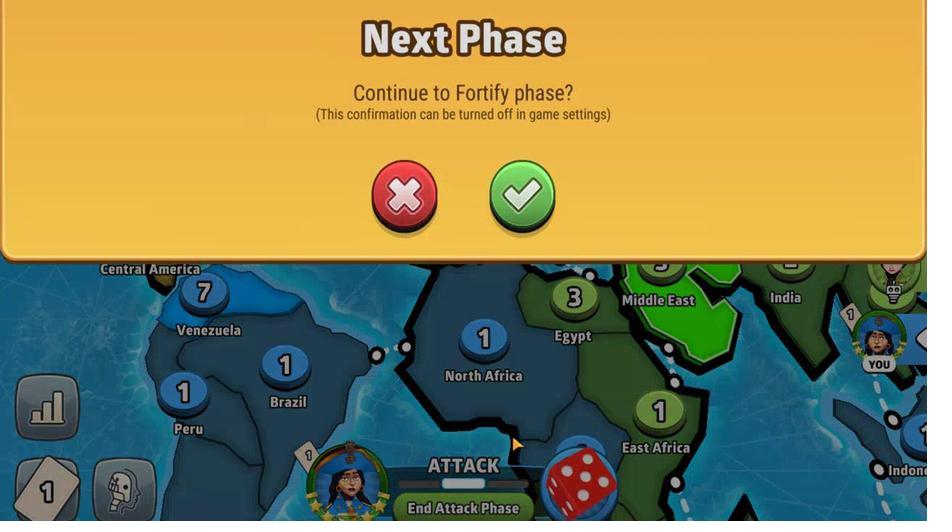 
Action: Mouse moved to (523, 210)
Screenshot: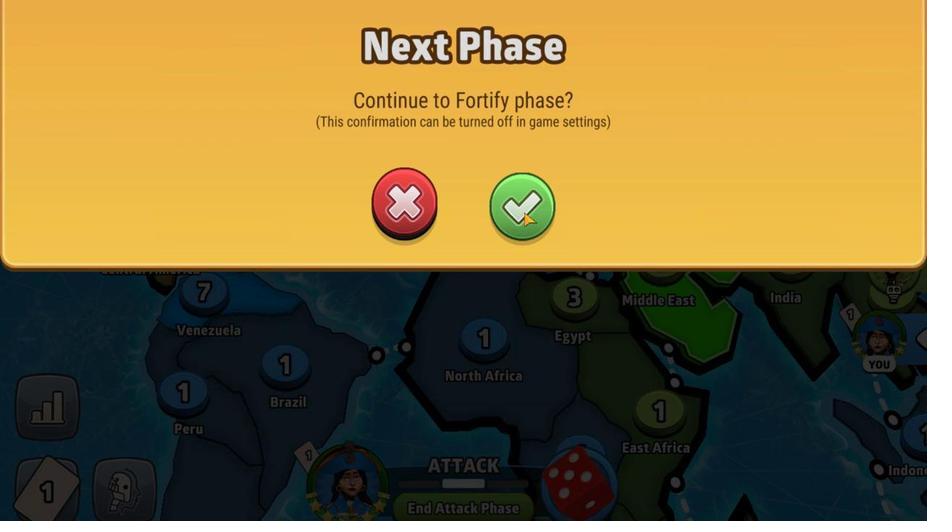 
Action: Mouse pressed left at (523, 210)
Screenshot: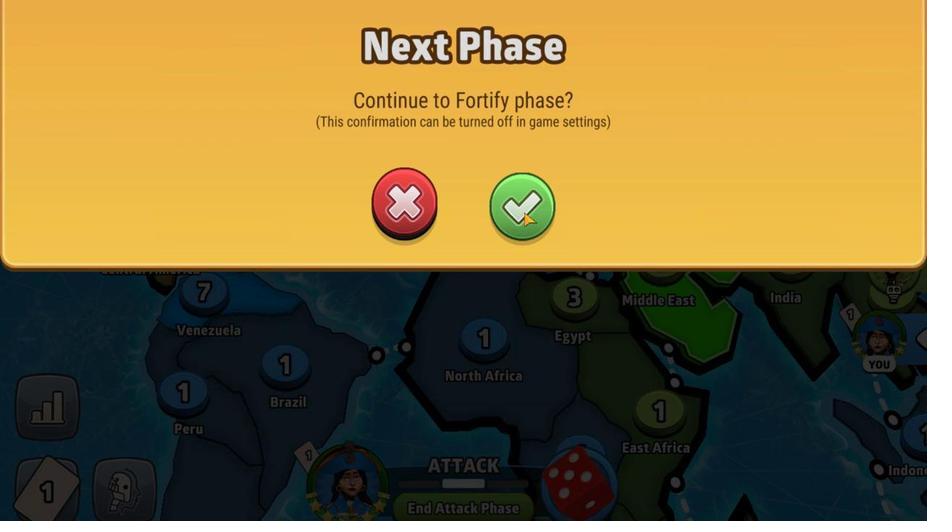 
Action: Mouse moved to (239, 244)
Screenshot: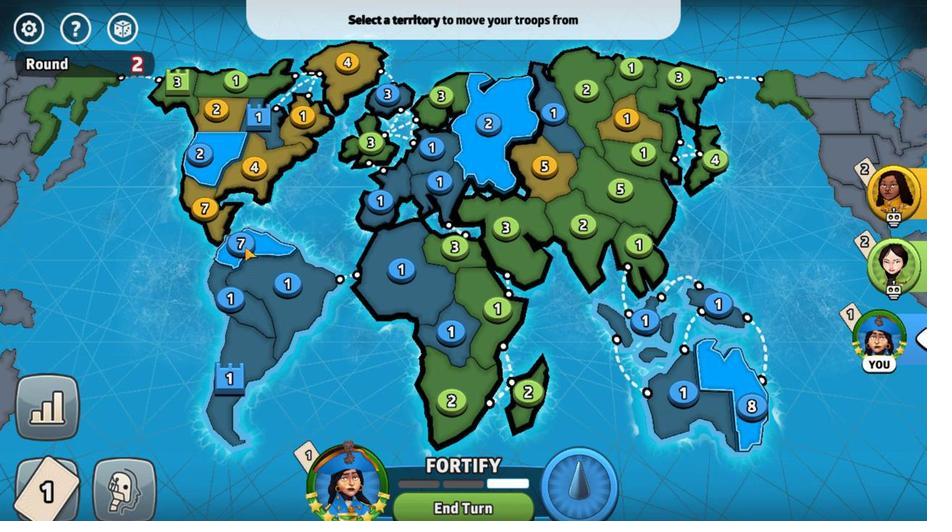 
Action: Mouse pressed left at (239, 244)
Screenshot: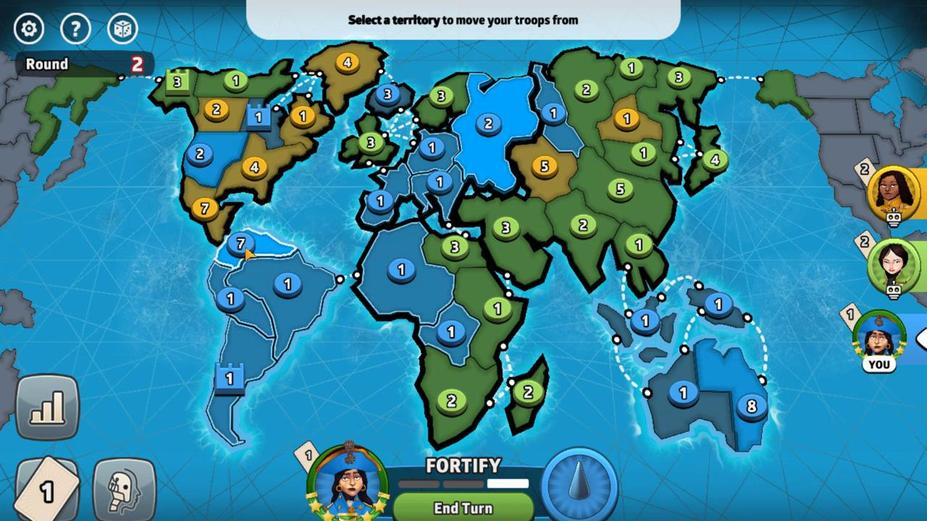 
Action: Mouse moved to (229, 243)
Screenshot: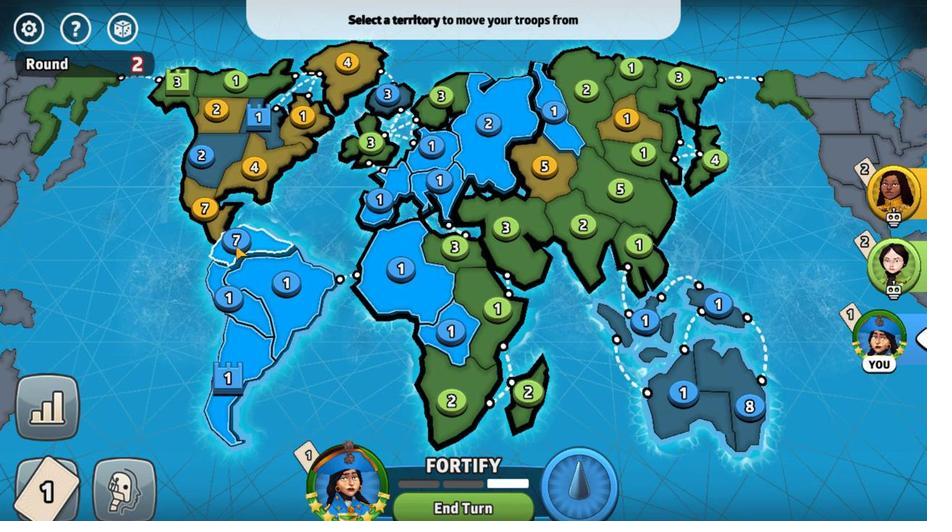
Action: Mouse pressed left at (229, 243)
Screenshot: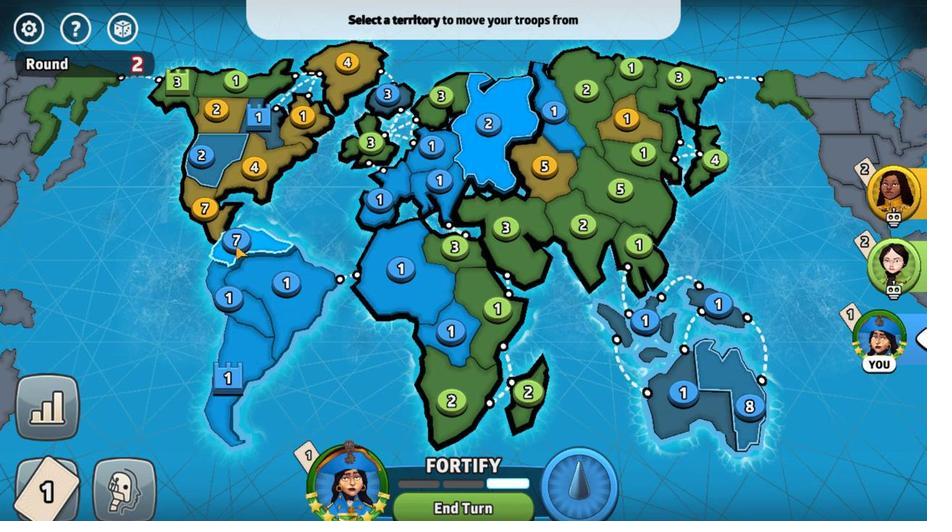 
Action: Mouse pressed left at (229, 243)
Screenshot: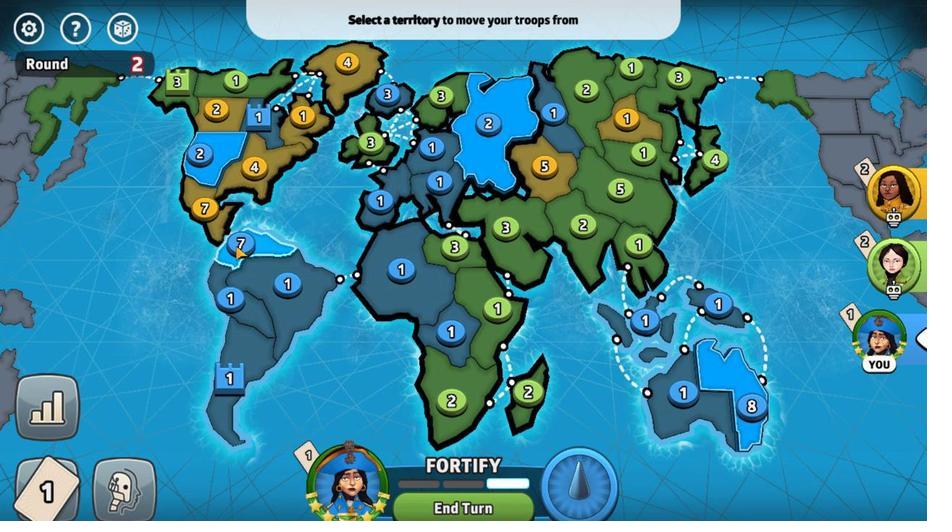 
Action: Mouse pressed left at (229, 243)
Screenshot: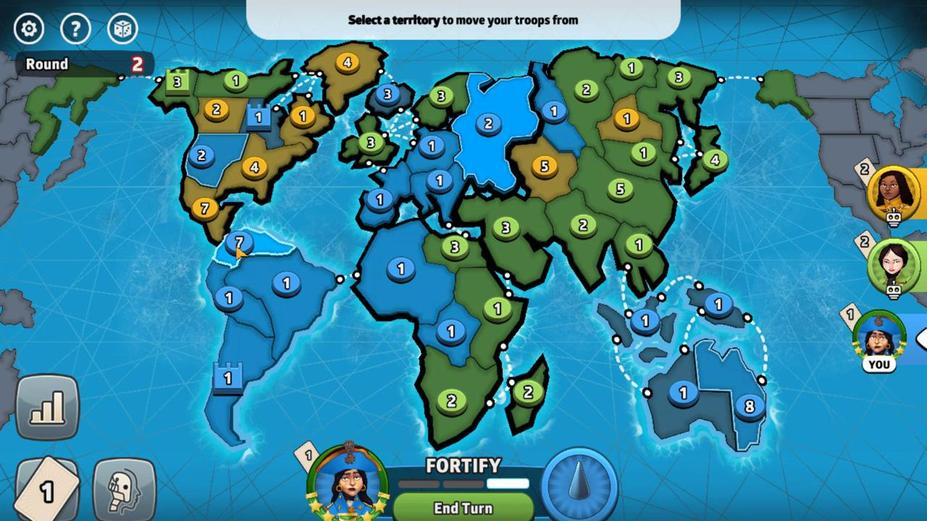 
Action: Mouse moved to (749, 395)
Screenshot: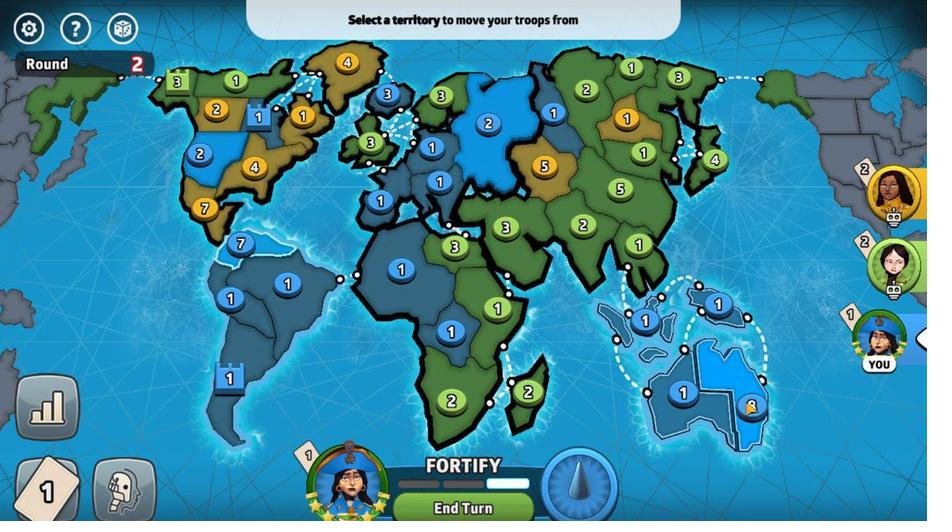 
Action: Mouse pressed left at (749, 395)
Screenshot: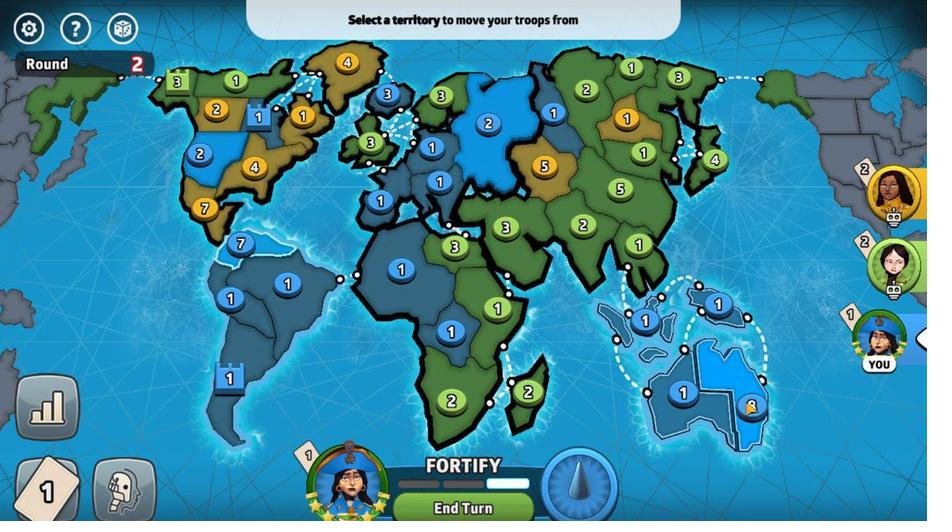 
Action: Mouse moved to (752, 397)
Screenshot: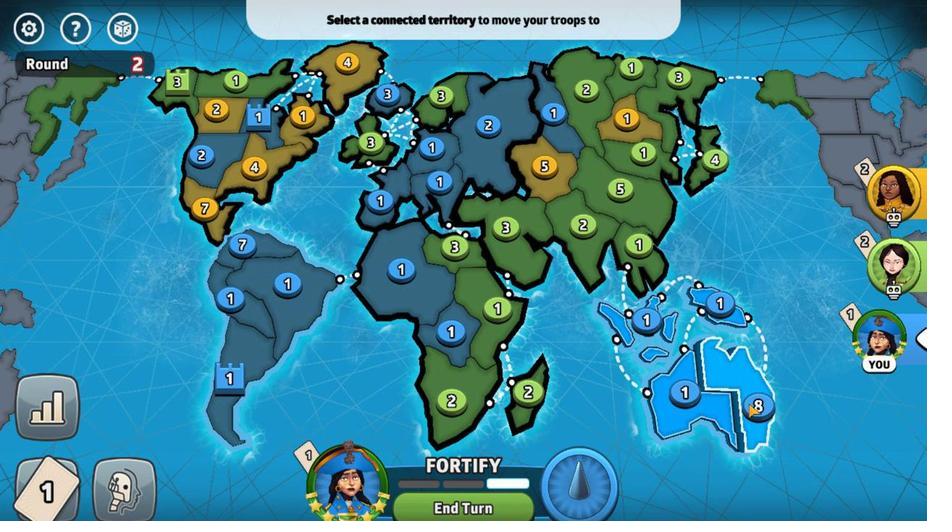 
Action: Mouse pressed left at (752, 397)
Screenshot: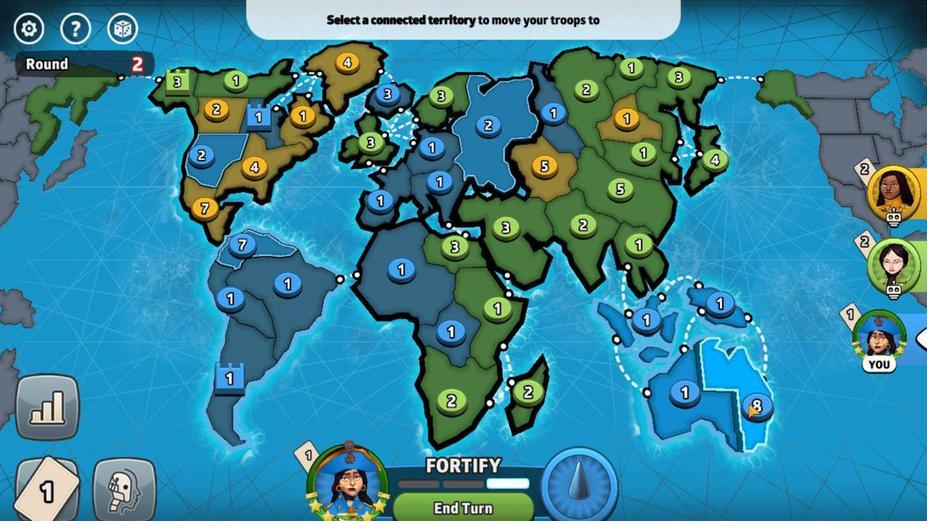 
Action: Mouse pressed left at (752, 397)
Screenshot: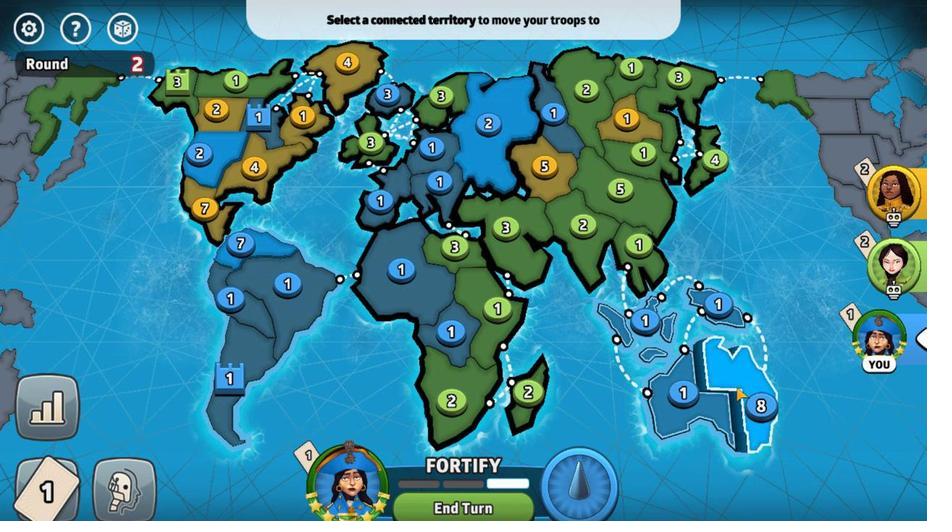 
Action: Mouse moved to (648, 311)
Screenshot: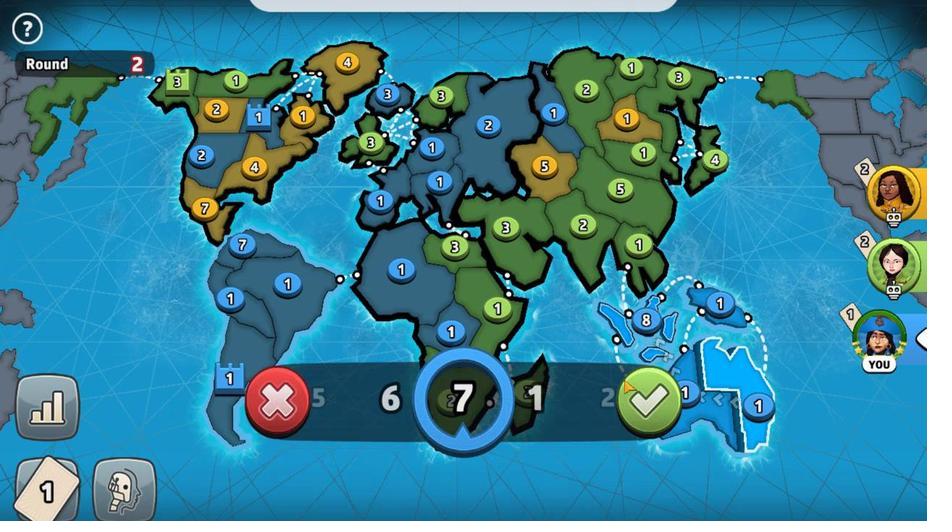 
Action: Mouse pressed left at (648, 311)
Screenshot: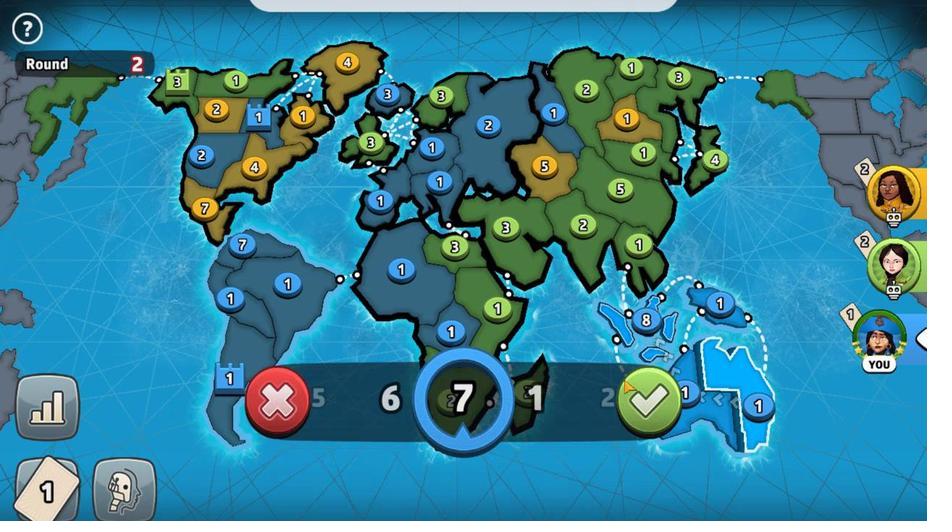 
Action: Mouse moved to (640, 409)
Screenshot: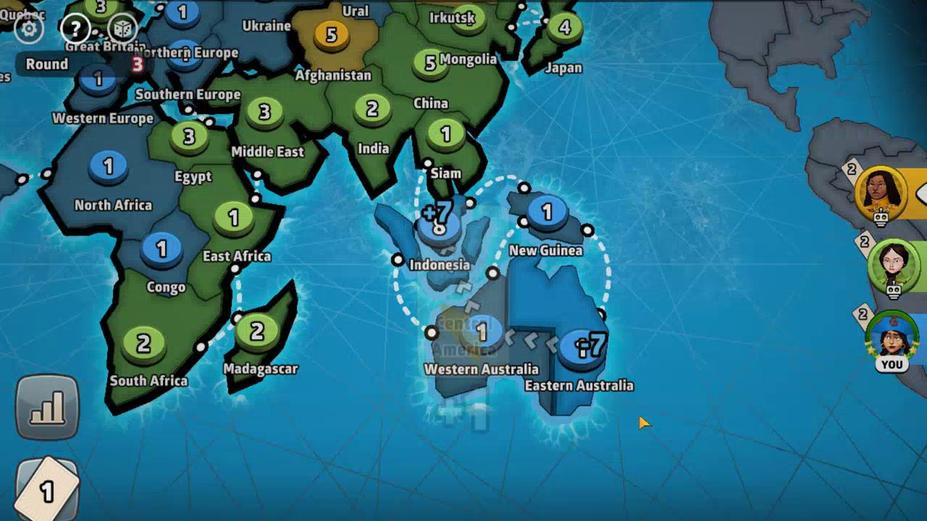 
Action: Mouse pressed left at (640, 409)
Screenshot: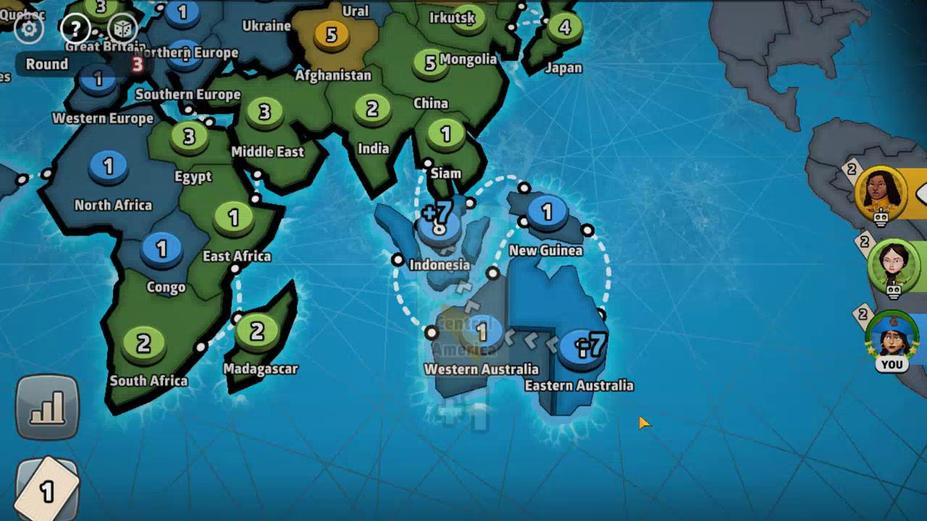 
Action: Mouse moved to (649, 313)
Screenshot: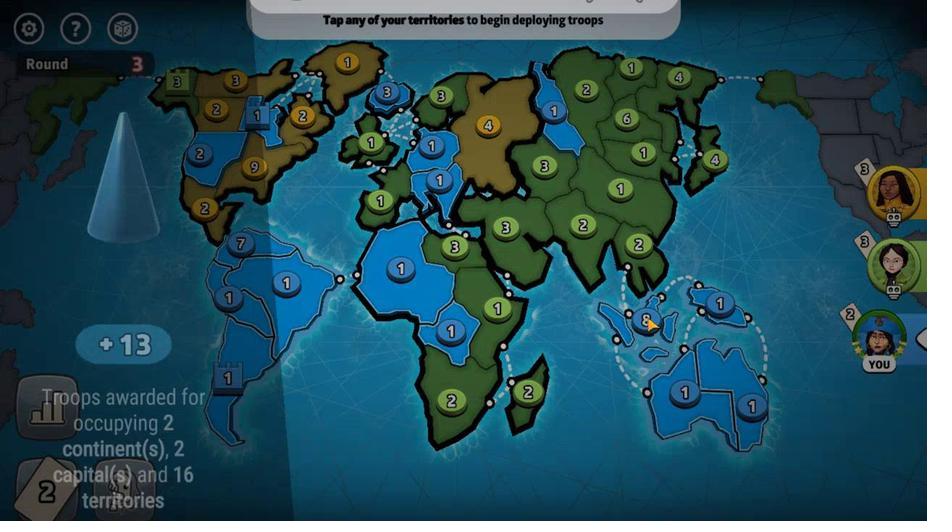 
Action: Mouse pressed left at (649, 313)
Screenshot: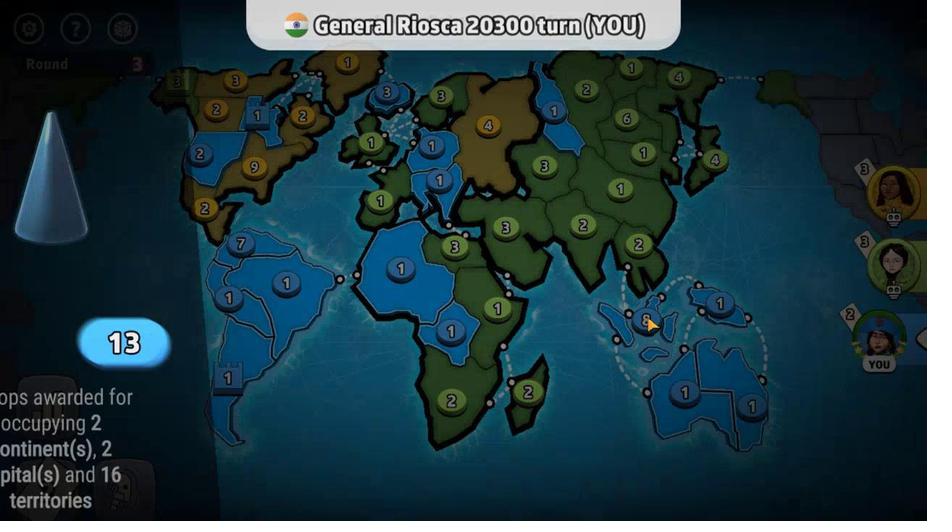 
Action: Mouse moved to (650, 309)
Screenshot: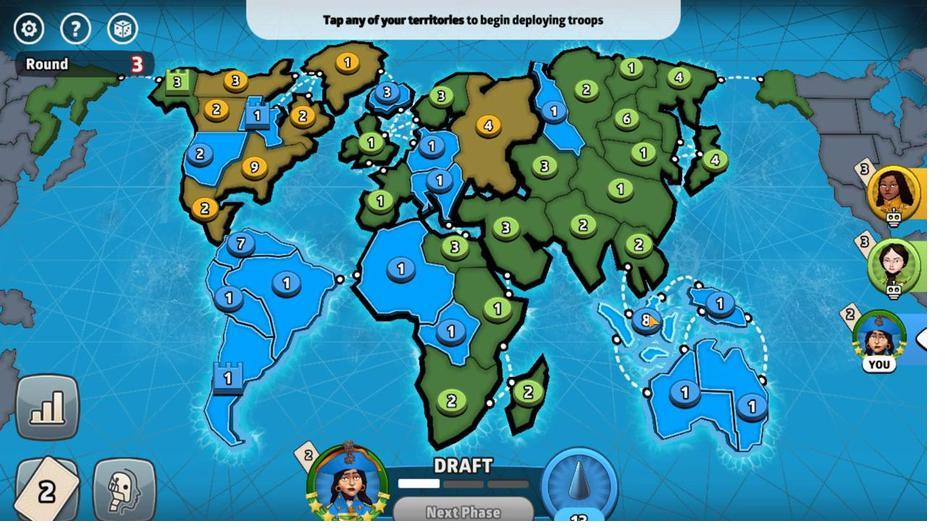 
Action: Mouse pressed left at (650, 309)
Screenshot: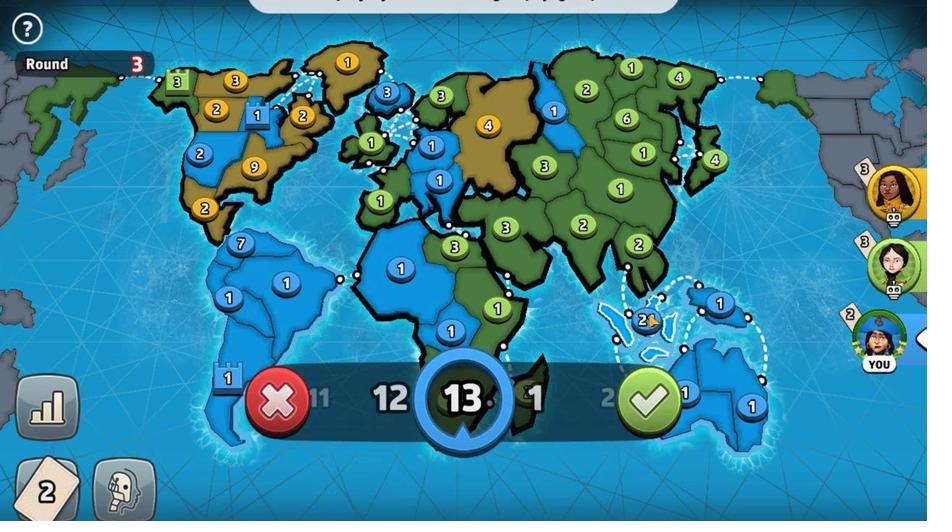 
Action: Mouse moved to (652, 379)
Screenshot: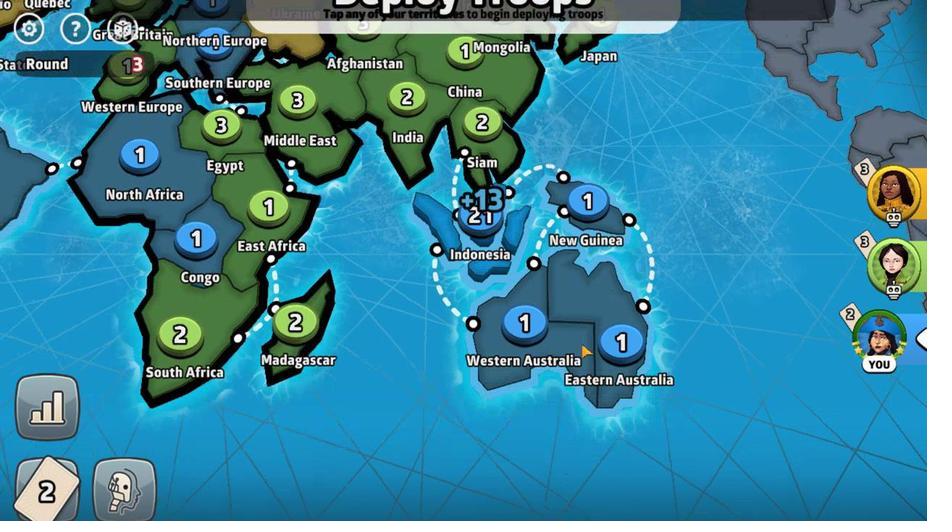 
Action: Mouse pressed left at (652, 379)
Screenshot: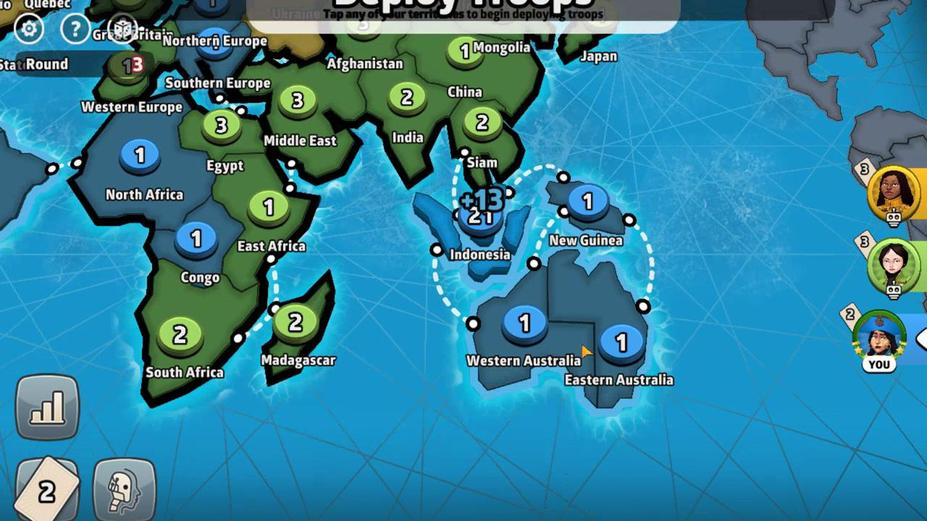 
Action: Mouse moved to (439, 497)
Screenshot: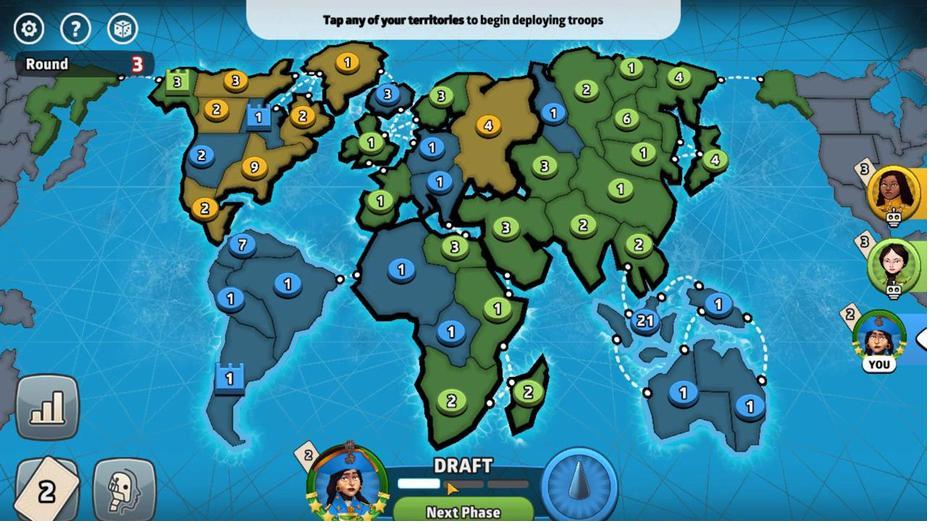 
Action: Mouse pressed left at (439, 497)
Screenshot: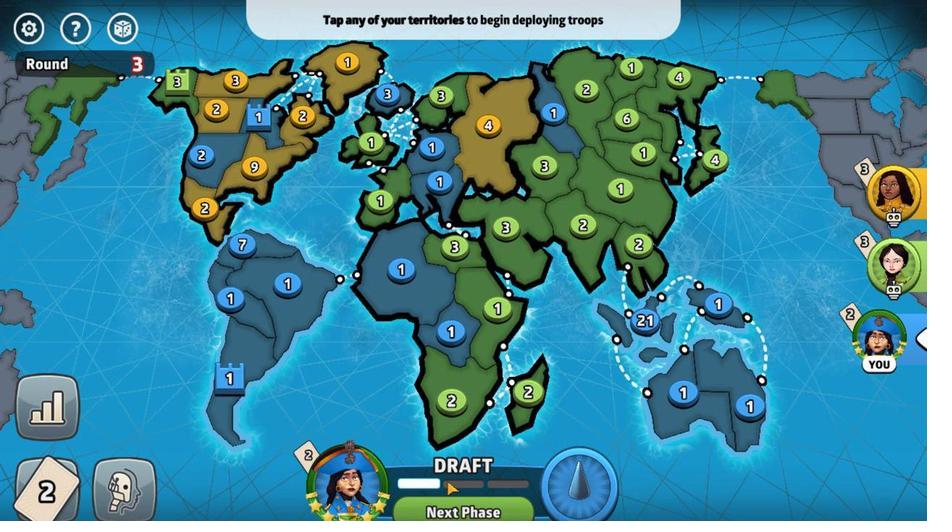 
Action: Mouse moved to (236, 249)
Screenshot: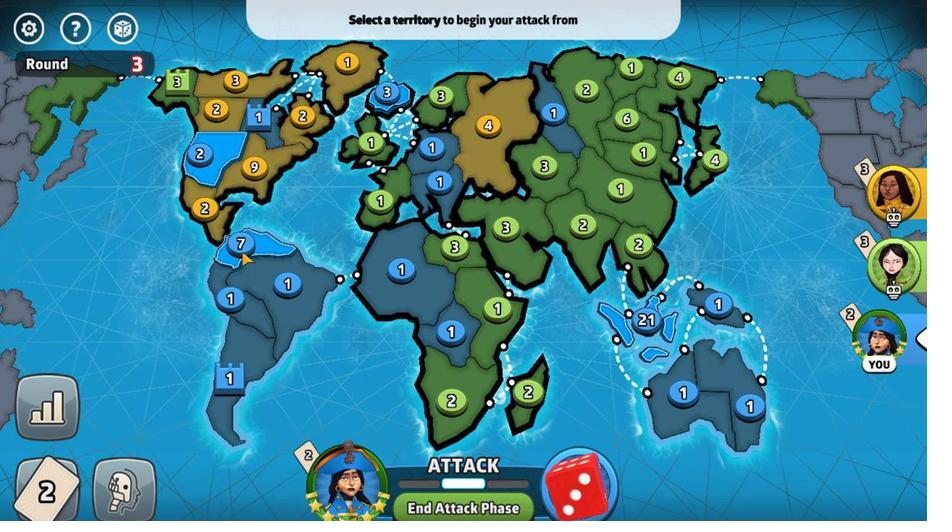 
Action: Mouse pressed left at (236, 249)
Screenshot: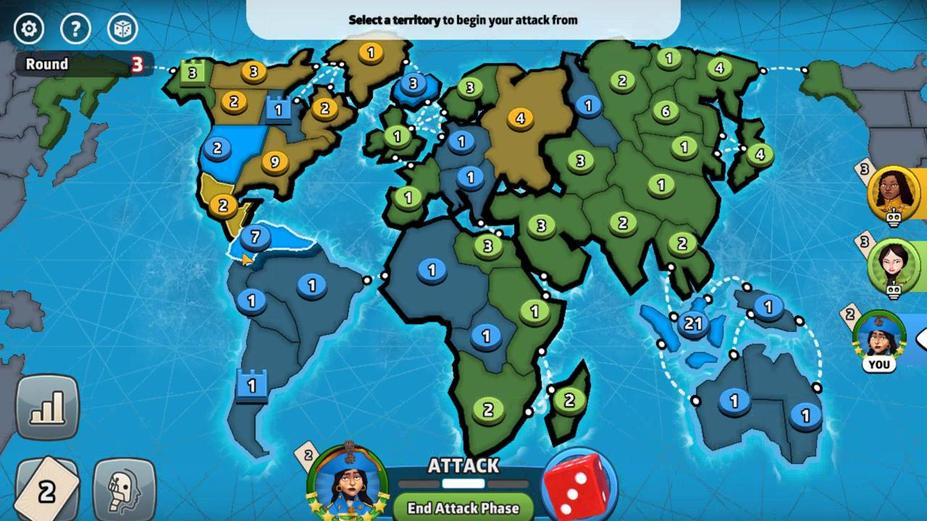 
Action: Mouse moved to (437, 176)
Screenshot: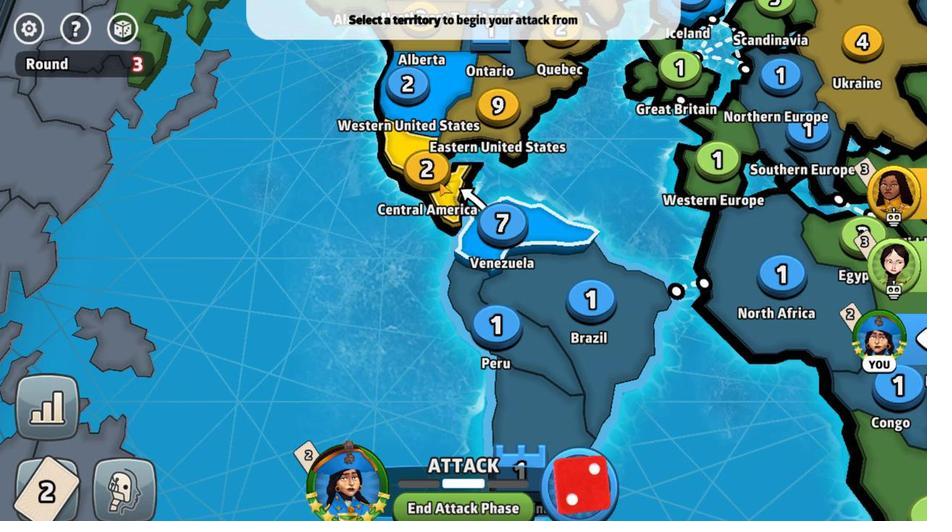 
Action: Mouse pressed left at (437, 176)
Screenshot: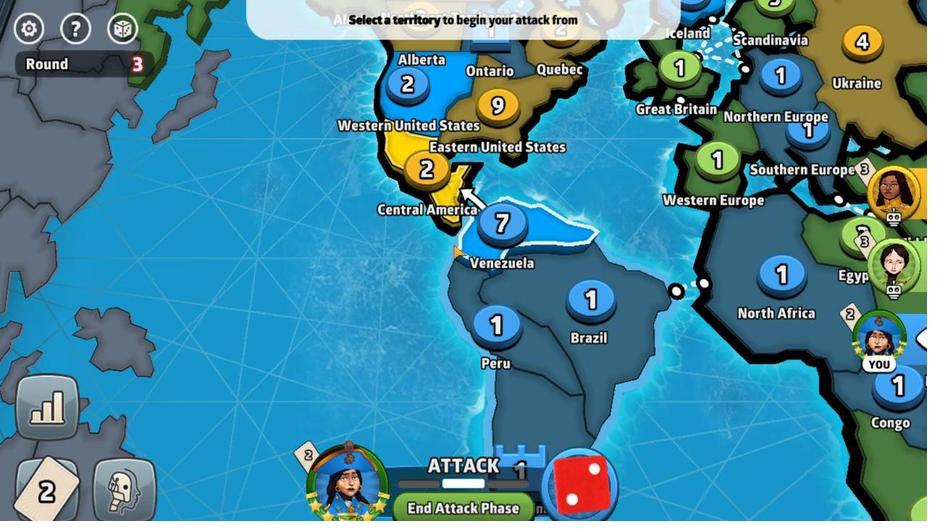 
Action: Mouse moved to (481, 440)
Screenshot: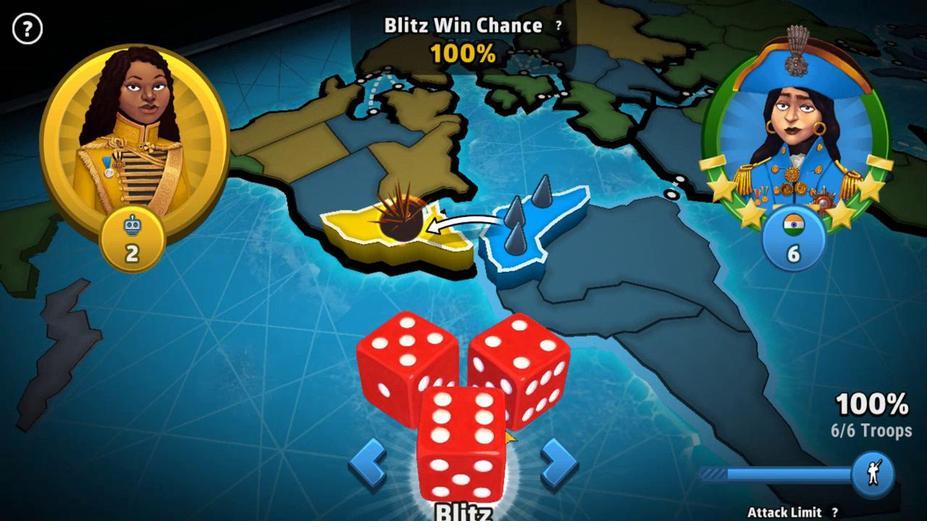 
Action: Mouse pressed left at (481, 440)
Screenshot: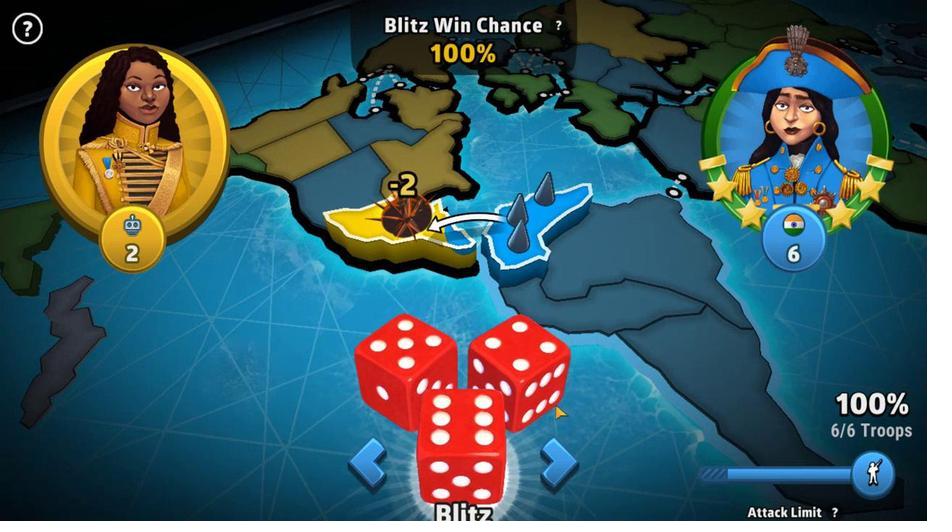 
Action: Mouse moved to (650, 394)
Screenshot: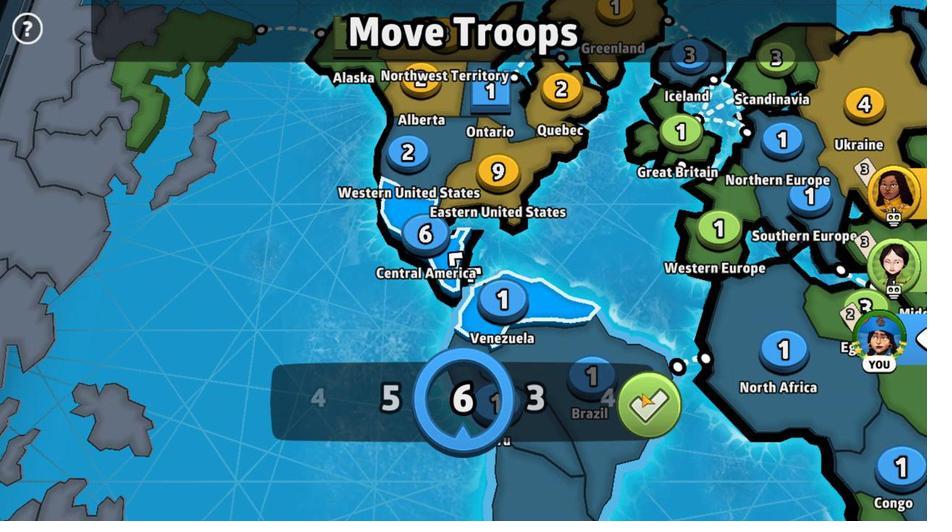 
Action: Mouse pressed left at (650, 394)
Screenshot: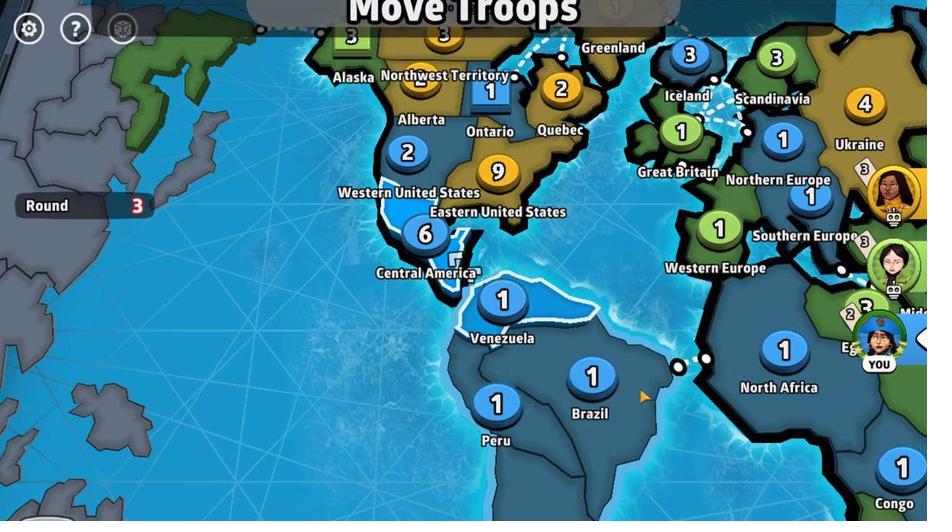 
Action: Mouse moved to (590, 335)
Screenshot: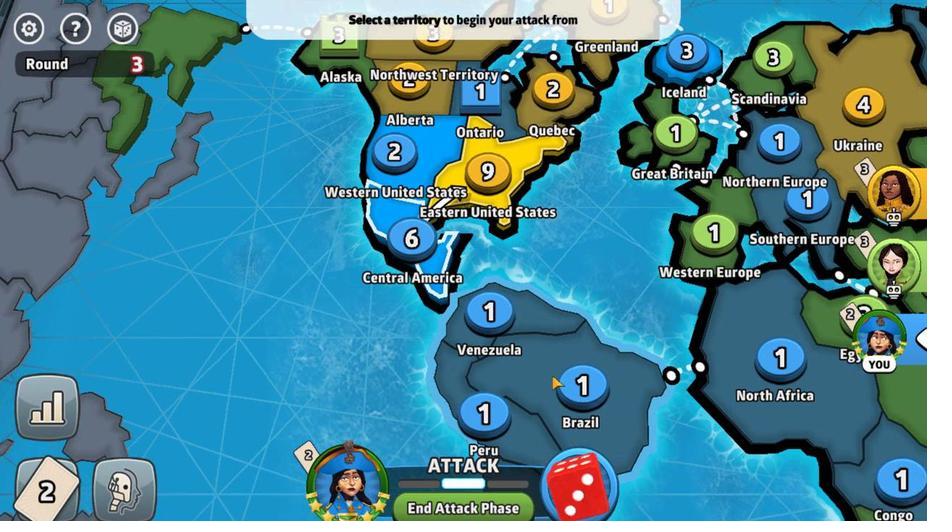 
Action: Mouse pressed left at (590, 335)
Screenshot: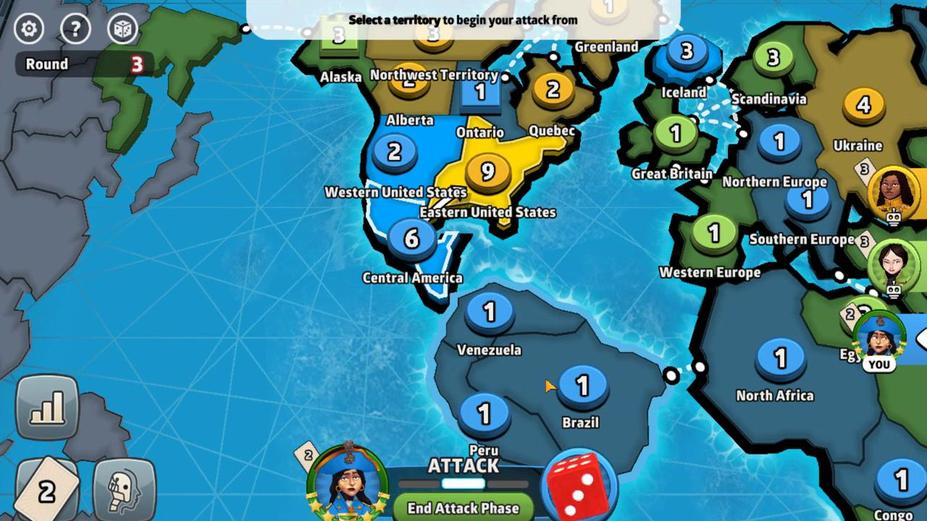 
Action: Mouse moved to (619, 366)
Screenshot: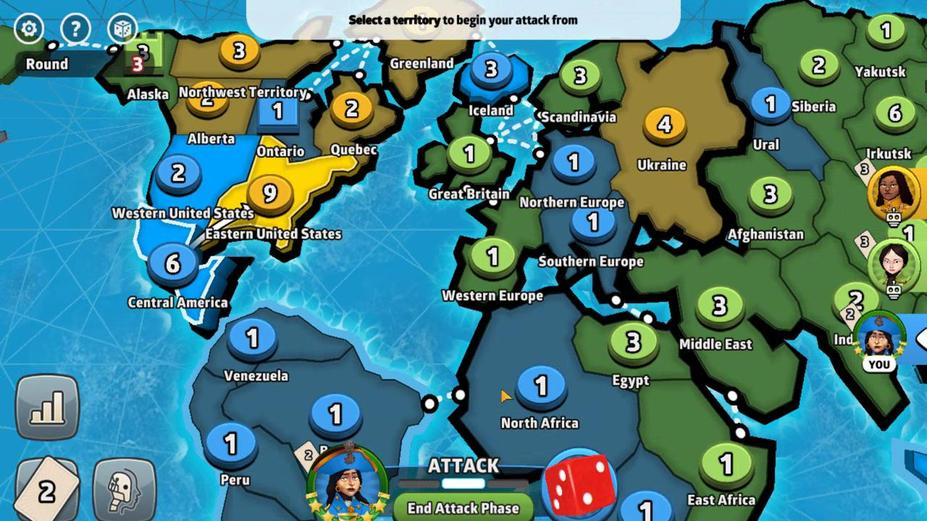 
Action: Mouse pressed left at (619, 366)
Screenshot: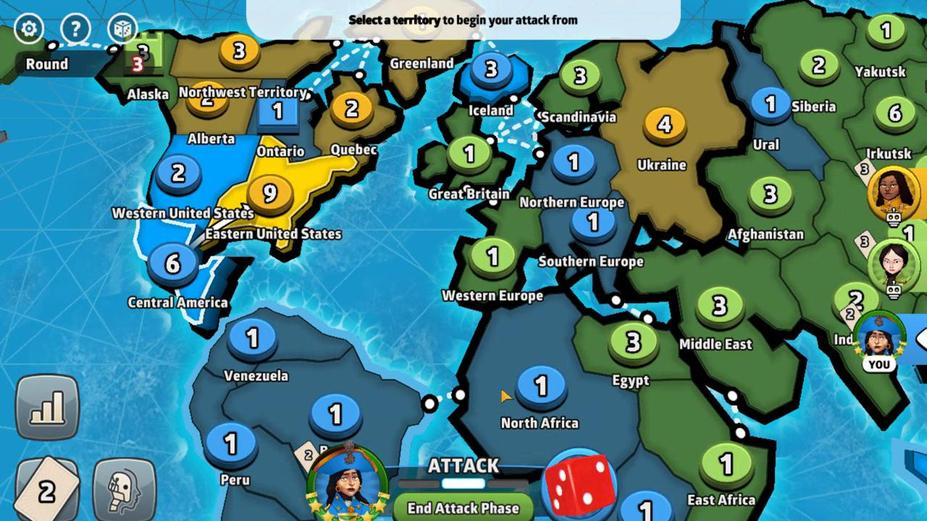 
Action: Mouse moved to (457, 244)
Screenshot: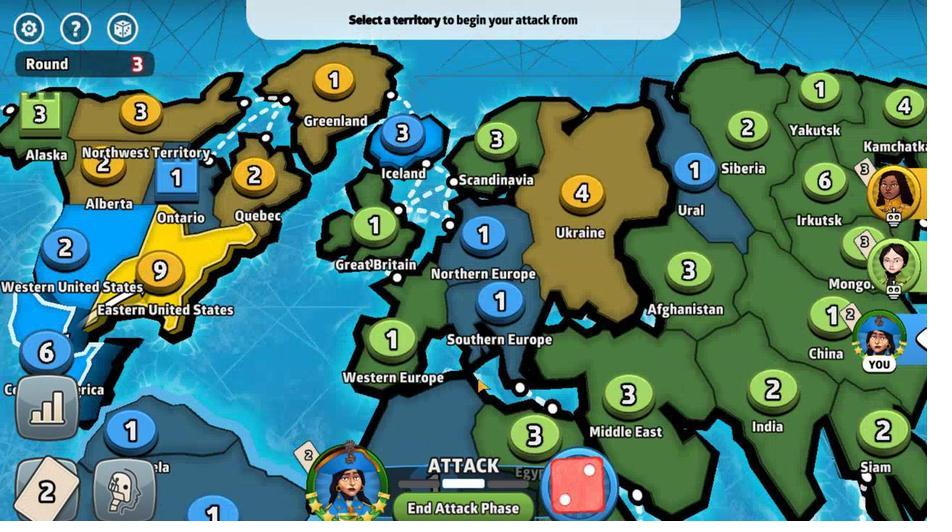 
Action: Mouse pressed left at (457, 244)
Screenshot: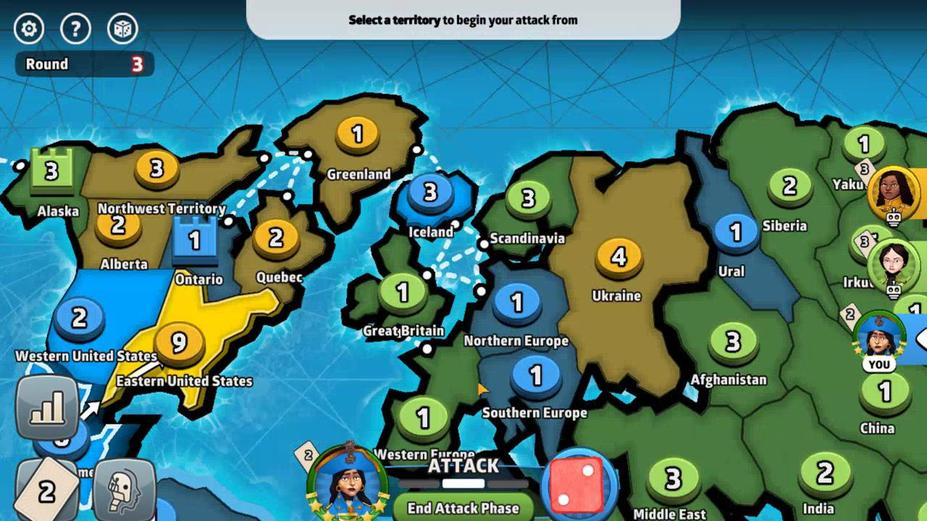 
Action: Mouse moved to (505, 316)
Screenshot: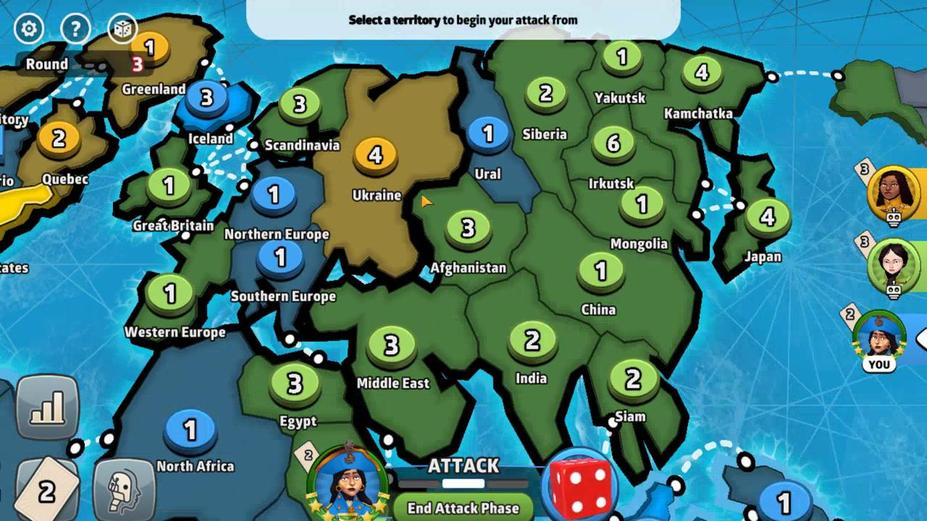 
Action: Mouse pressed left at (505, 316)
Screenshot: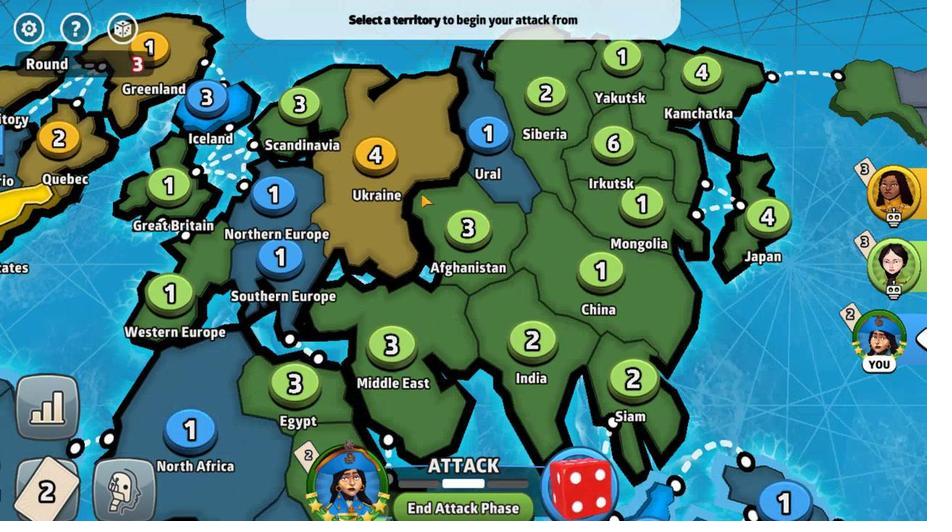 
Action: Mouse moved to (456, 339)
Screenshot: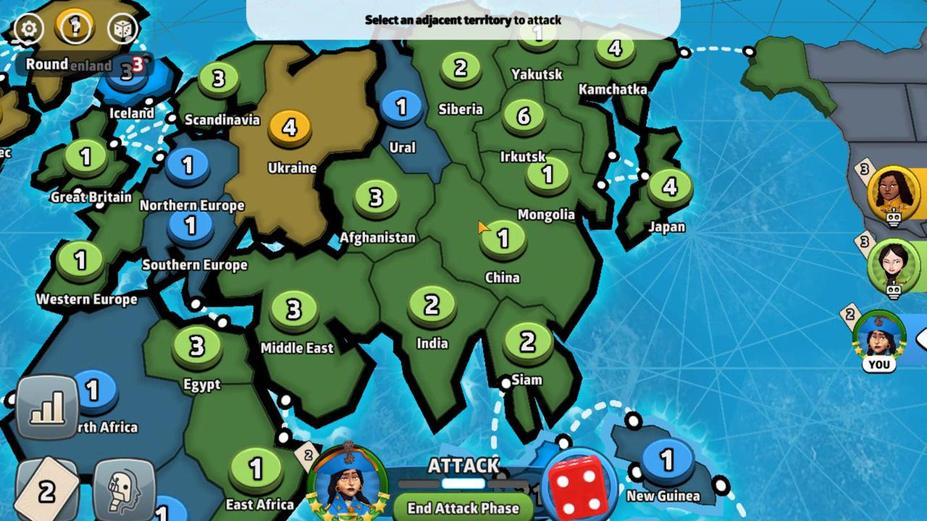 
Action: Mouse pressed left at (456, 339)
Screenshot: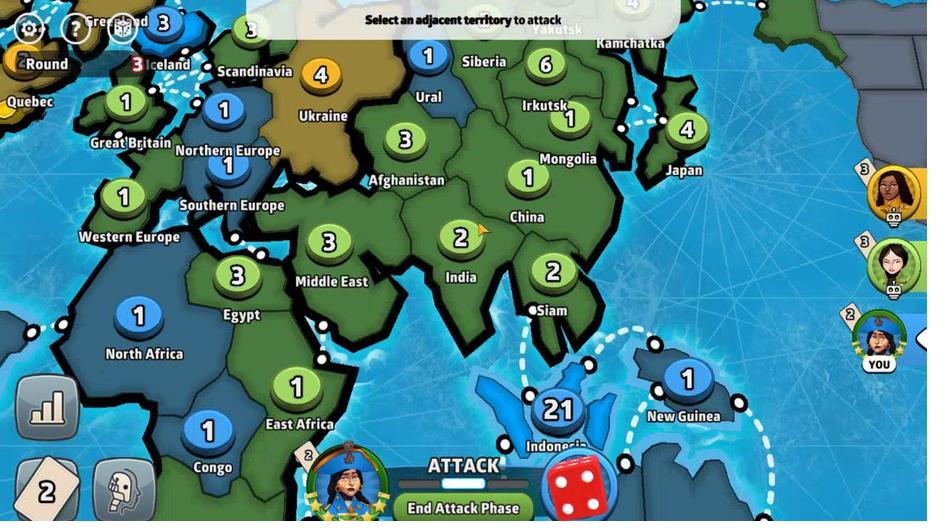 
Action: Mouse moved to (613, 267)
Screenshot: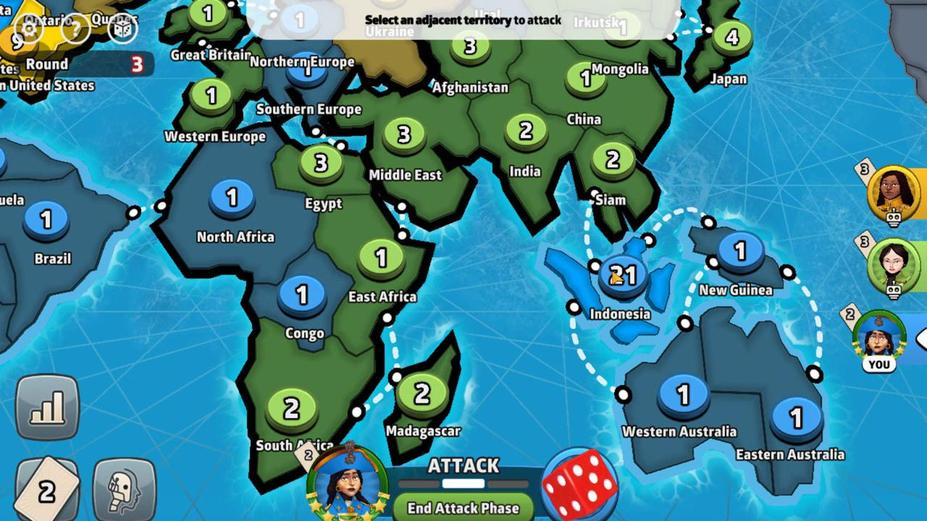 
Action: Mouse pressed left at (613, 267)
Screenshot: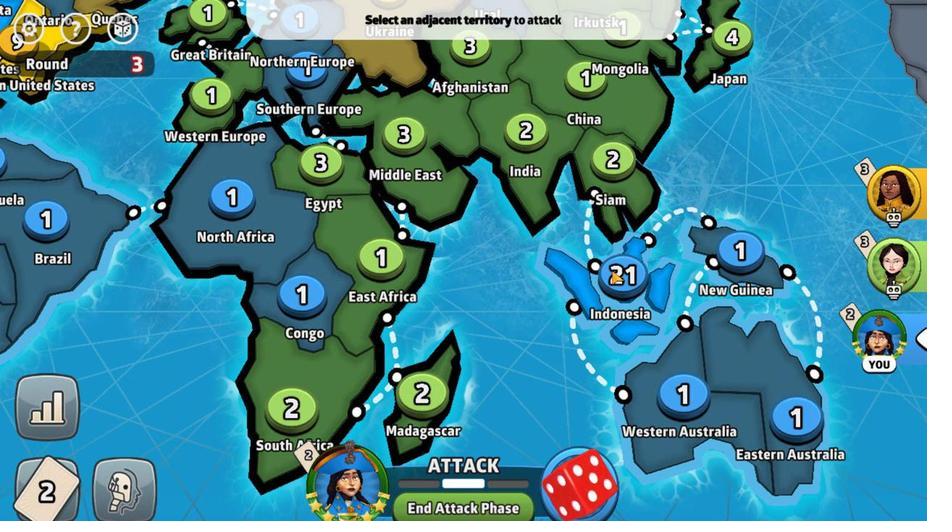 
Action: Mouse moved to (467, 154)
Screenshot: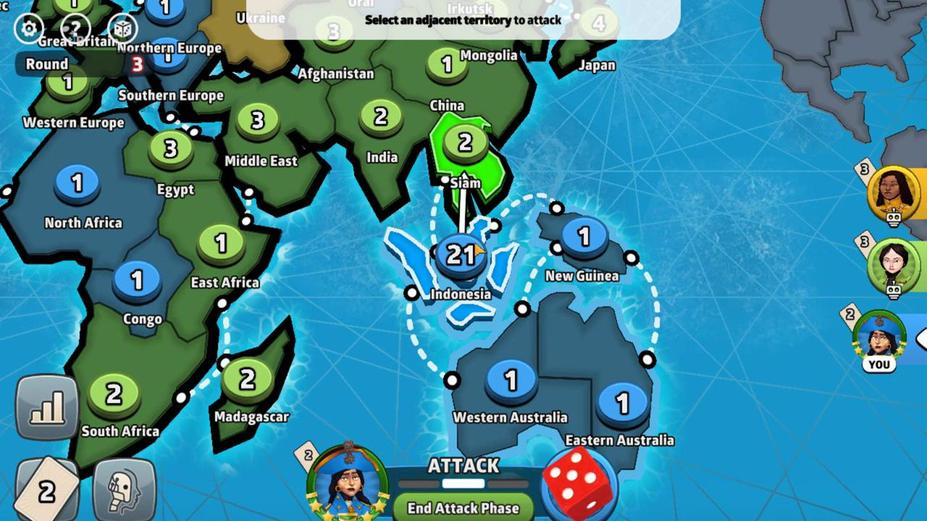 
Action: Mouse pressed left at (467, 154)
Screenshot: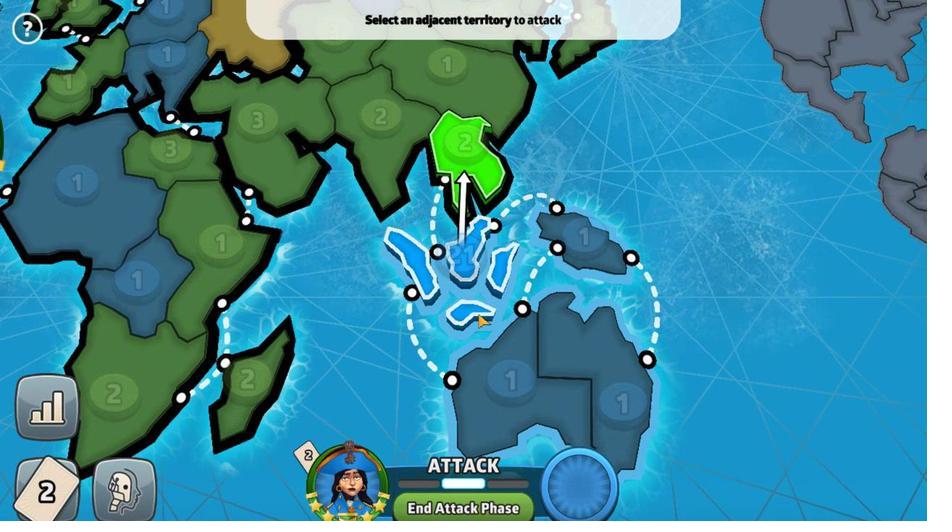 
Action: Mouse moved to (476, 417)
Screenshot: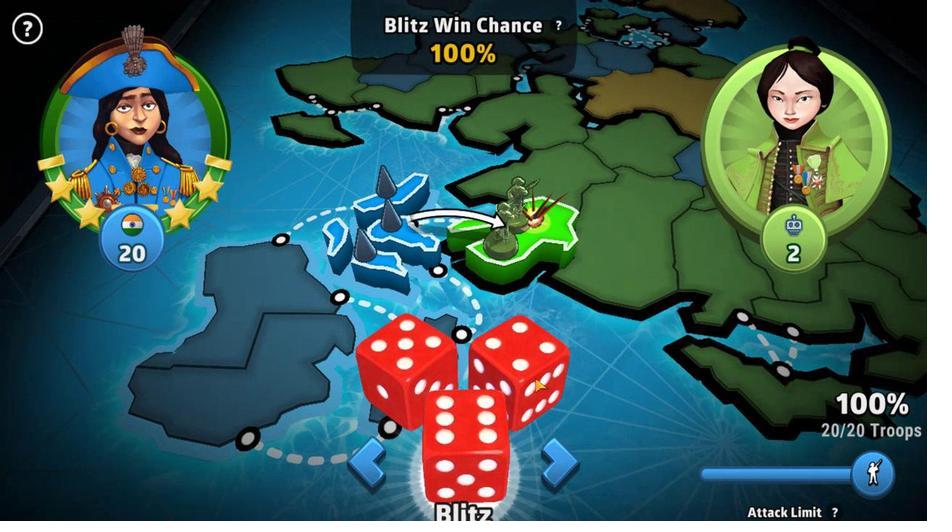 
Action: Mouse pressed left at (476, 417)
Screenshot: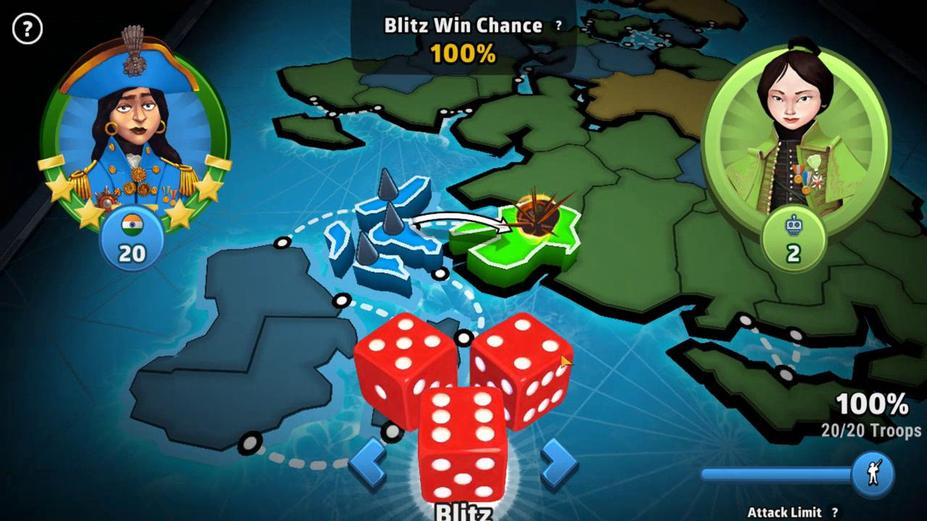 
Action: Mouse moved to (648, 389)
Screenshot: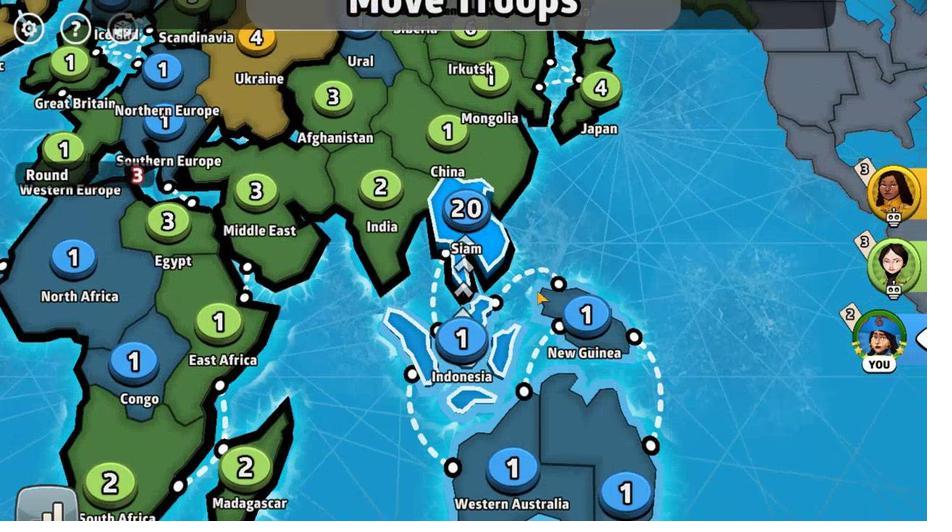 
Action: Mouse pressed left at (648, 389)
Screenshot: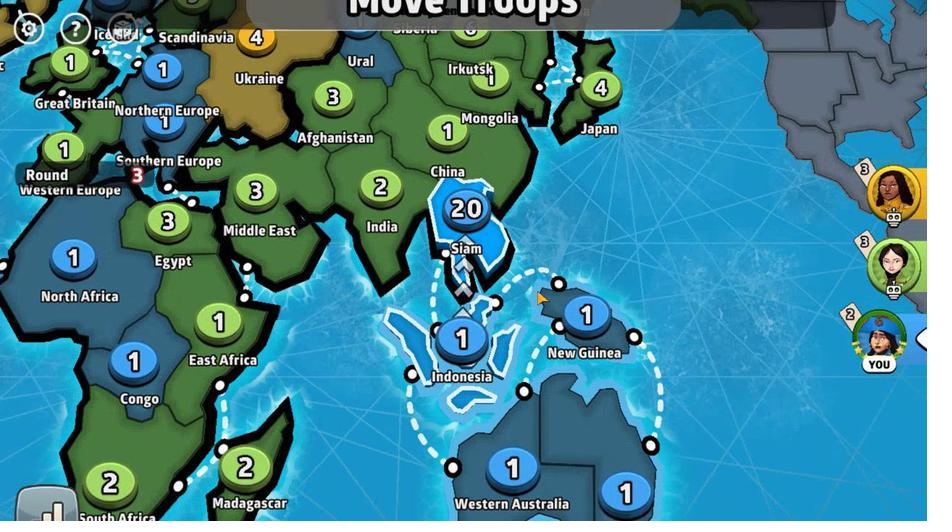 
Action: Mouse moved to (391, 216)
Screenshot: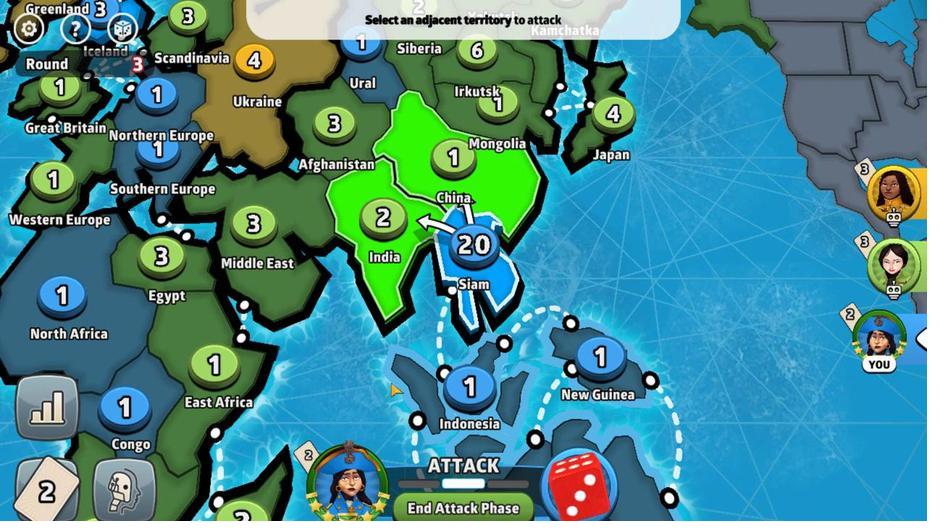 
Action: Mouse pressed left at (391, 216)
Screenshot: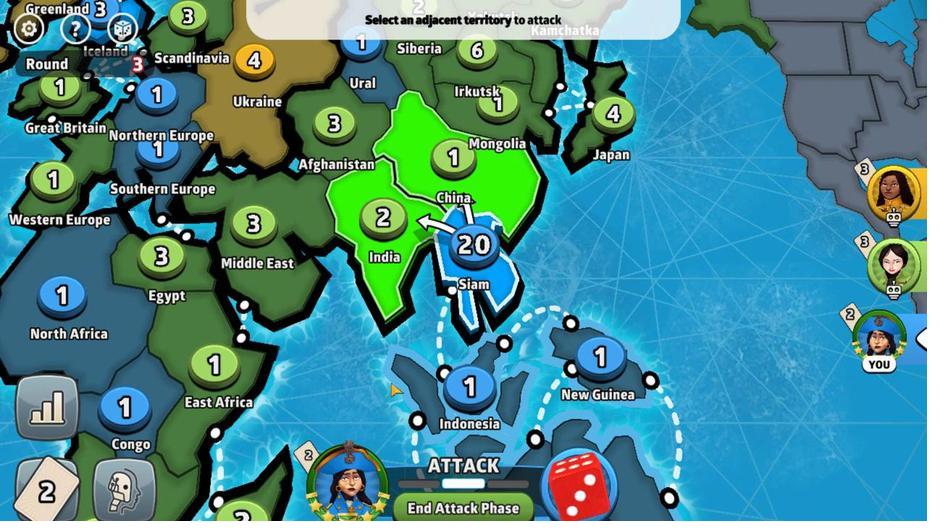 
Action: Mouse moved to (434, 449)
Screenshot: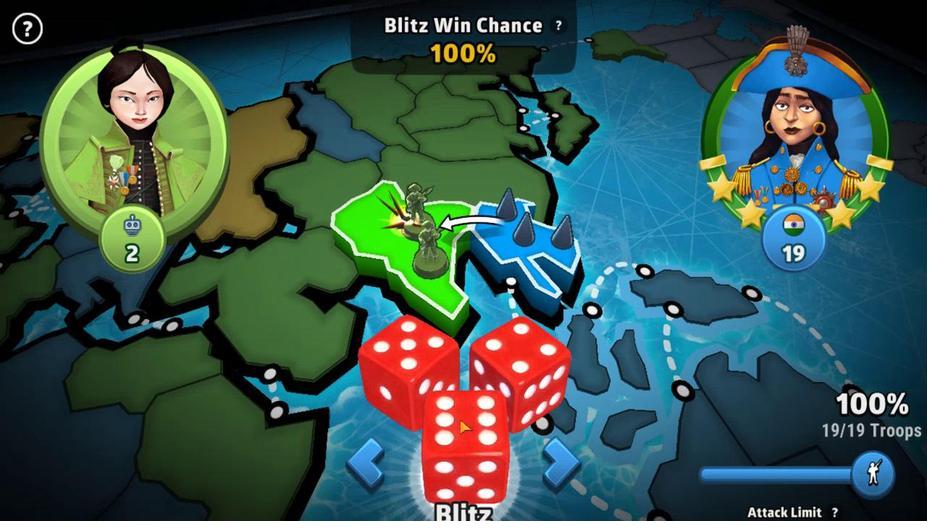 
Action: Mouse pressed left at (434, 449)
Screenshot: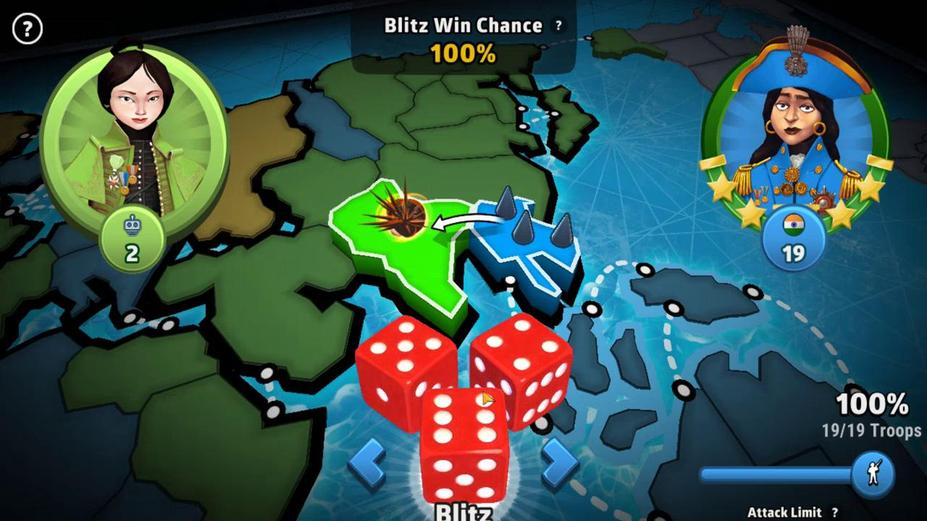 
Action: Mouse moved to (630, 389)
Screenshot: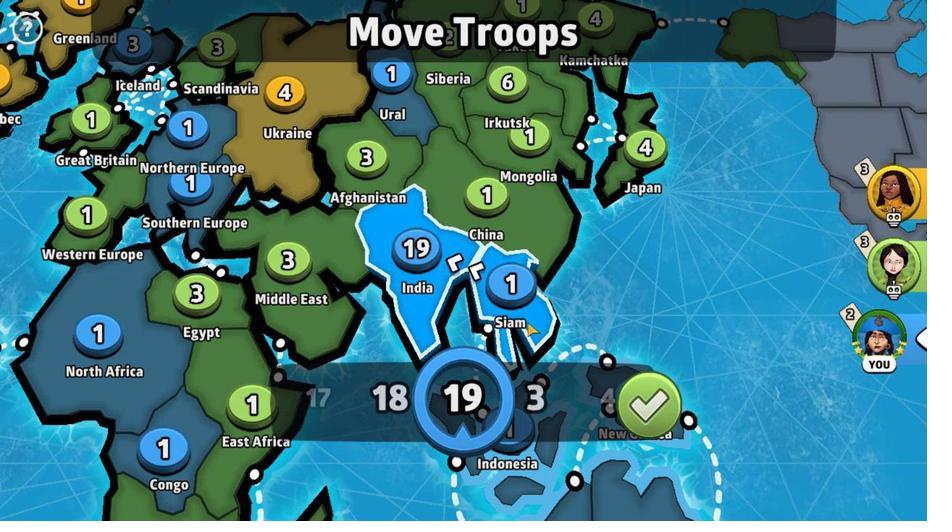 
Action: Mouse pressed left at (630, 389)
Screenshot: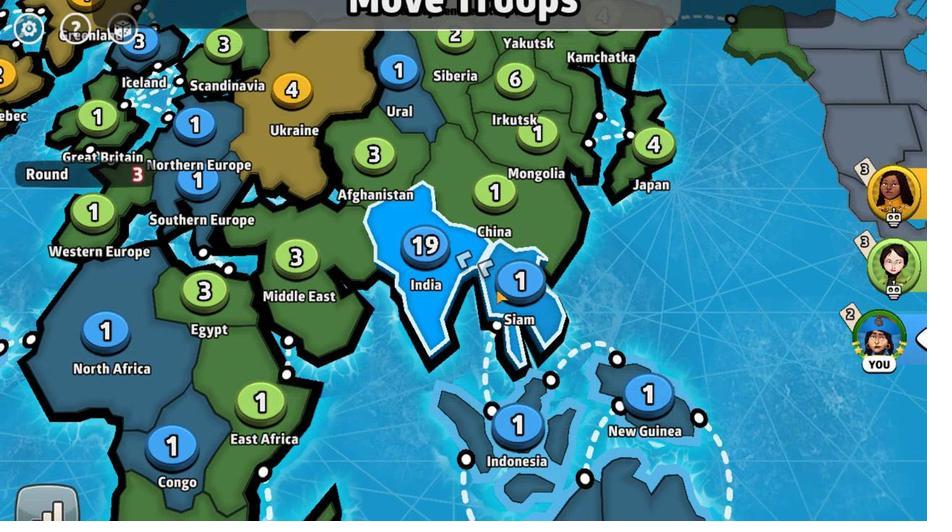 
Action: Mouse moved to (437, 129)
Screenshot: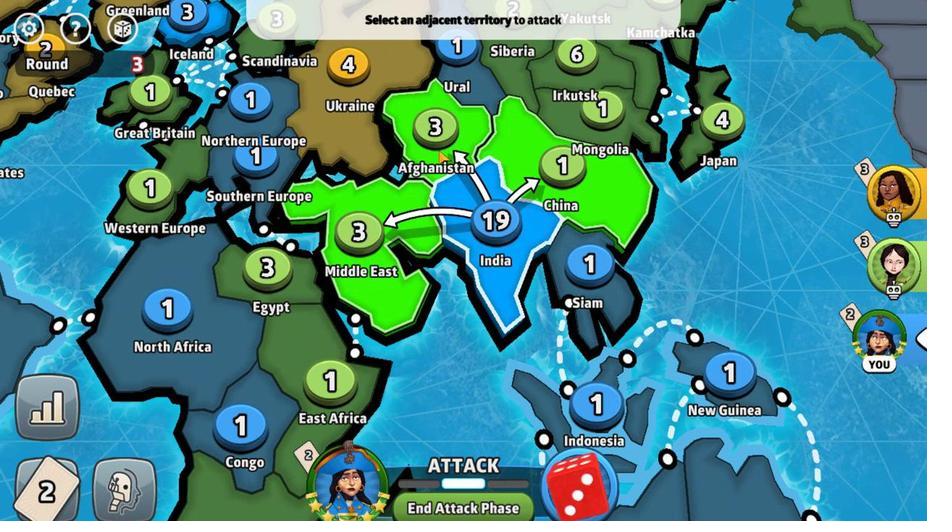 
Action: Mouse pressed left at (437, 129)
Screenshot: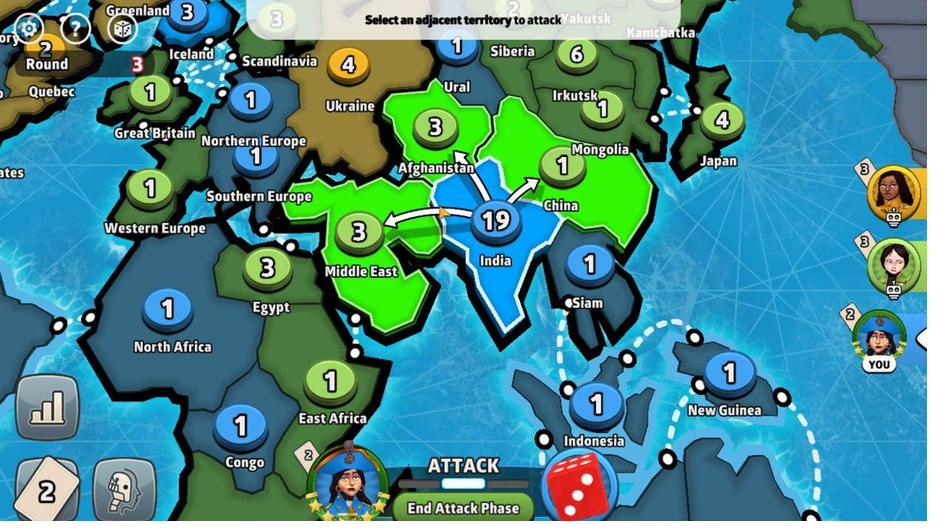 
Action: Mouse moved to (474, 405)
Screenshot: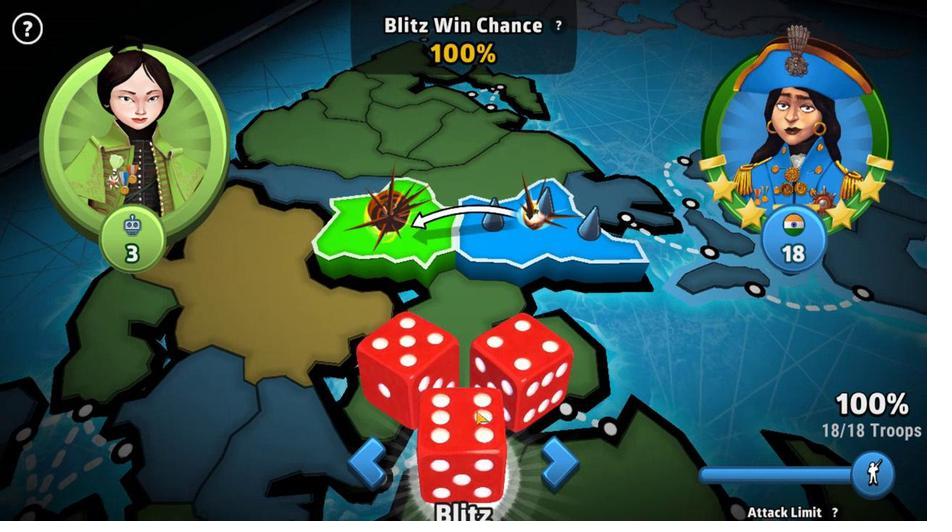 
Action: Mouse pressed left at (474, 405)
Screenshot: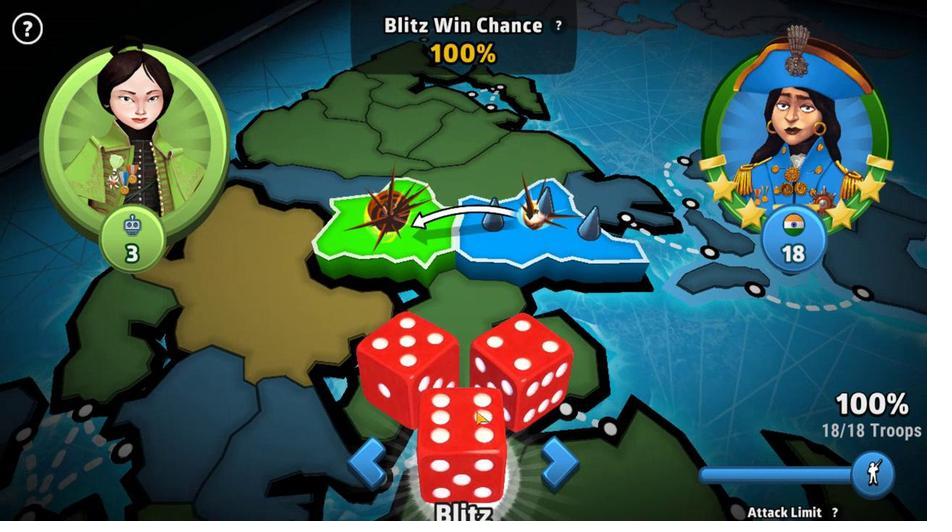 
Action: Mouse moved to (655, 385)
Screenshot: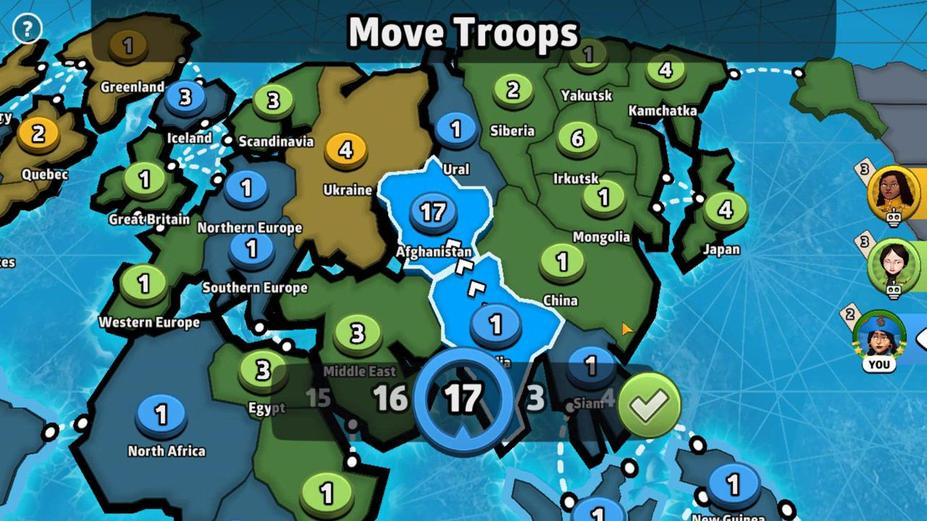 
Action: Mouse pressed left at (655, 385)
Screenshot: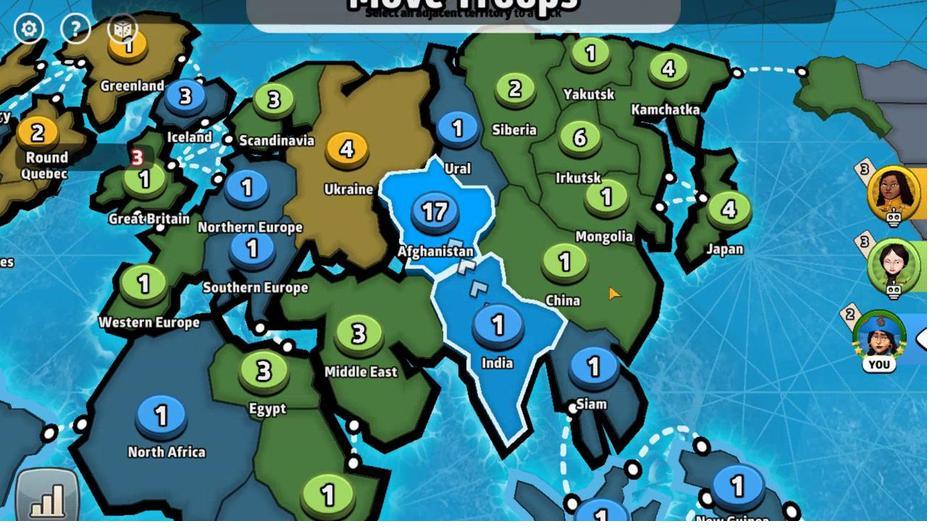 
Action: Mouse moved to (583, 258)
Screenshot: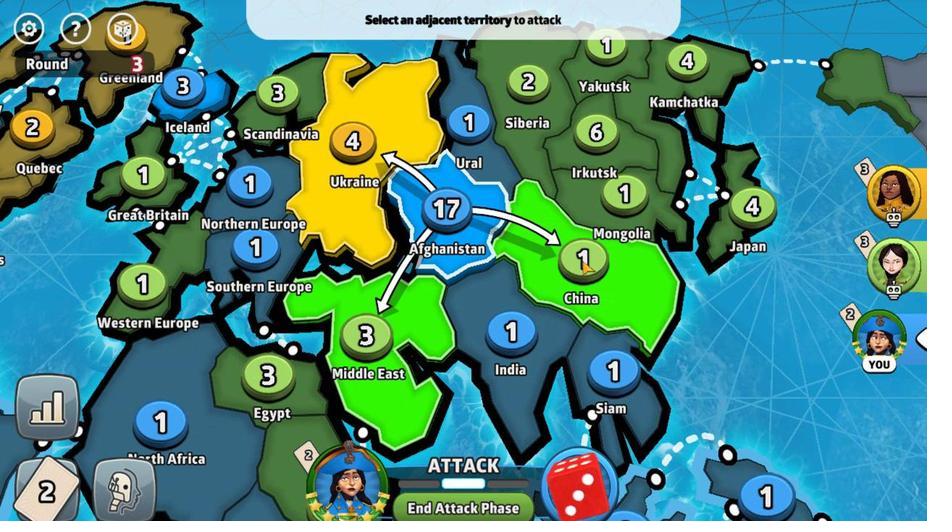 
Action: Mouse pressed left at (583, 258)
Screenshot: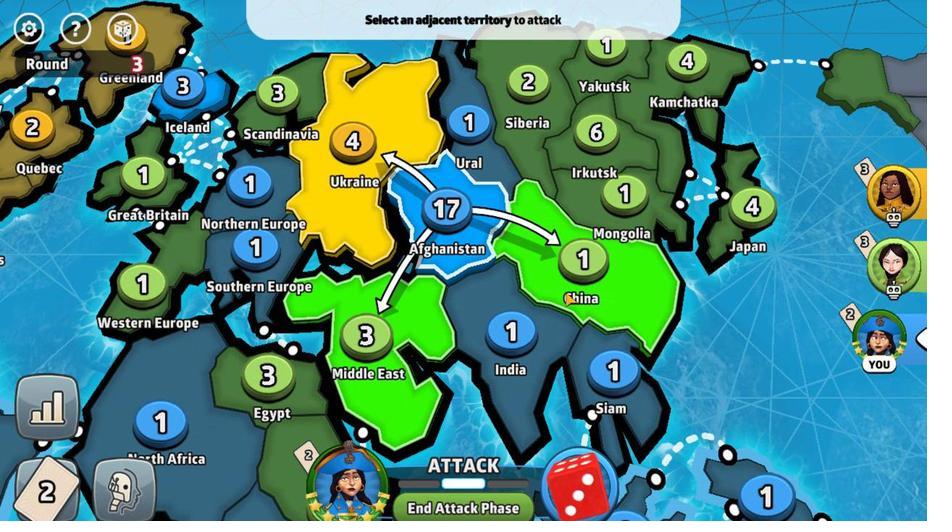 
Action: Mouse moved to (484, 434)
Screenshot: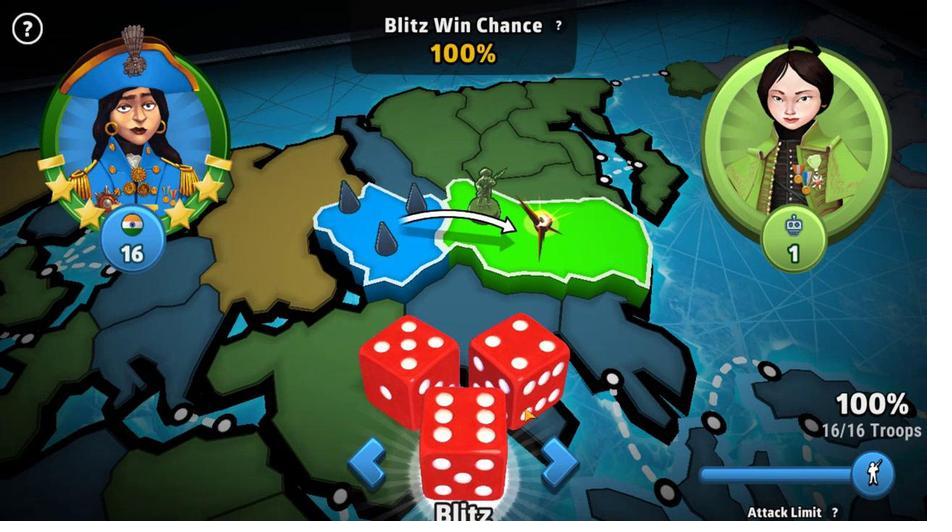 
Action: Mouse pressed left at (484, 434)
Screenshot: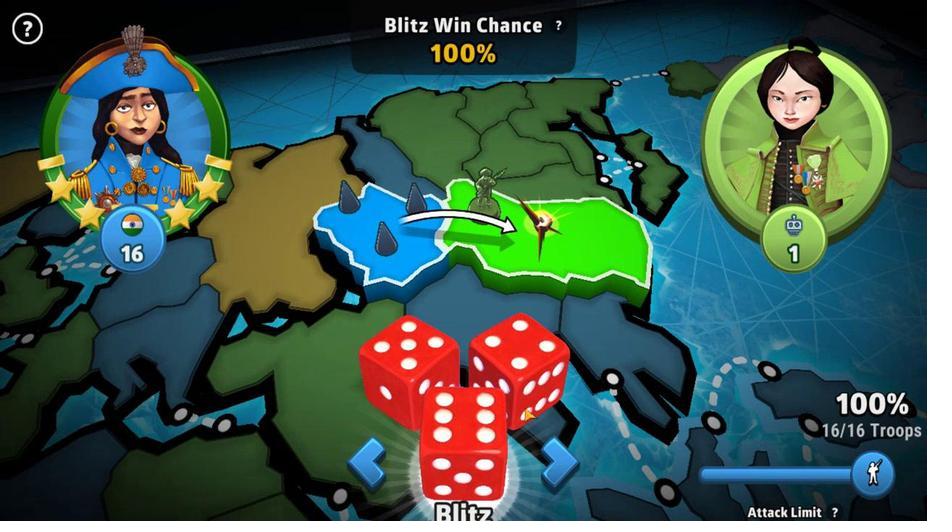 
Action: Mouse moved to (650, 396)
Screenshot: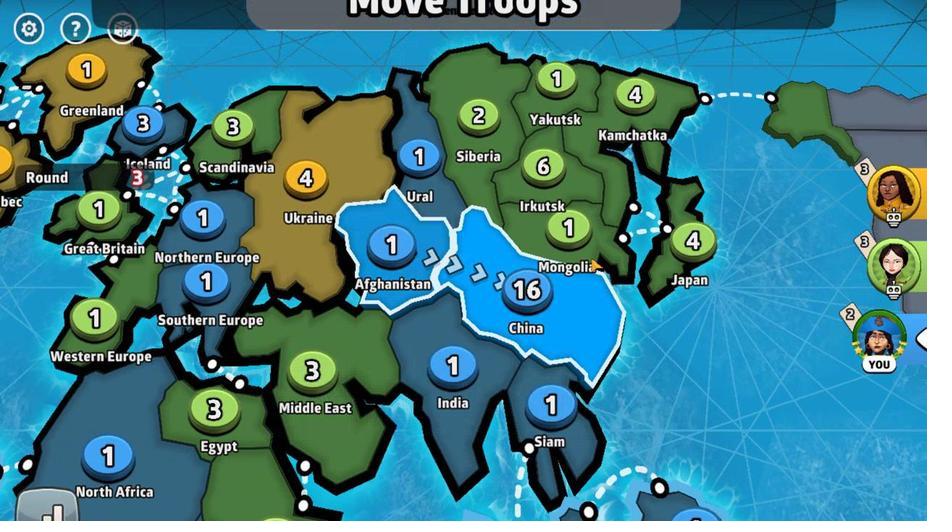 
Action: Mouse pressed left at (650, 396)
Screenshot: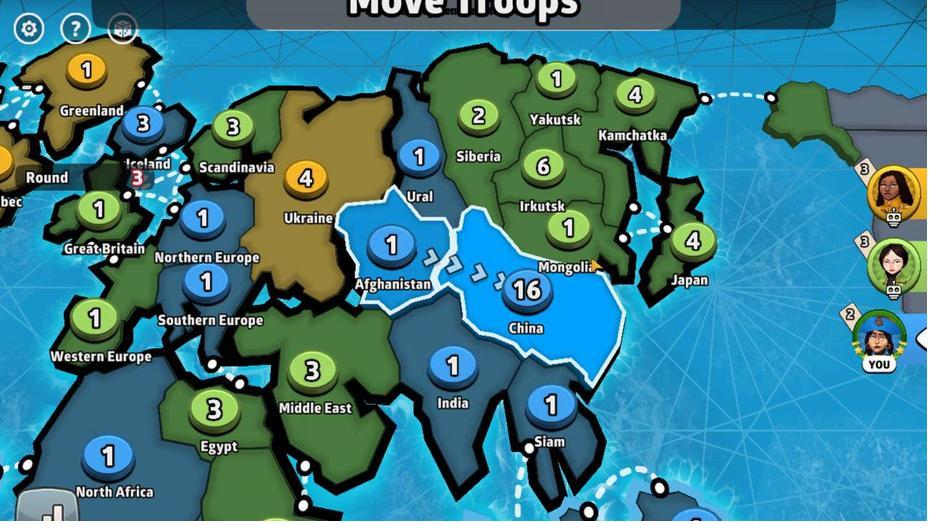 
Action: Mouse moved to (540, 227)
Screenshot: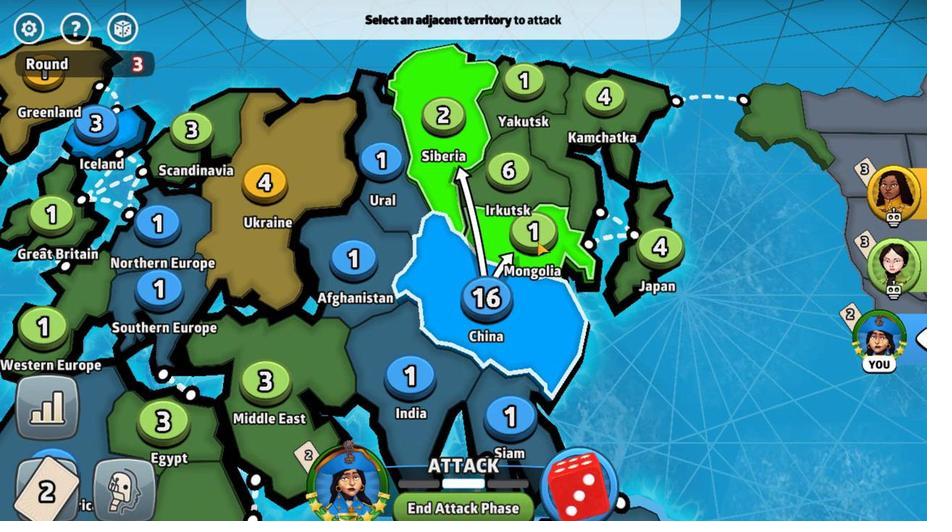 
Action: Mouse pressed left at (540, 227)
Screenshot: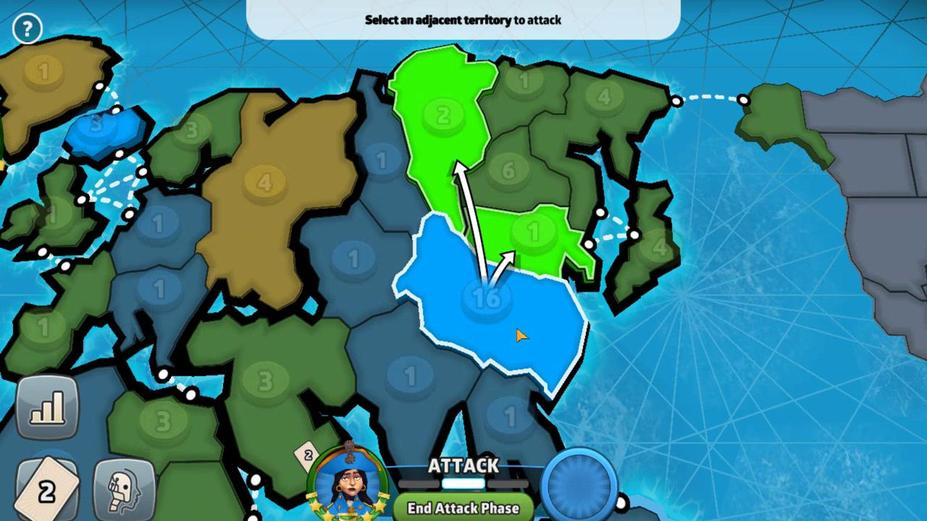 
Action: Mouse moved to (471, 437)
Screenshot: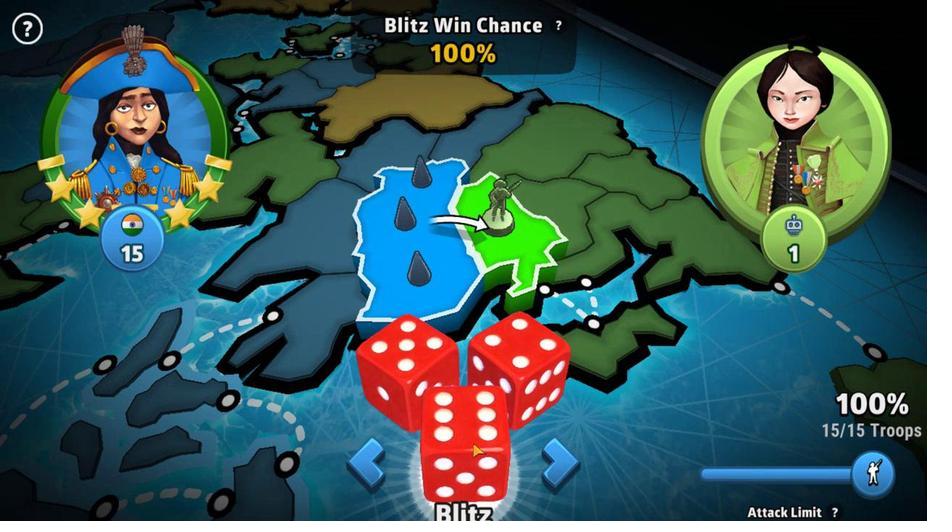 
Action: Mouse pressed left at (471, 437)
Screenshot: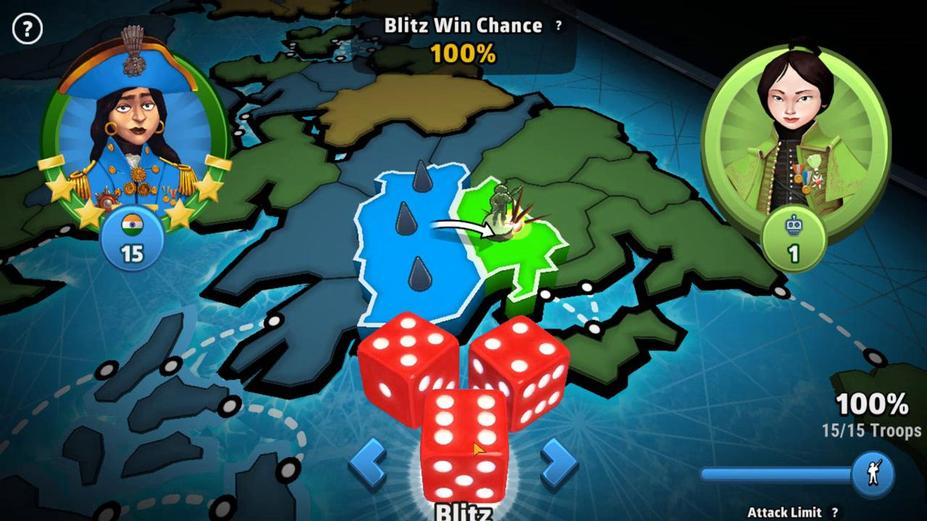 
Action: Mouse moved to (661, 399)
Screenshot: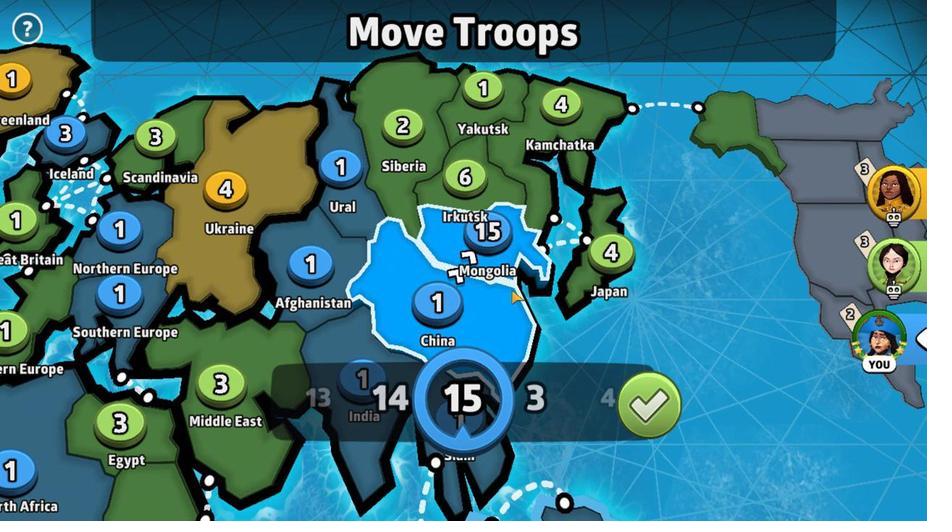 
Action: Mouse pressed left at (661, 399)
Screenshot: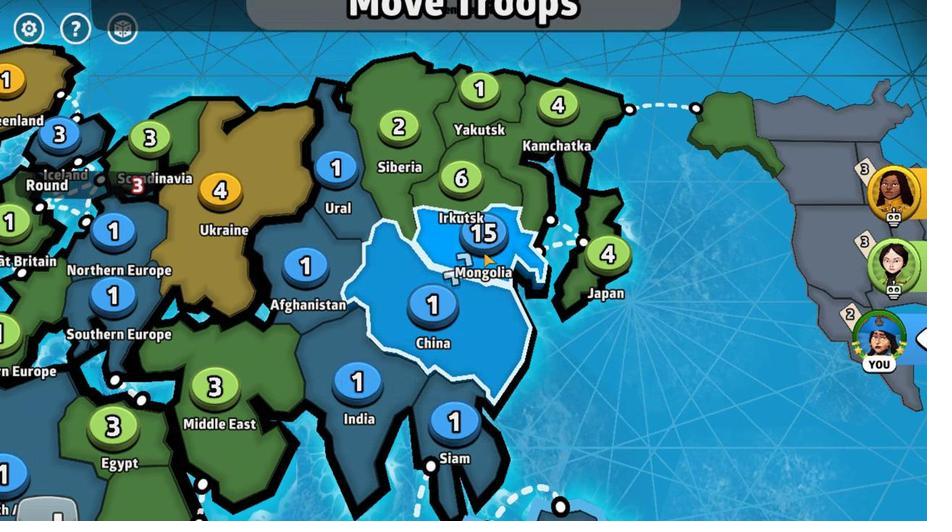 
Action: Mouse moved to (442, 182)
Screenshot: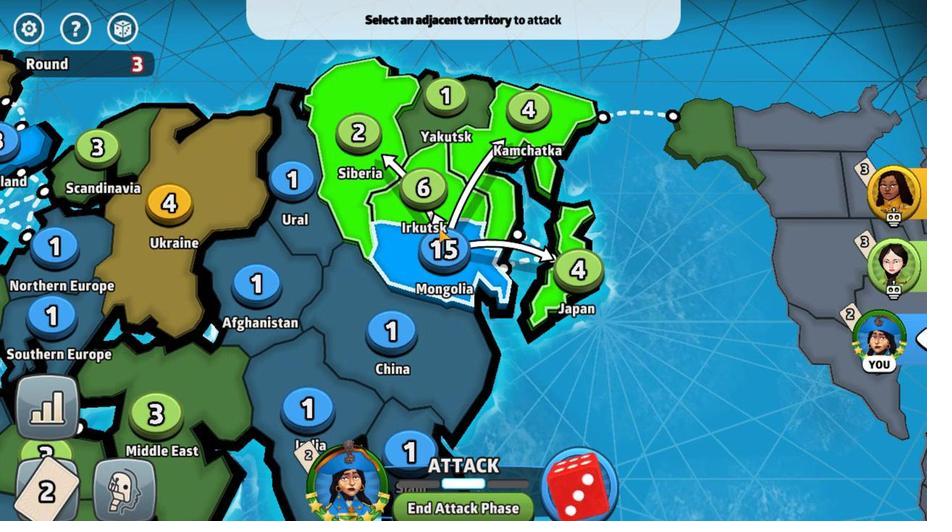 
Action: Mouse pressed left at (442, 182)
Screenshot: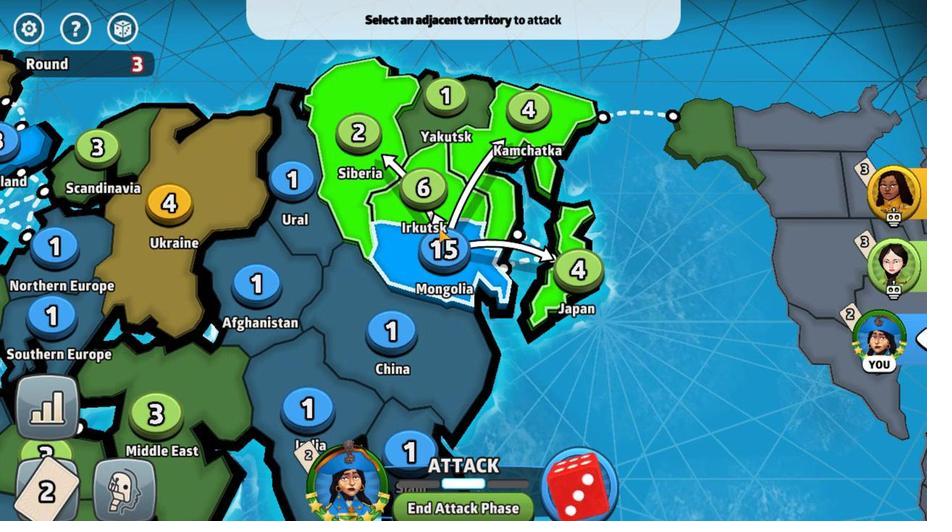 
Action: Mouse moved to (445, 405)
Screenshot: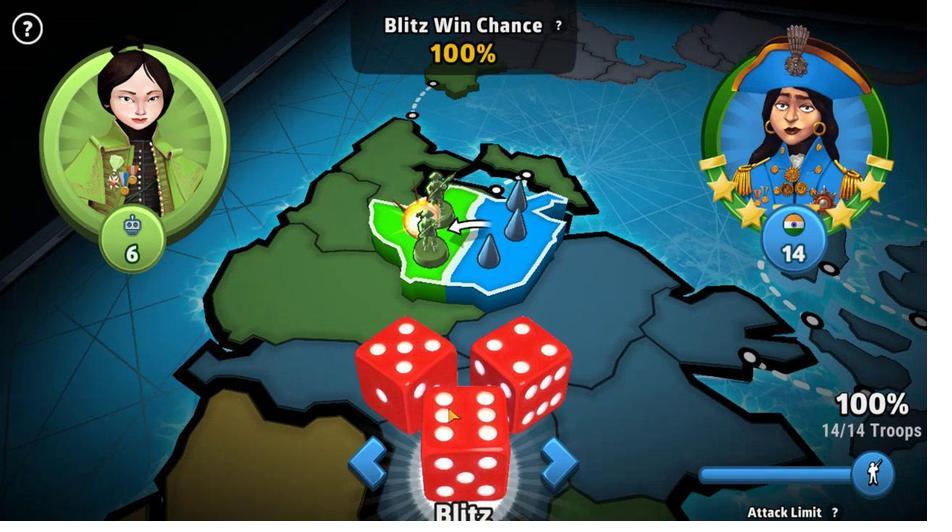 
Action: Mouse pressed left at (445, 405)
Screenshot: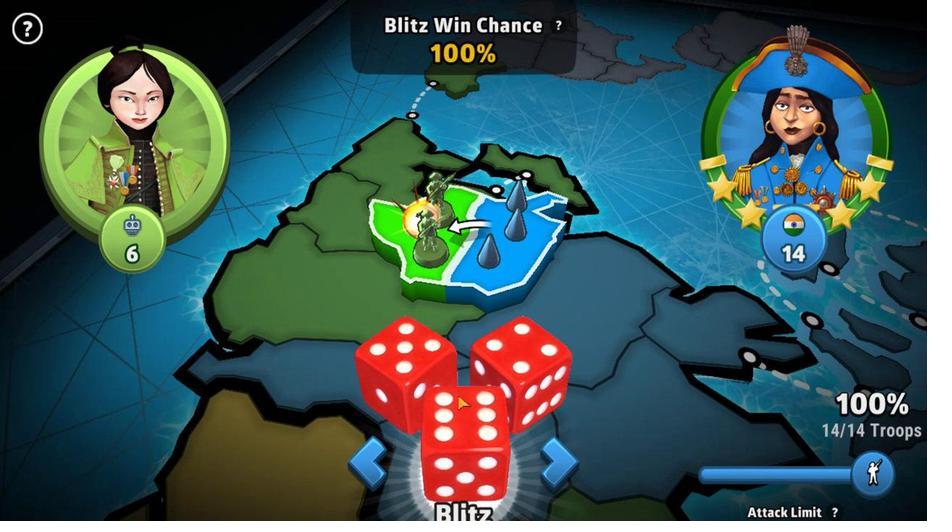 
Action: Mouse moved to (626, 392)
Screenshot: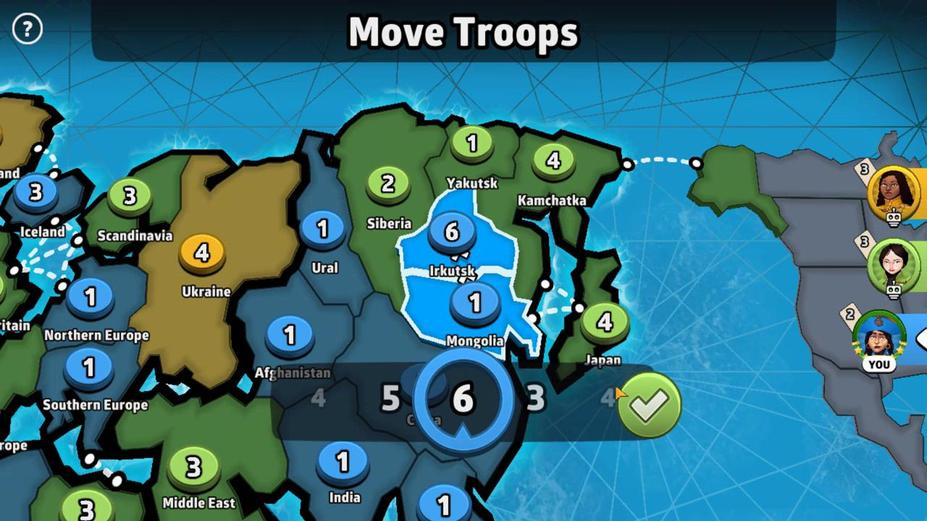 
Action: Mouse pressed left at (626, 392)
Screenshot: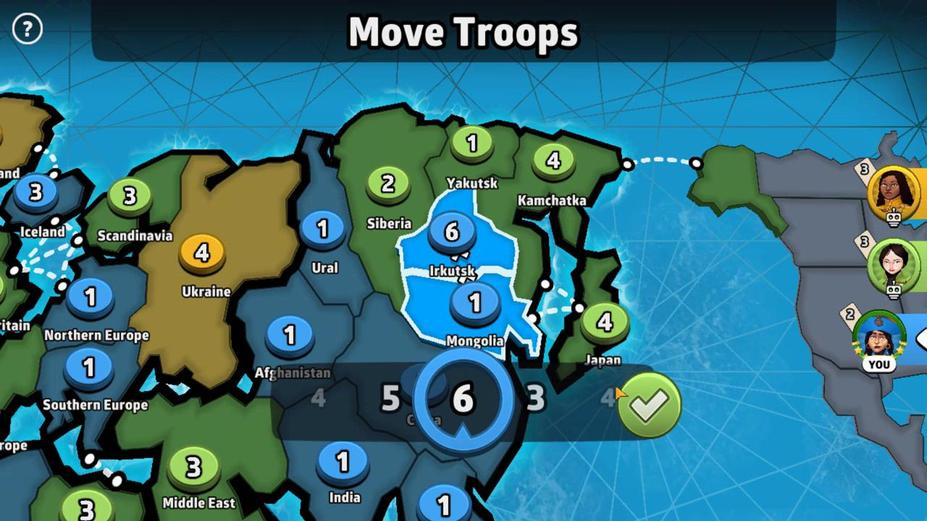 
Action: Mouse moved to (539, 195)
Screenshot: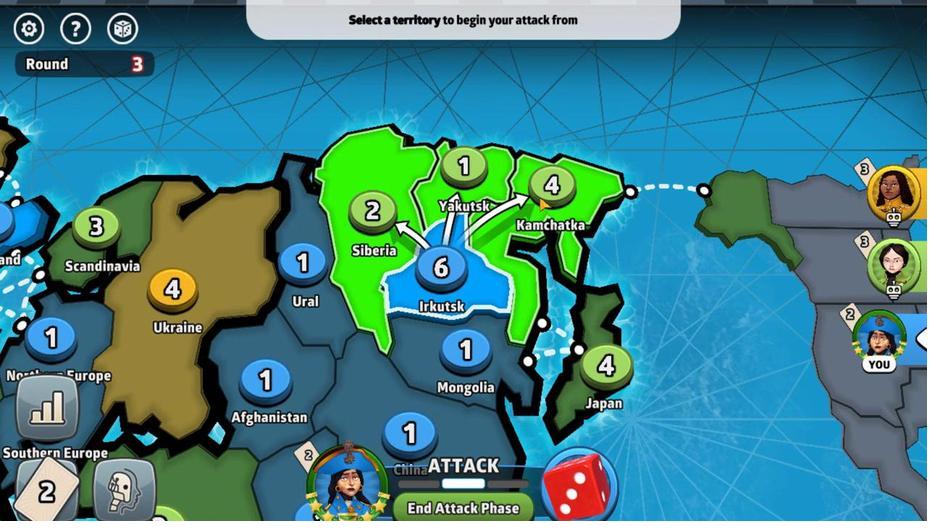 
Action: Mouse pressed left at (539, 195)
Screenshot: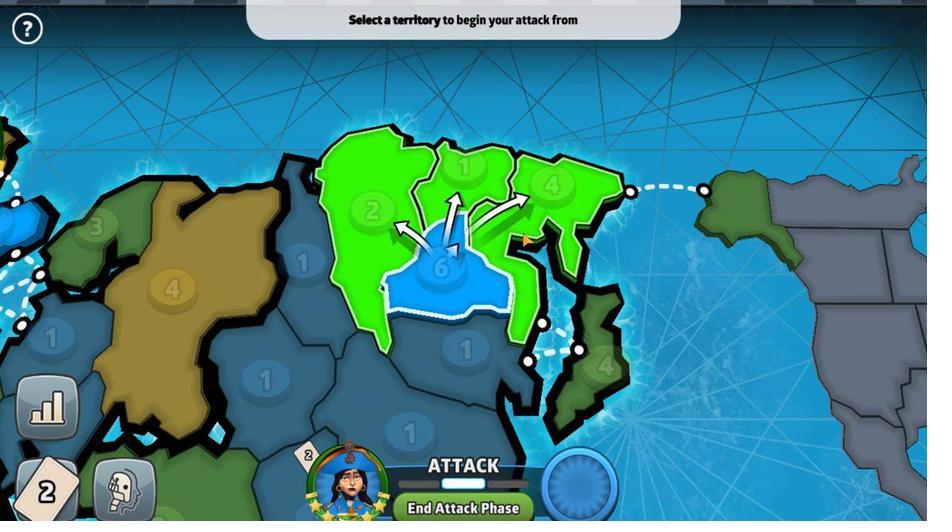 
Action: Mouse moved to (476, 411)
Screenshot: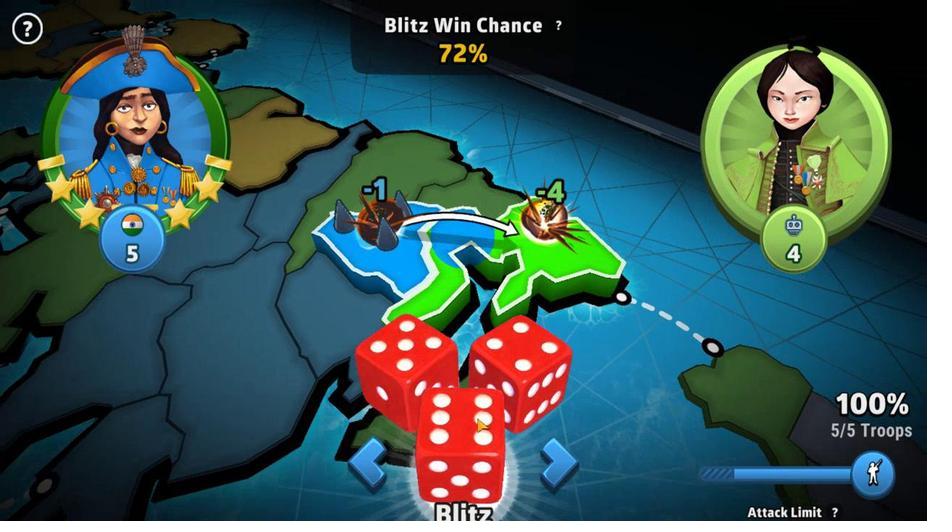 
Action: Mouse pressed left at (476, 411)
Screenshot: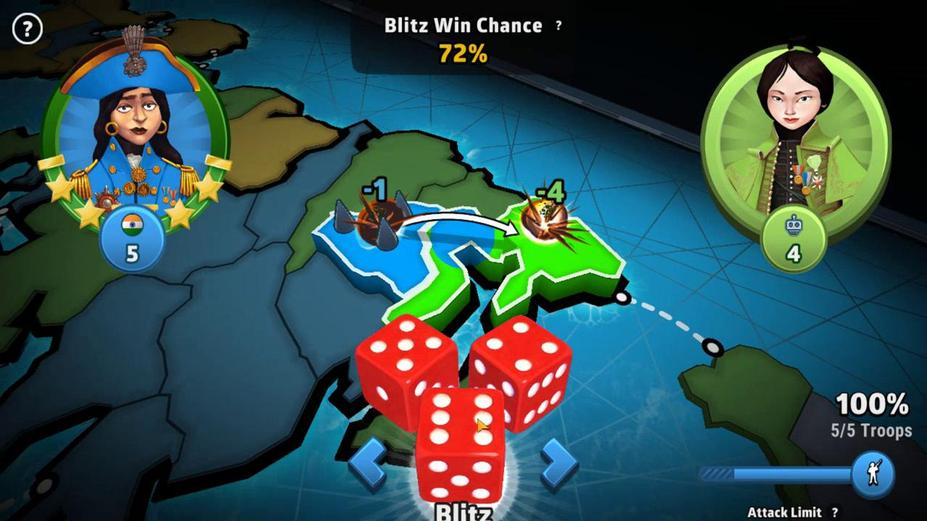 
Action: Mouse moved to (641, 397)
Screenshot: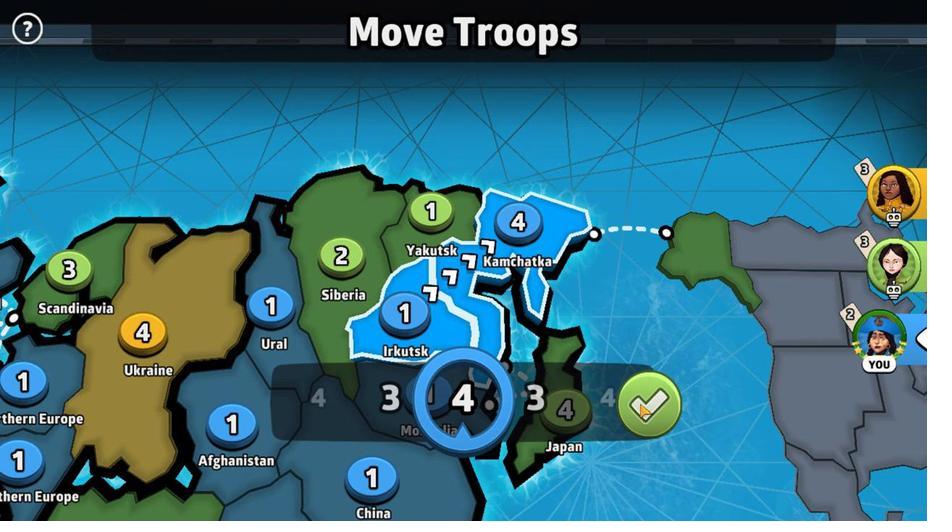 
Action: Mouse pressed left at (641, 397)
Screenshot: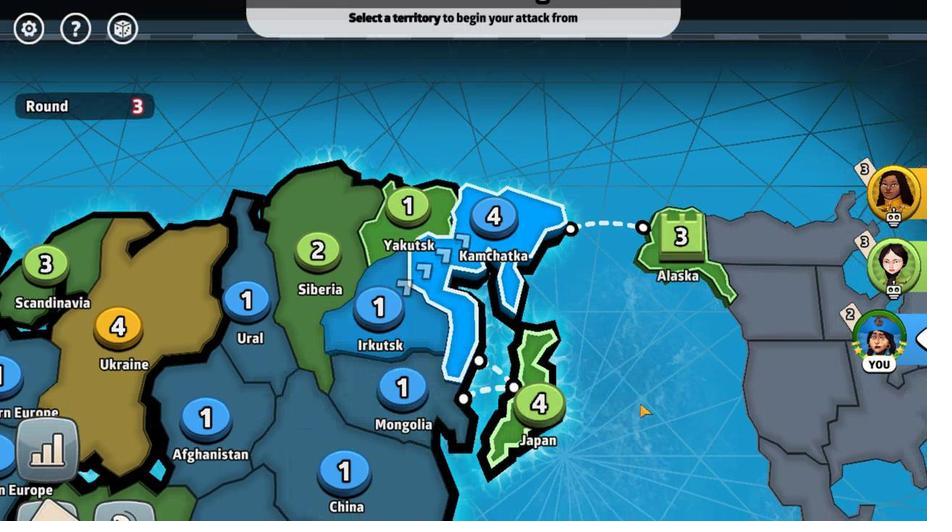 
Action: Mouse moved to (342, 187)
Screenshot: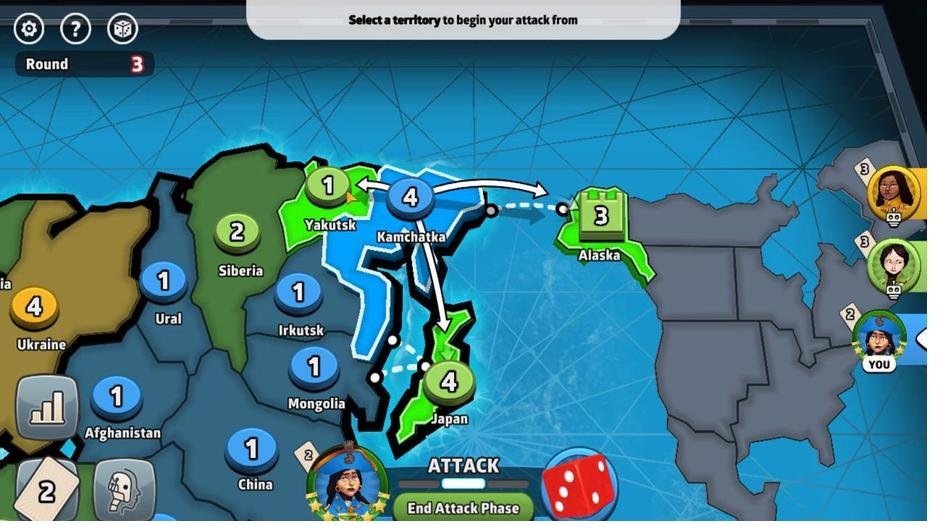 
Action: Mouse pressed left at (342, 187)
Screenshot: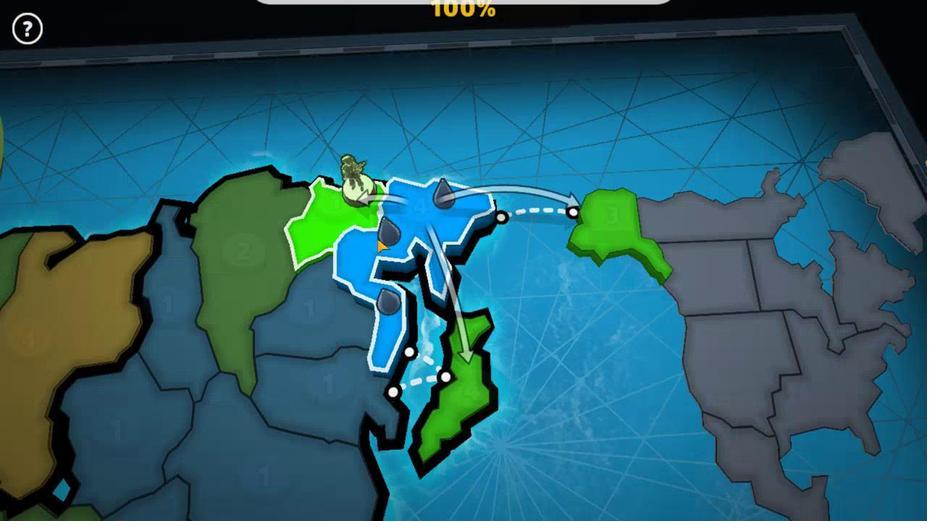
Action: Mouse moved to (468, 443)
Screenshot: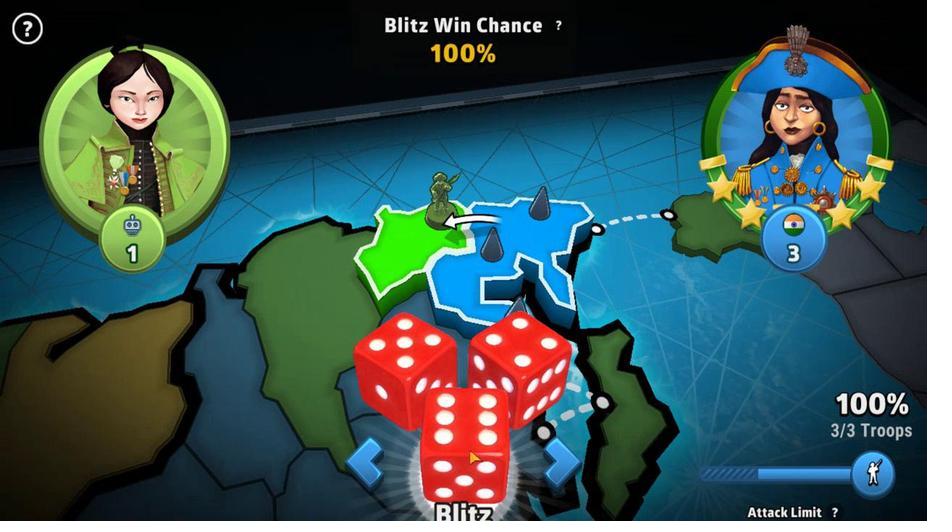 
Action: Mouse pressed left at (468, 443)
Screenshot: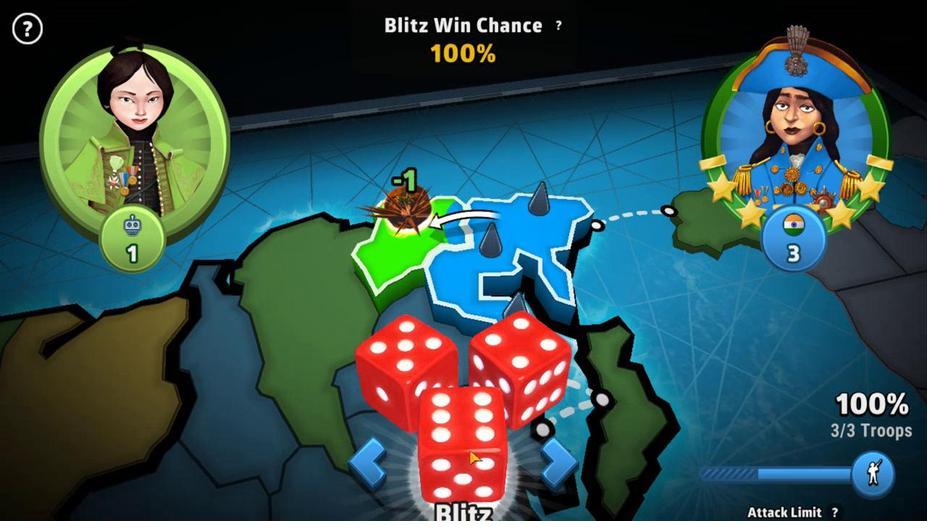 
Action: Mouse moved to (421, 226)
Screenshot: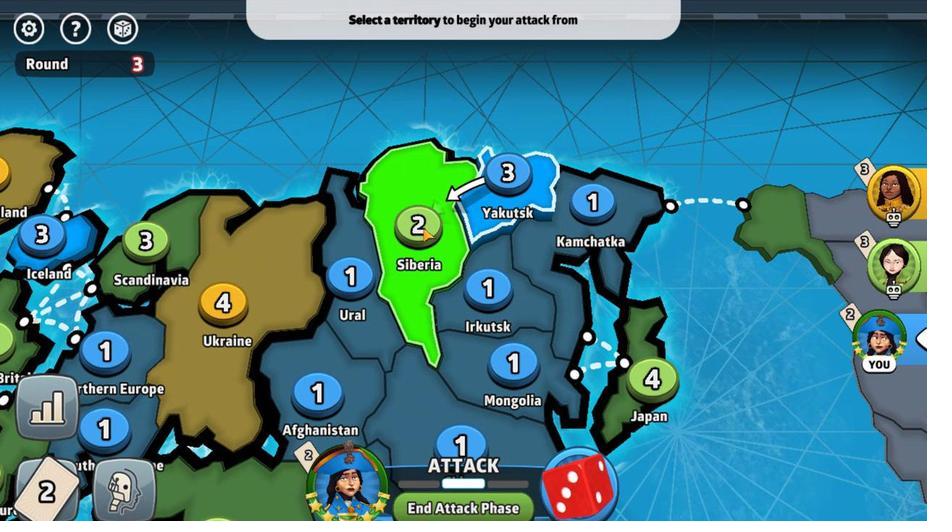 
Action: Mouse pressed left at (421, 226)
Screenshot: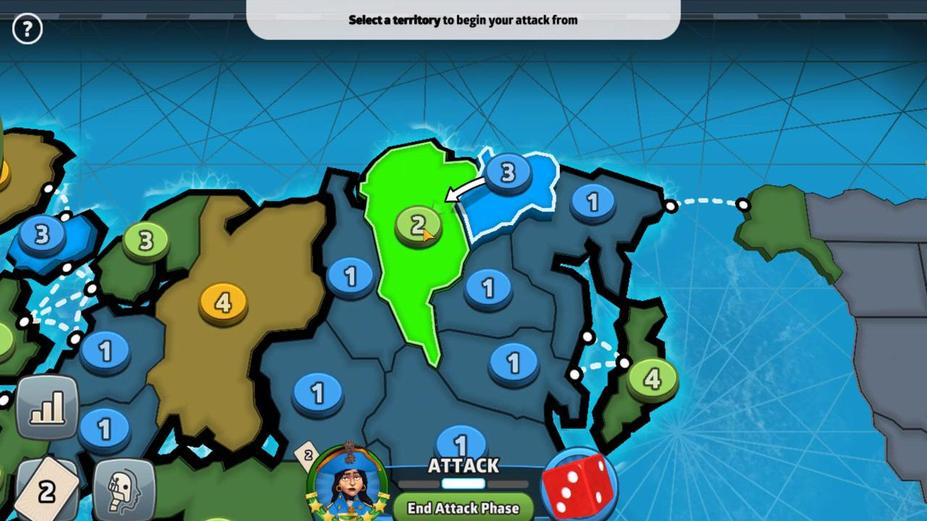
Action: Mouse moved to (442, 418)
Screenshot: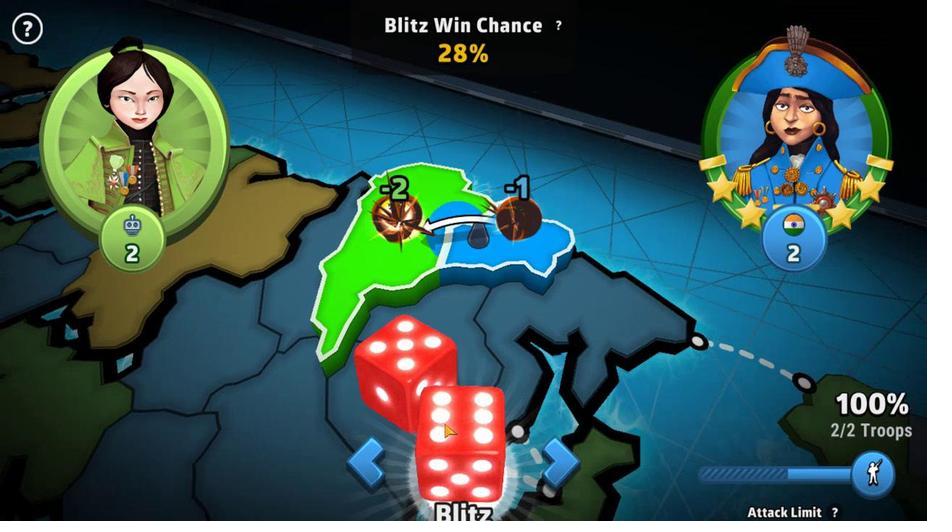 
Action: Mouse pressed left at (442, 418)
Screenshot: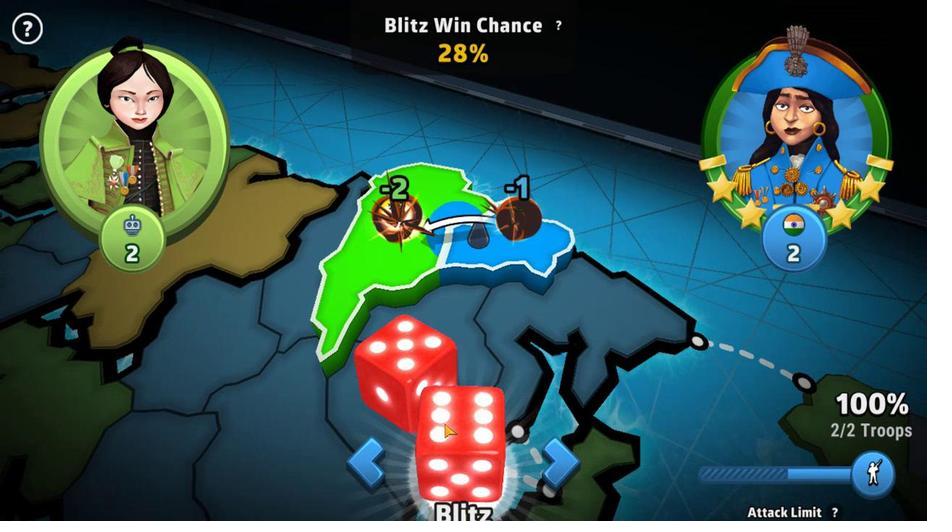 
Action: Mouse moved to (442, 491)
Screenshot: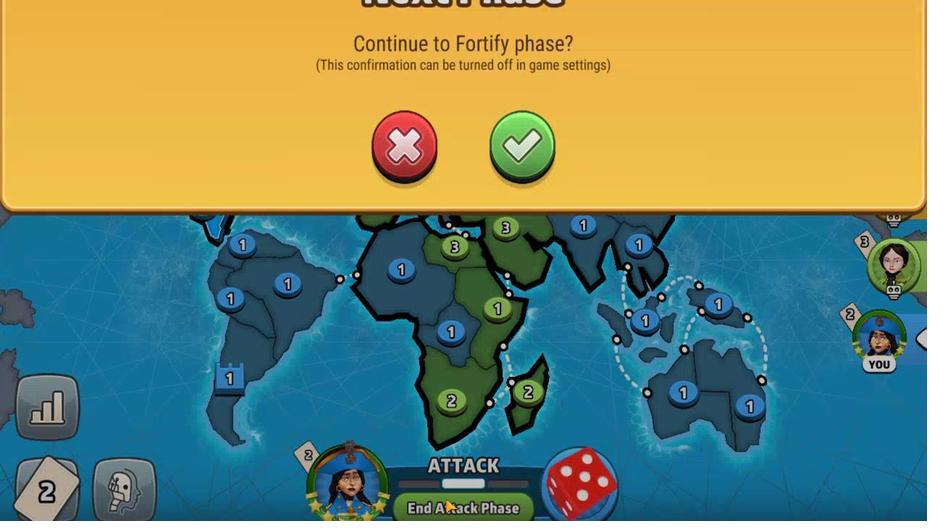 
Action: Mouse pressed left at (442, 491)
Screenshot: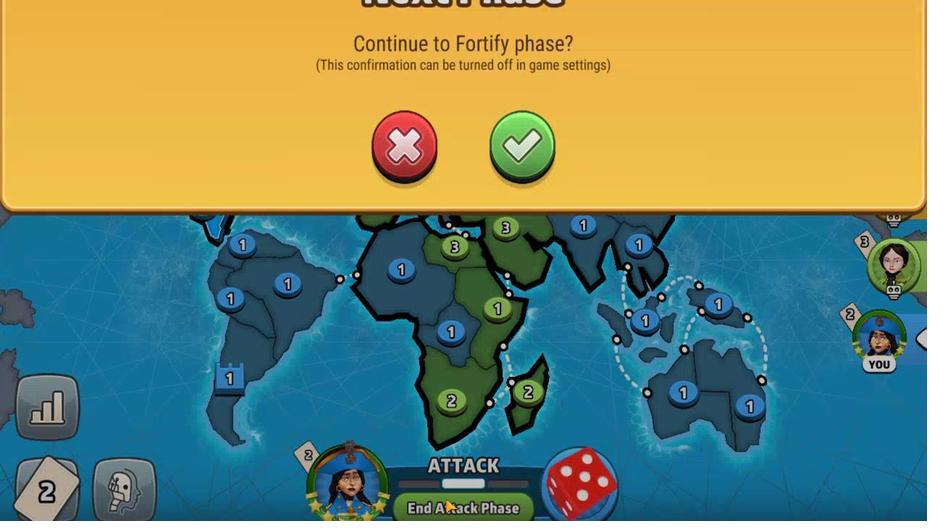 
Action: Mouse moved to (537, 213)
Screenshot: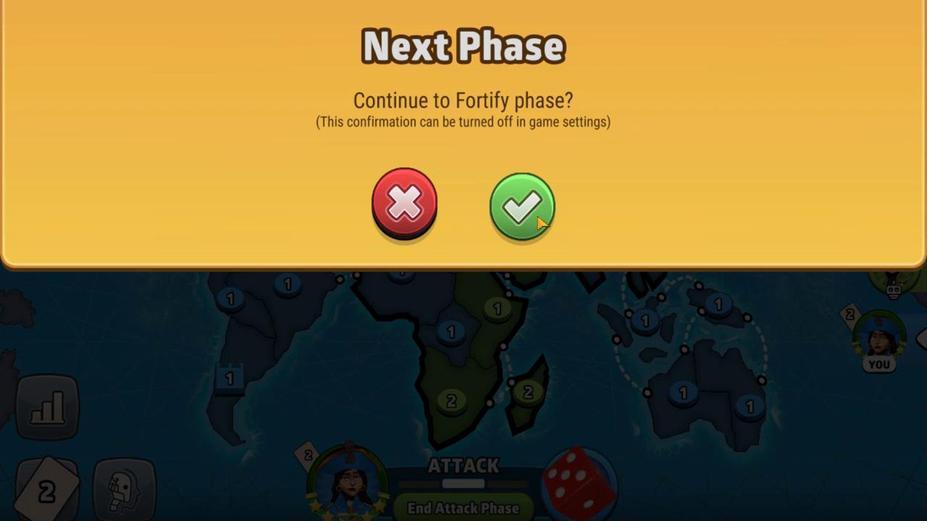 
Action: Mouse pressed left at (537, 213)
Screenshot: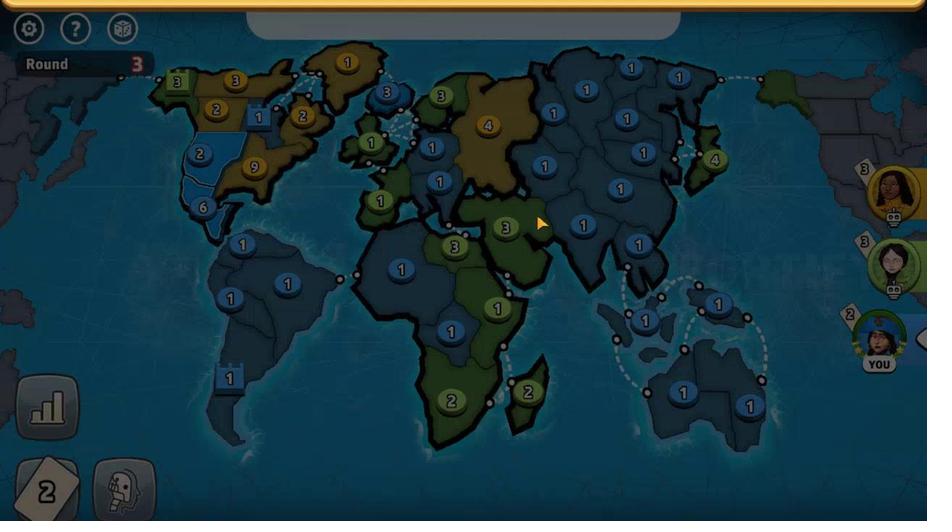 
Action: Mouse moved to (195, 205)
Screenshot: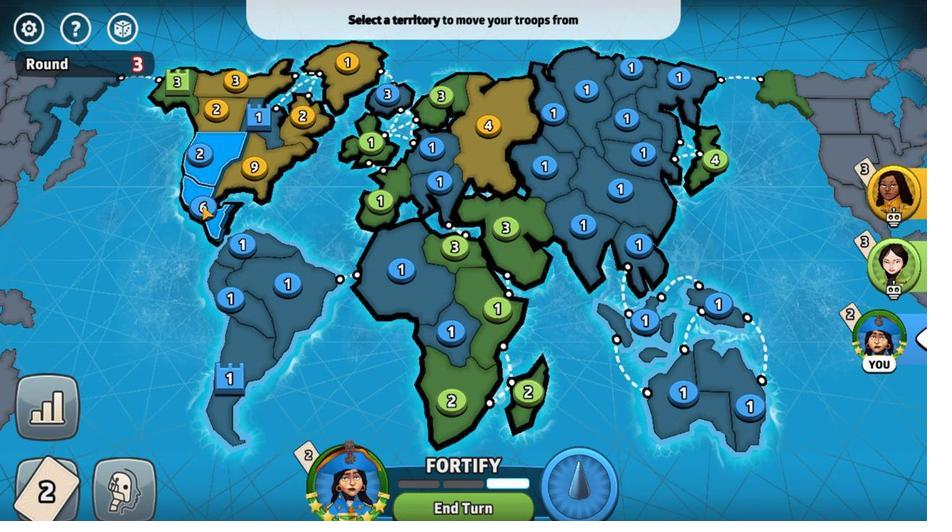 
Action: Mouse pressed left at (195, 205)
Screenshot: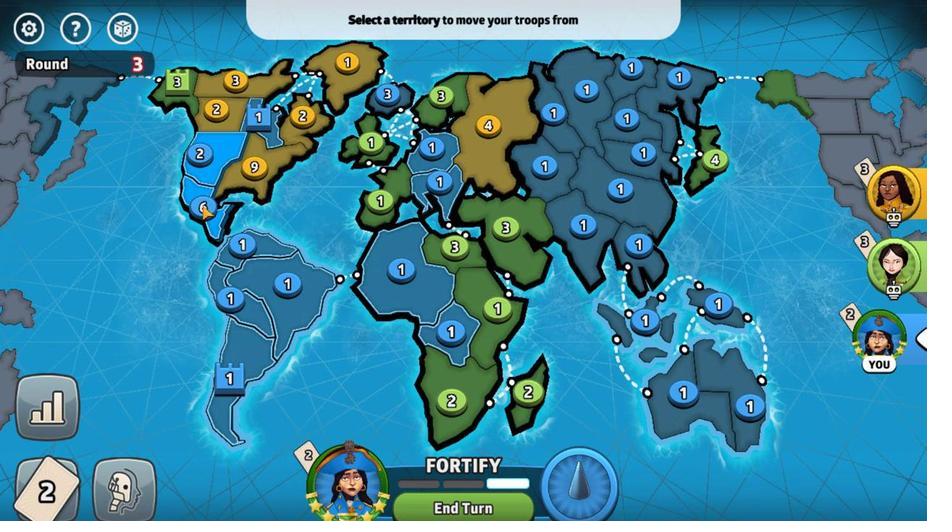 
Action: Mouse moved to (200, 153)
Screenshot: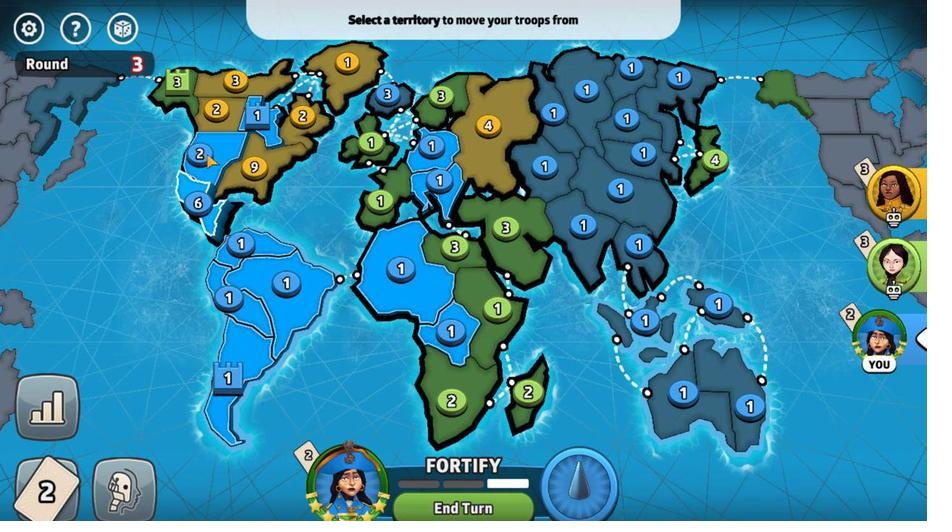 
Action: Mouse pressed left at (200, 153)
Screenshot: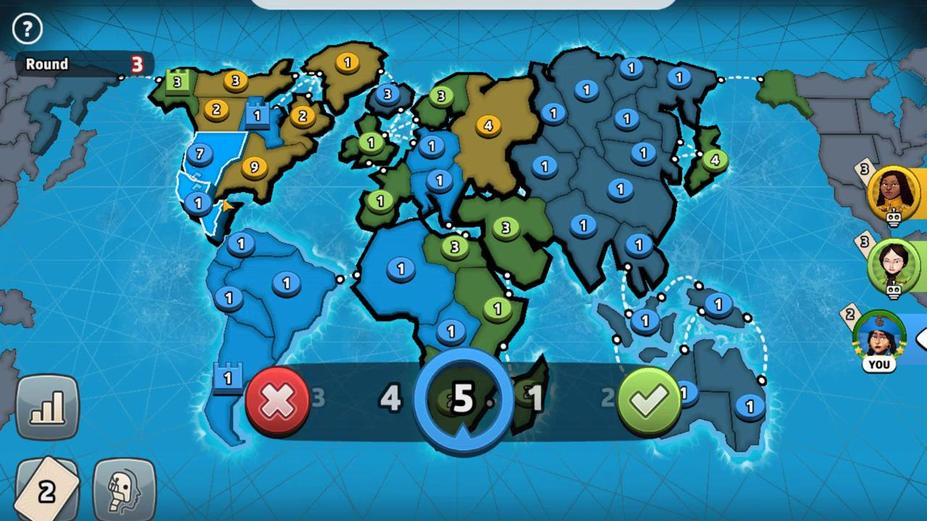 
Action: Mouse moved to (657, 395)
Screenshot: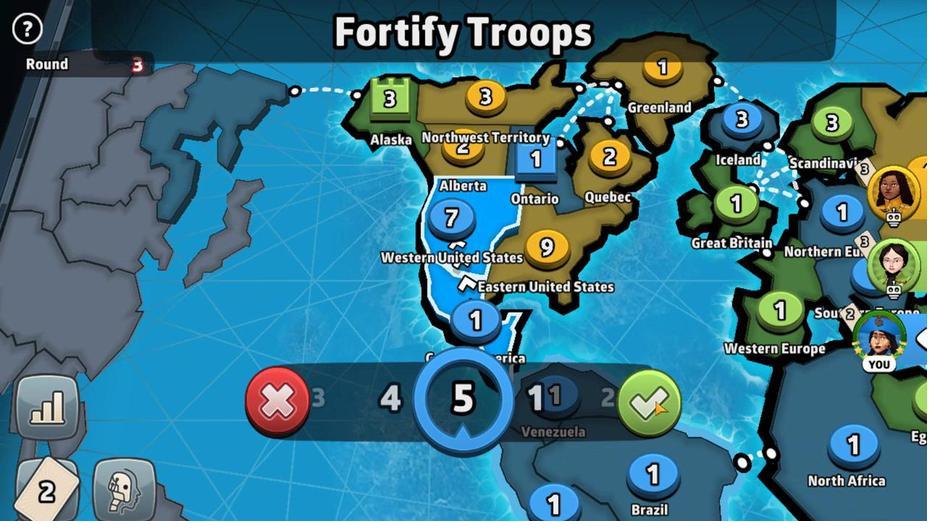 
Action: Mouse pressed left at (657, 395)
Screenshot: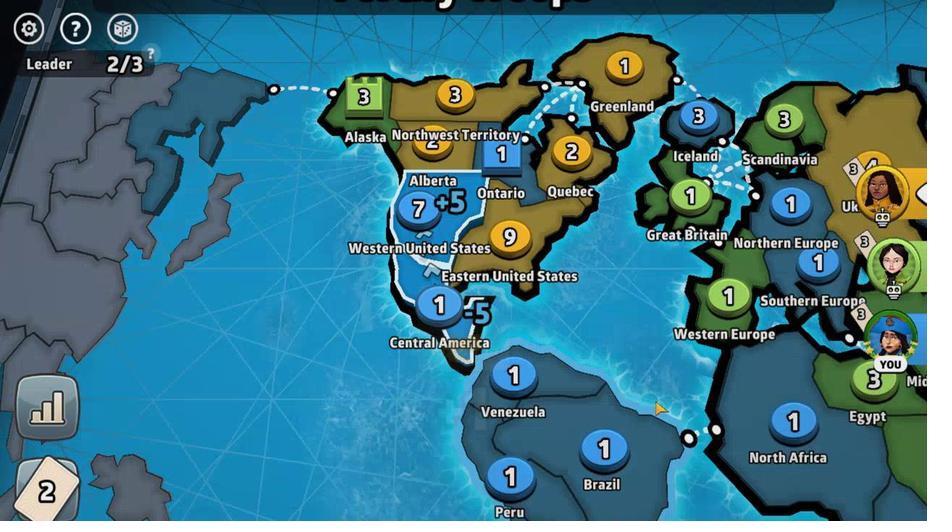 
Action: Mouse moved to (183, 151)
Screenshot: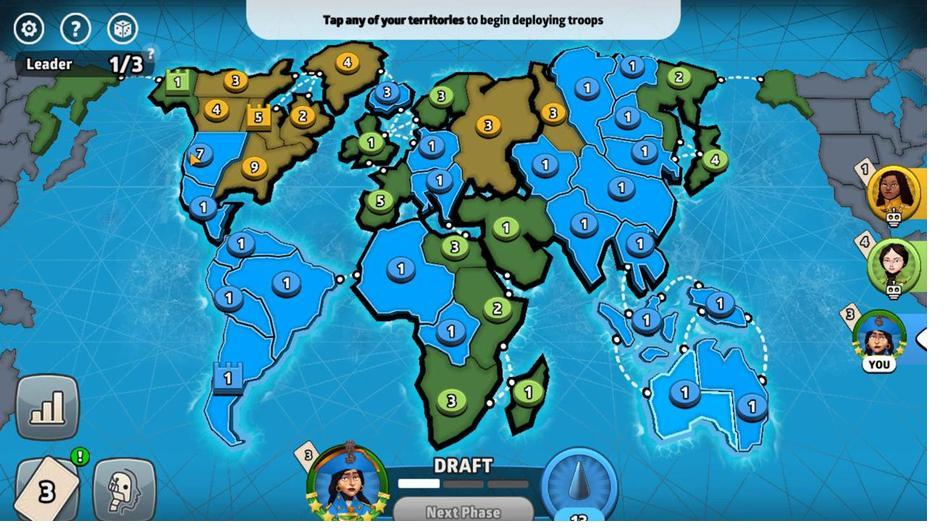 
Action: Mouse pressed left at (183, 151)
Screenshot: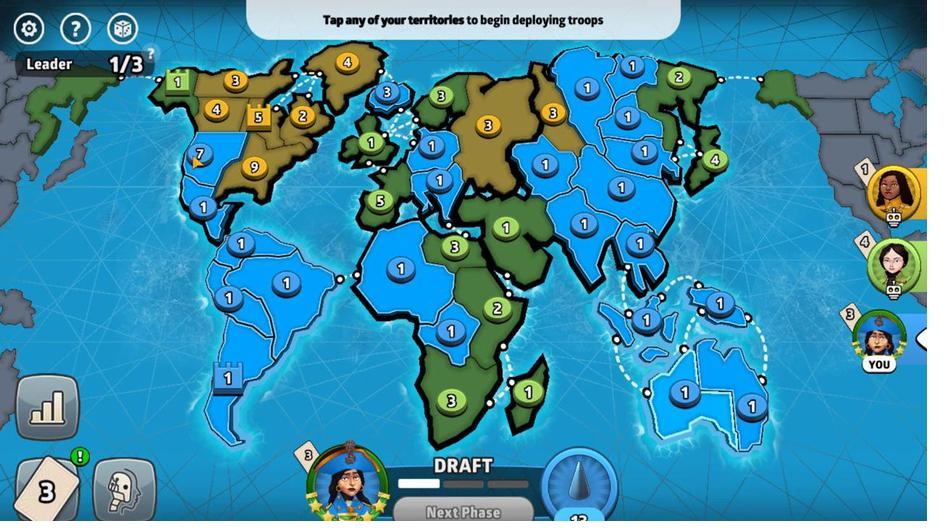 
Action: Mouse moved to (651, 382)
Screenshot: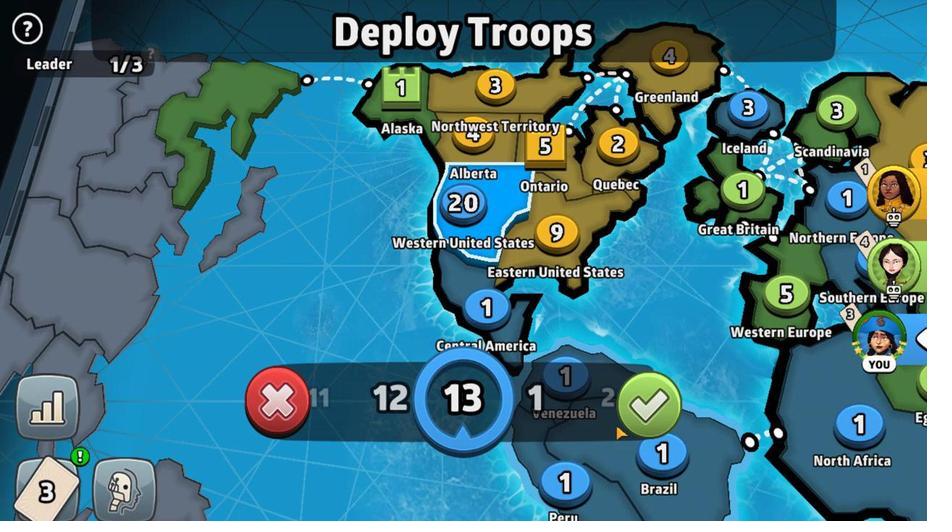
Action: Mouse pressed left at (651, 382)
Screenshot: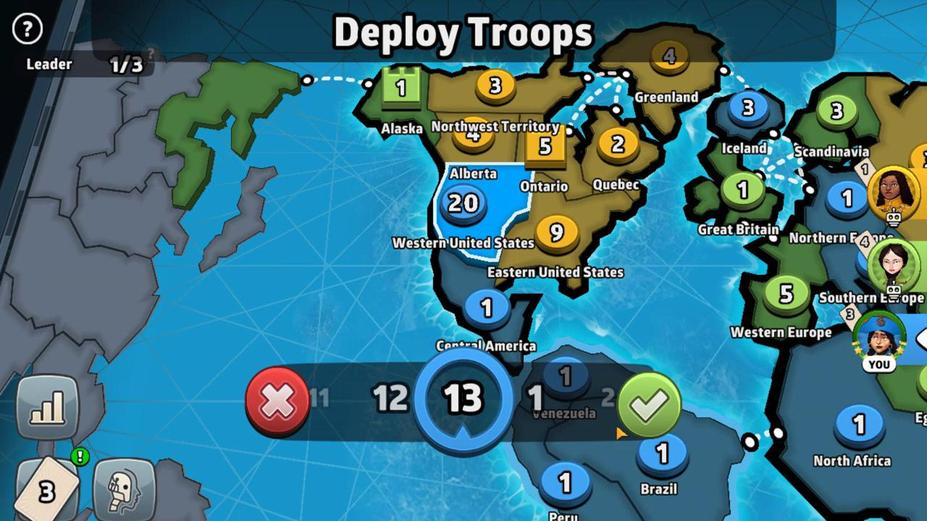 
Action: Mouse moved to (451, 491)
Screenshot: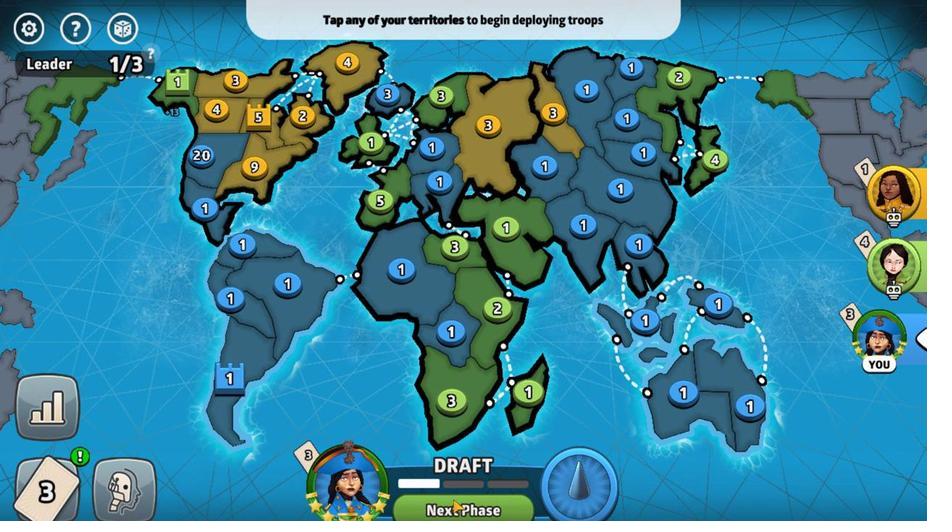 
Action: Mouse pressed left at (451, 491)
Screenshot: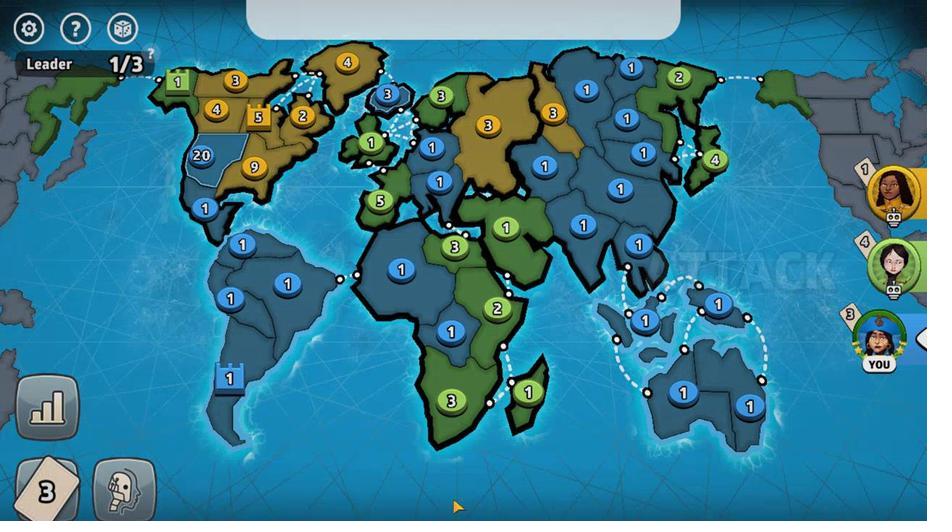 
Action: Mouse moved to (208, 155)
